 Task: Look for space in Katoomba, Australia from 9th July, 2023 to 16th July, 2023 for 2 adults, 1 child in price range Rs.8000 to Rs.16000. Place can be entire place with 2 bedrooms having 2 beds and 1 bathroom. Property type can be house, flat, guest house. Amenities needed are: washing machine, kitchen. Booking option can be shelf check-in. Required host language is English.
Action: Mouse moved to (299, 164)
Screenshot: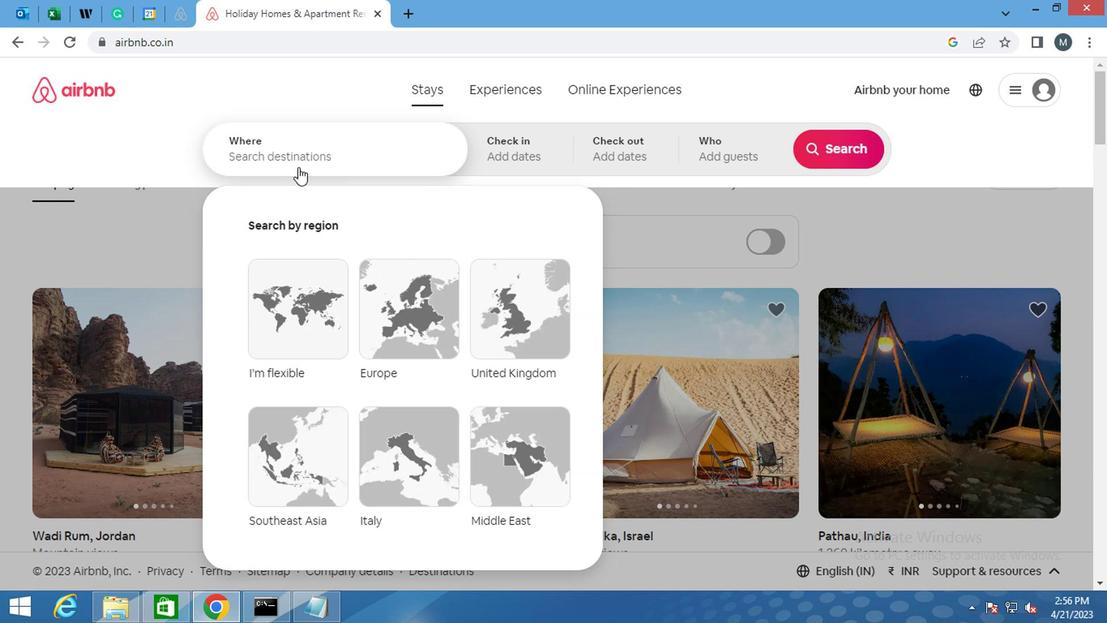 
Action: Mouse pressed left at (299, 164)
Screenshot: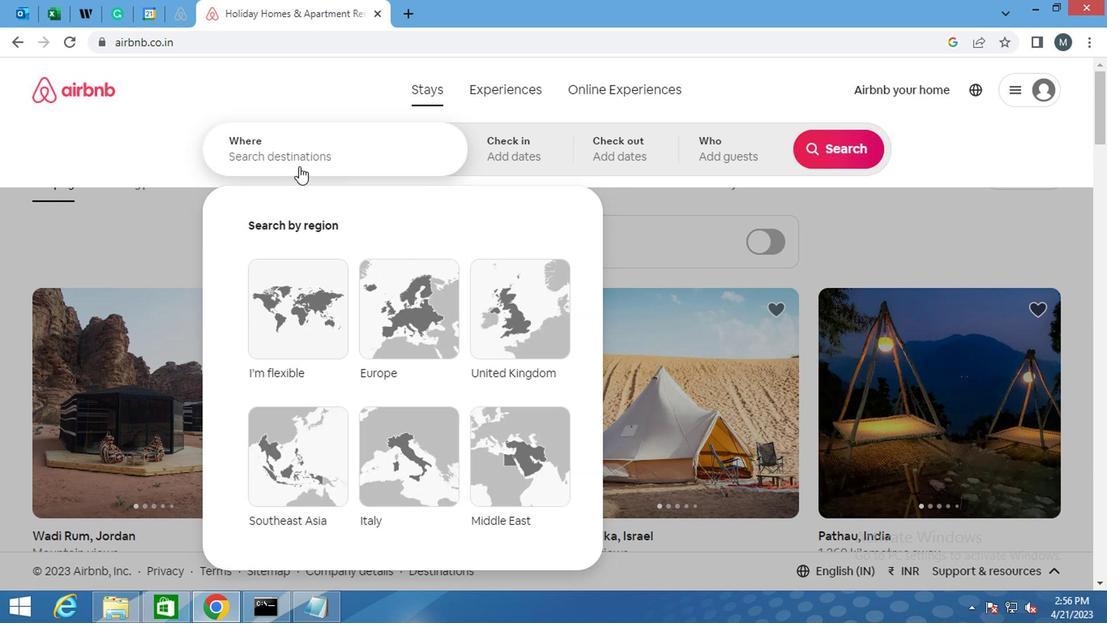 
Action: Mouse moved to (302, 159)
Screenshot: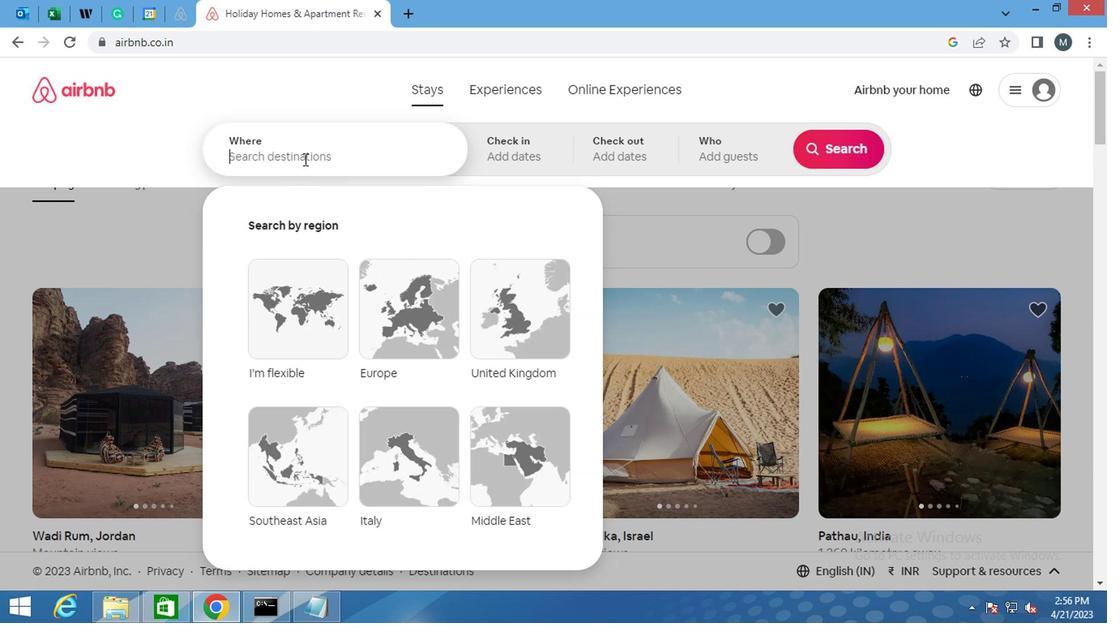
Action: Key pressed <Key.shift>KATOOMBA,<Key.shift>AUSTRALIA<Key.enter>
Screenshot: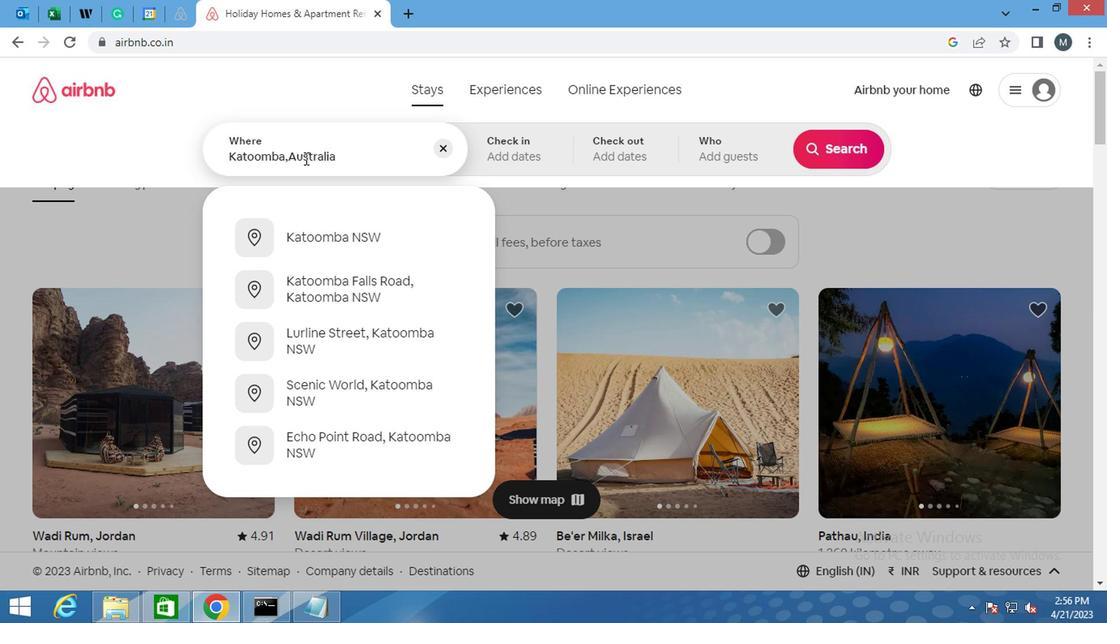 
Action: Mouse moved to (820, 280)
Screenshot: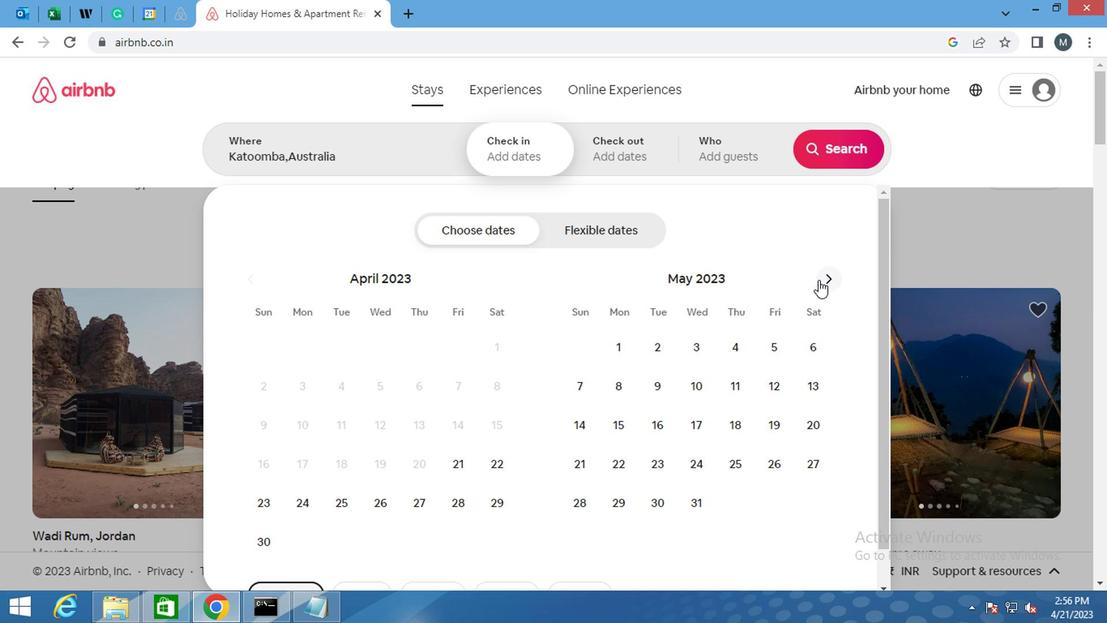 
Action: Mouse pressed left at (820, 280)
Screenshot: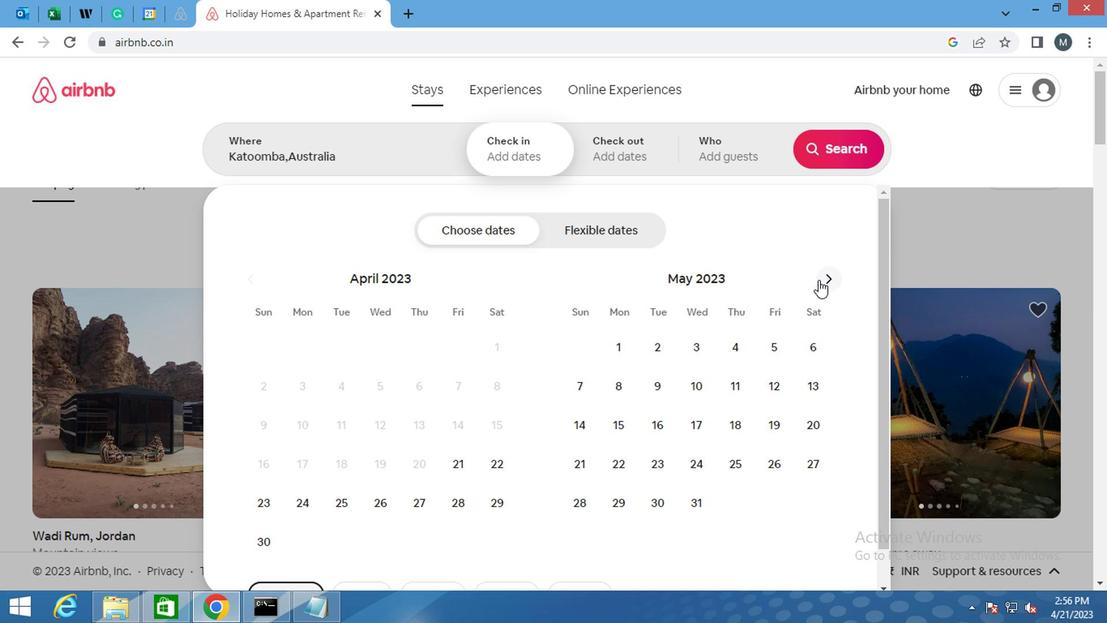 
Action: Mouse moved to (821, 280)
Screenshot: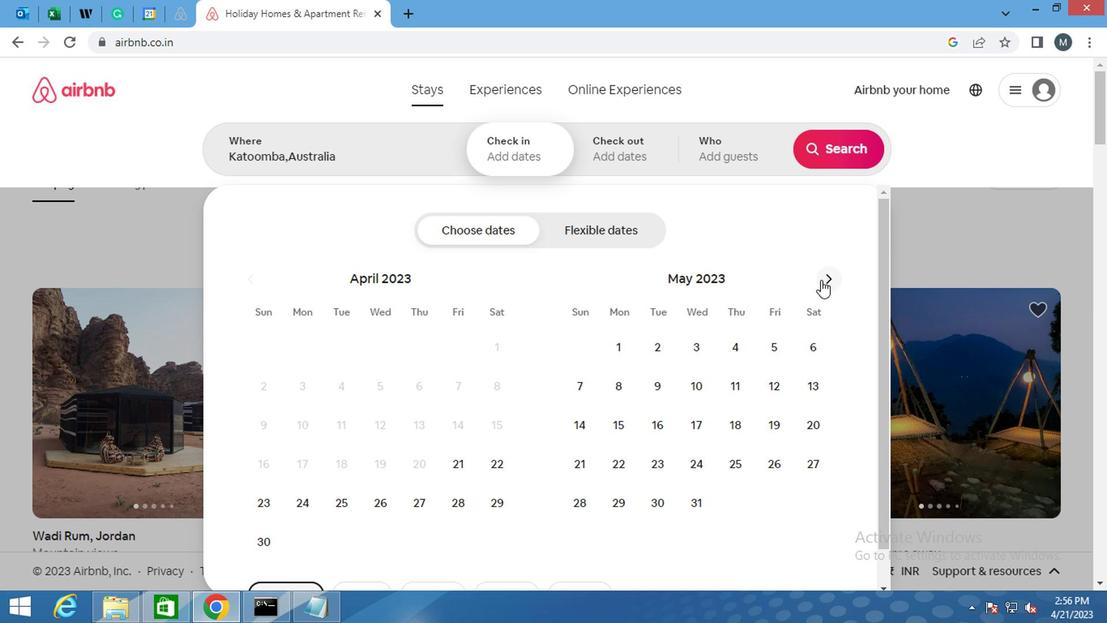 
Action: Mouse pressed left at (821, 280)
Screenshot: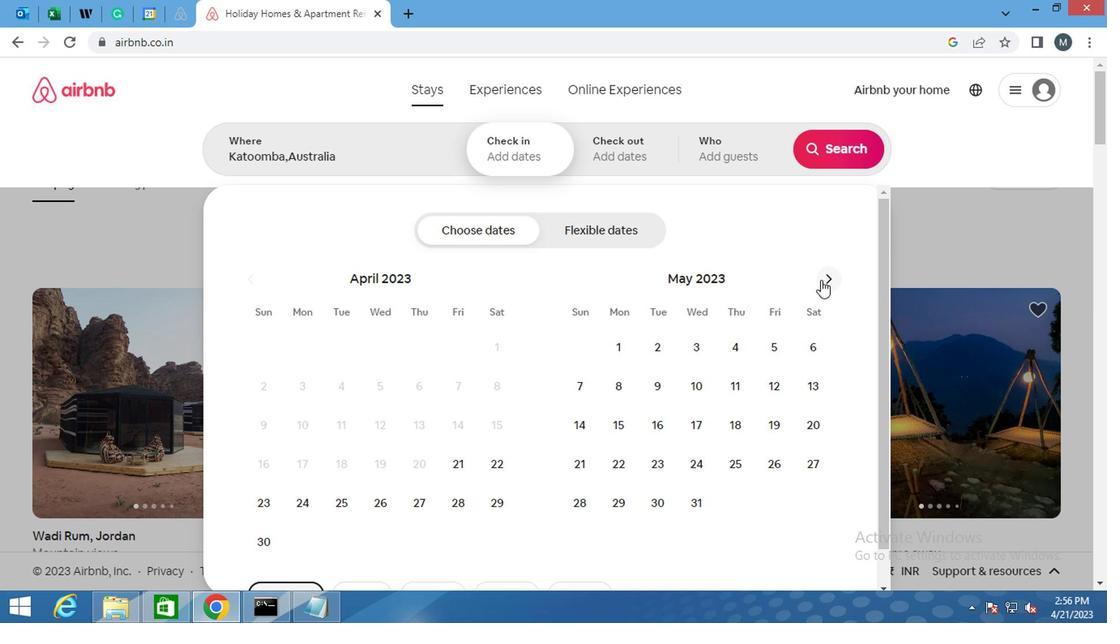 
Action: Mouse moved to (822, 280)
Screenshot: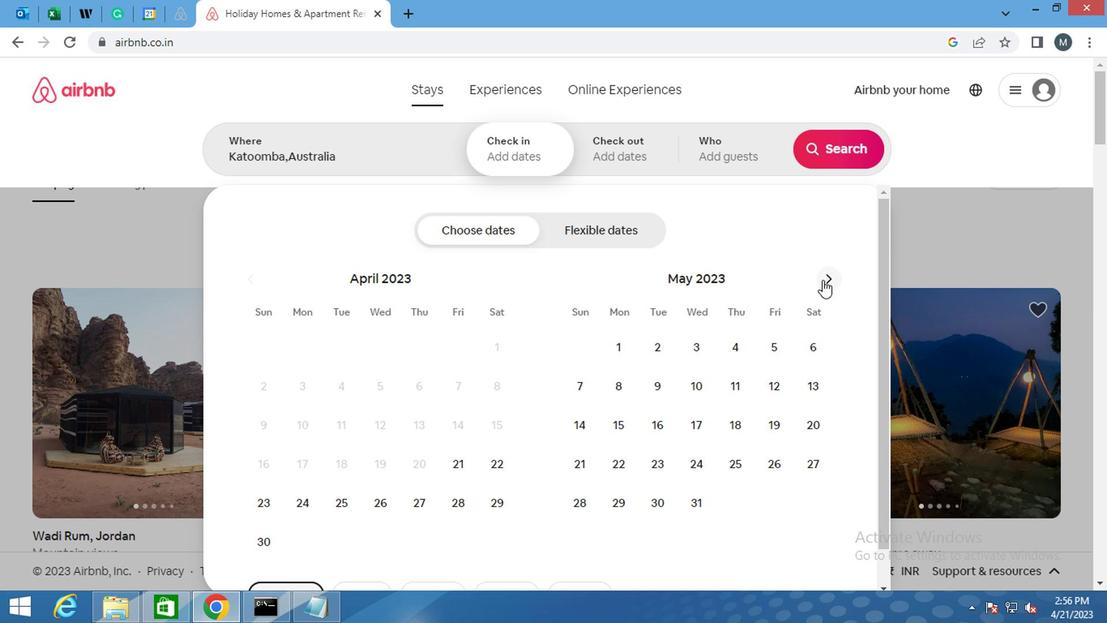
Action: Mouse pressed left at (822, 280)
Screenshot: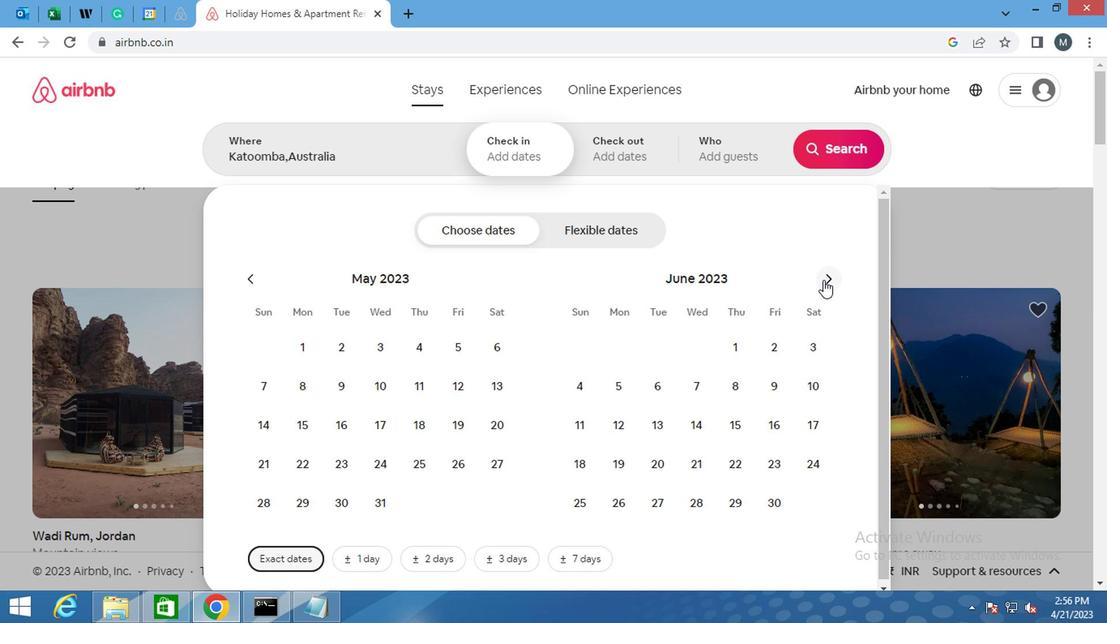 
Action: Mouse moved to (594, 421)
Screenshot: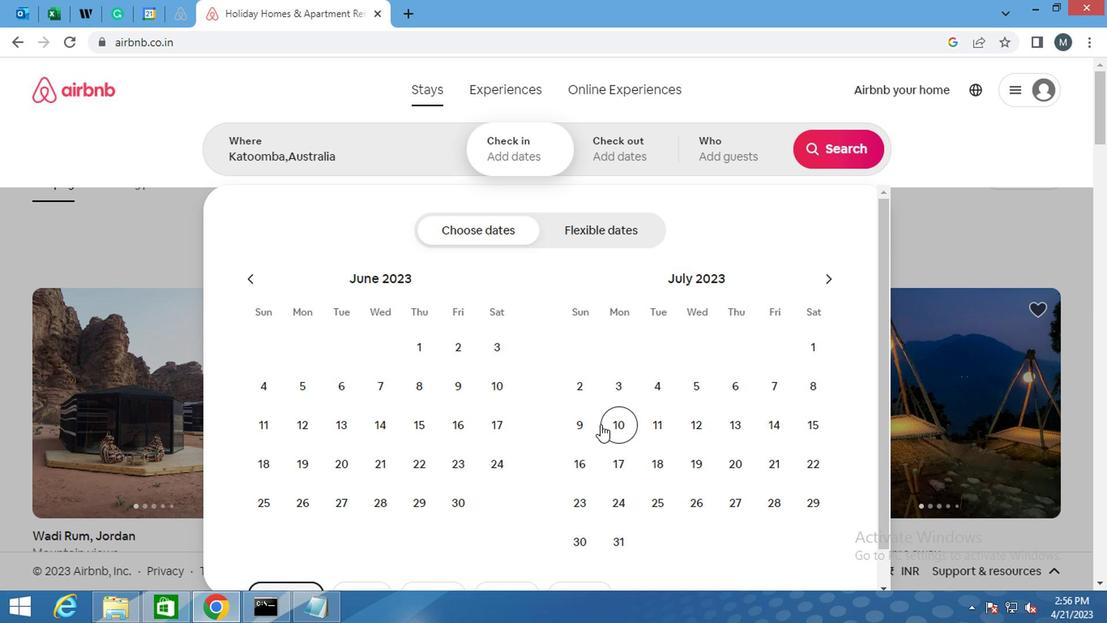
Action: Mouse pressed left at (594, 421)
Screenshot: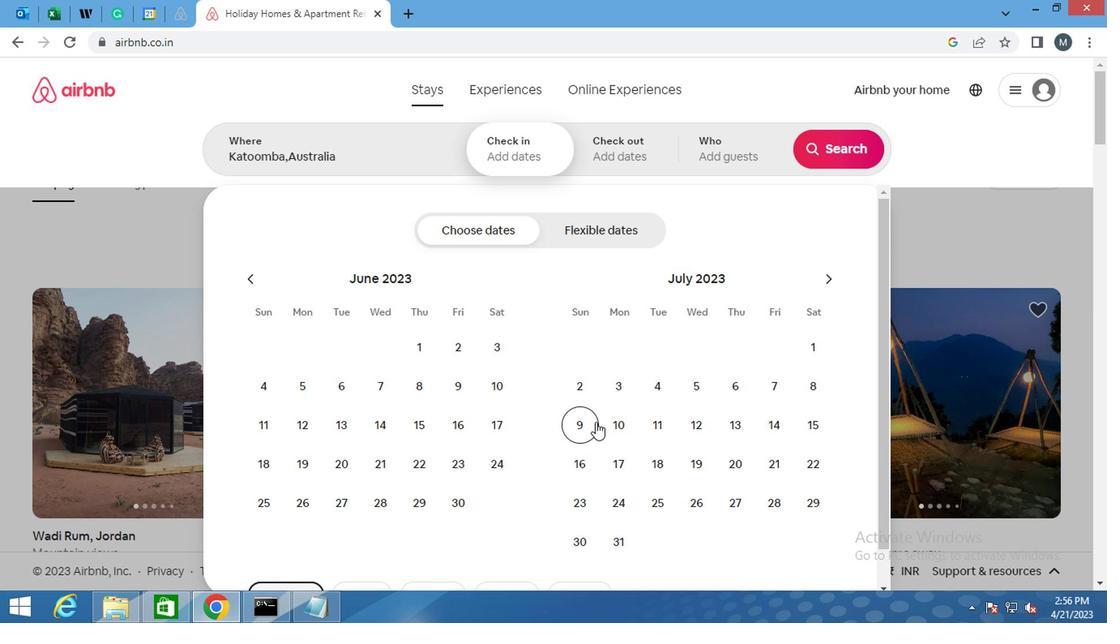 
Action: Mouse moved to (569, 465)
Screenshot: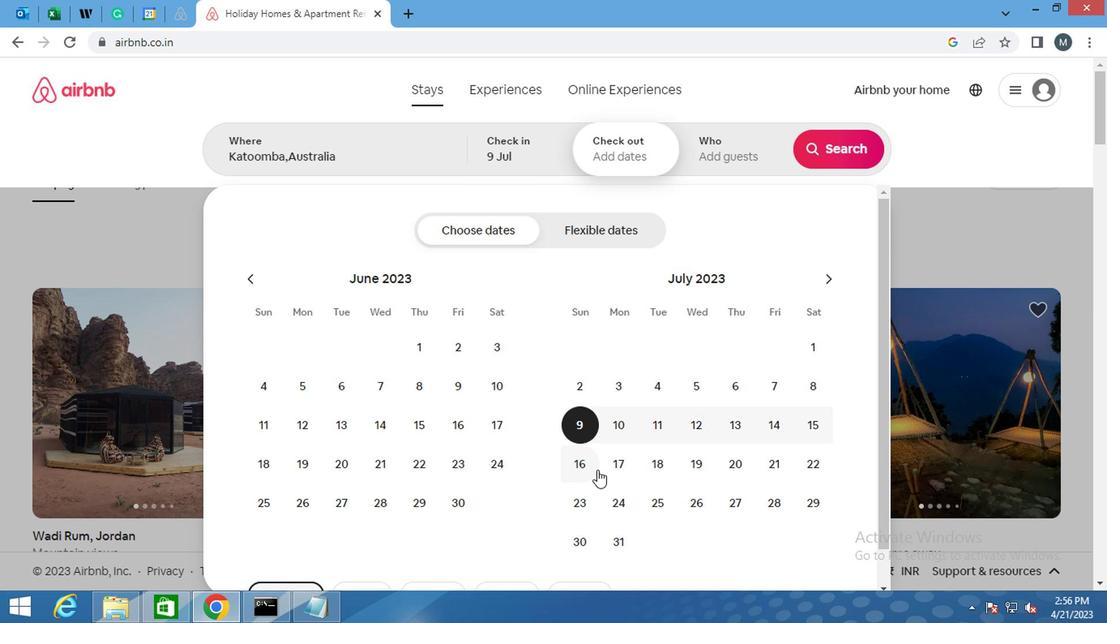 
Action: Mouse pressed left at (569, 465)
Screenshot: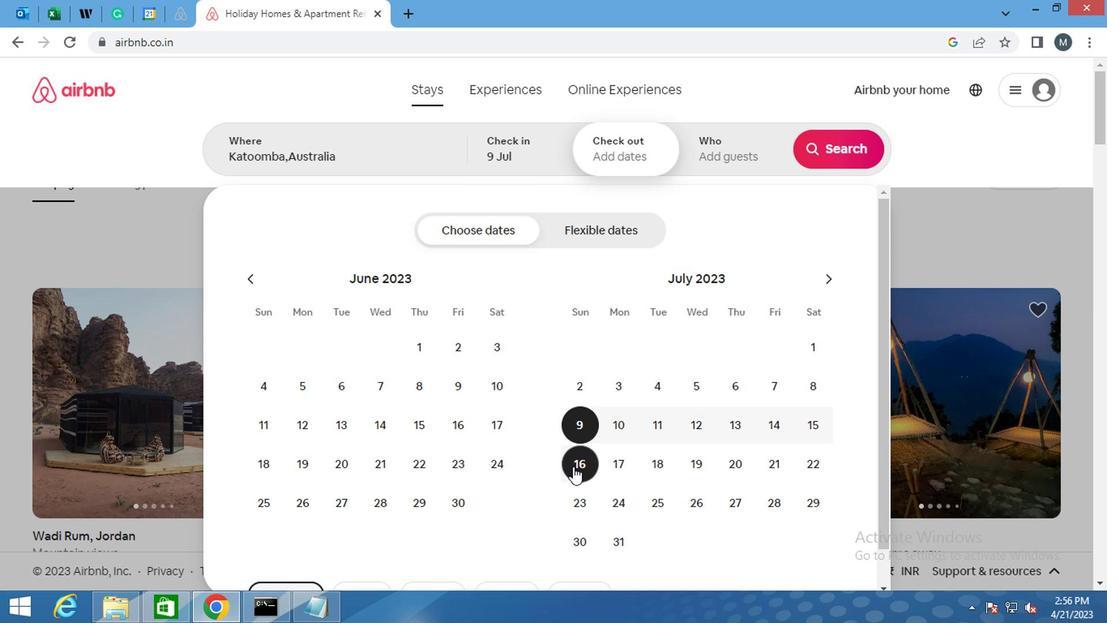 
Action: Mouse moved to (748, 145)
Screenshot: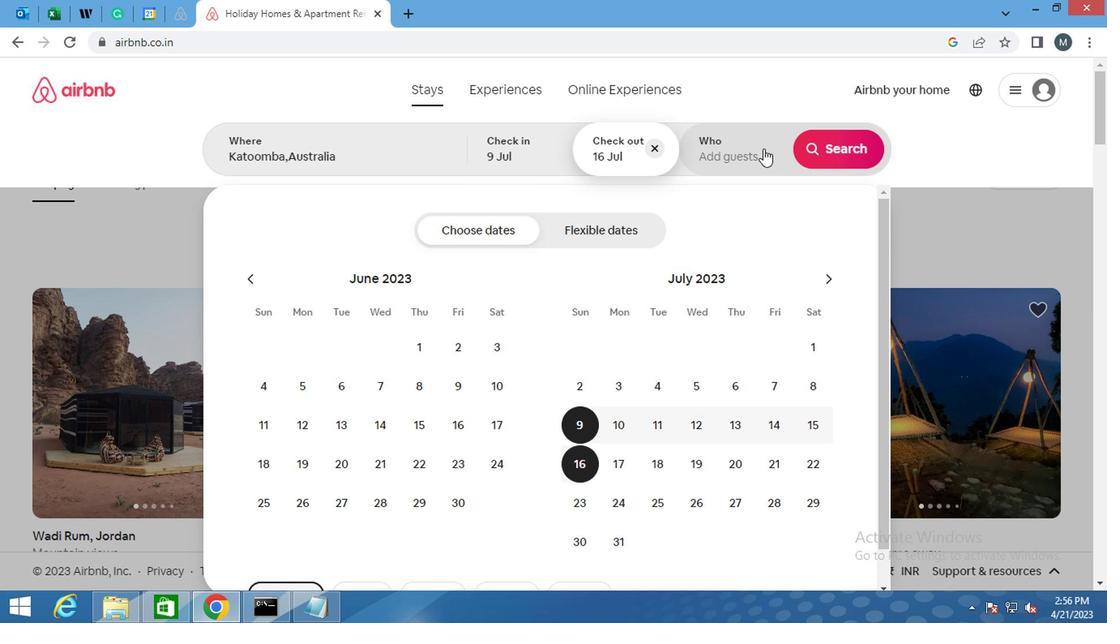
Action: Mouse pressed left at (748, 145)
Screenshot: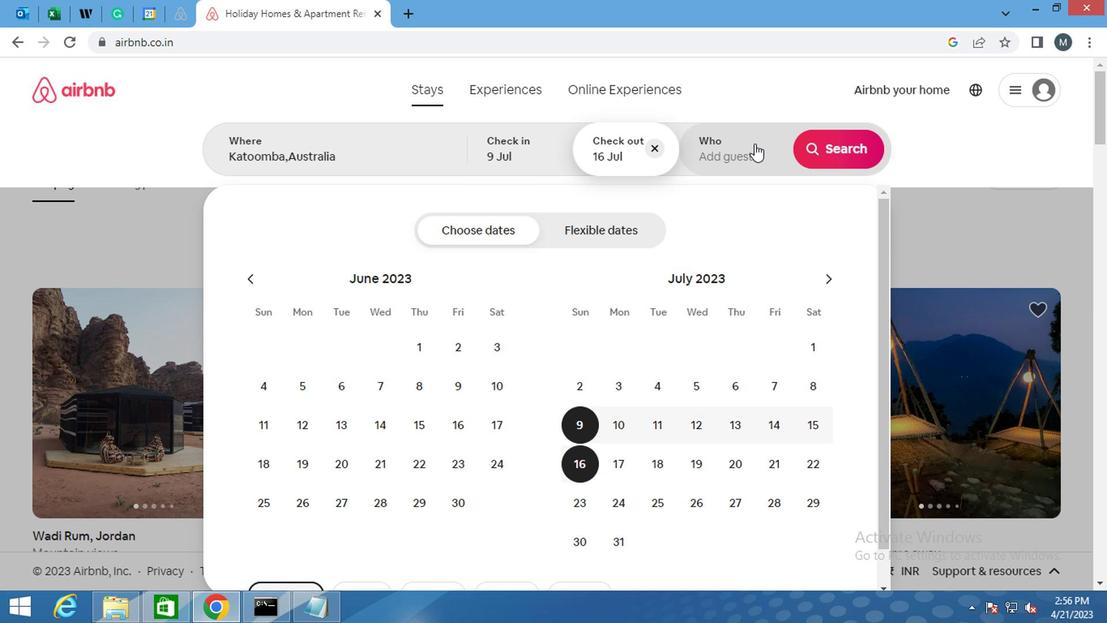 
Action: Mouse moved to (837, 237)
Screenshot: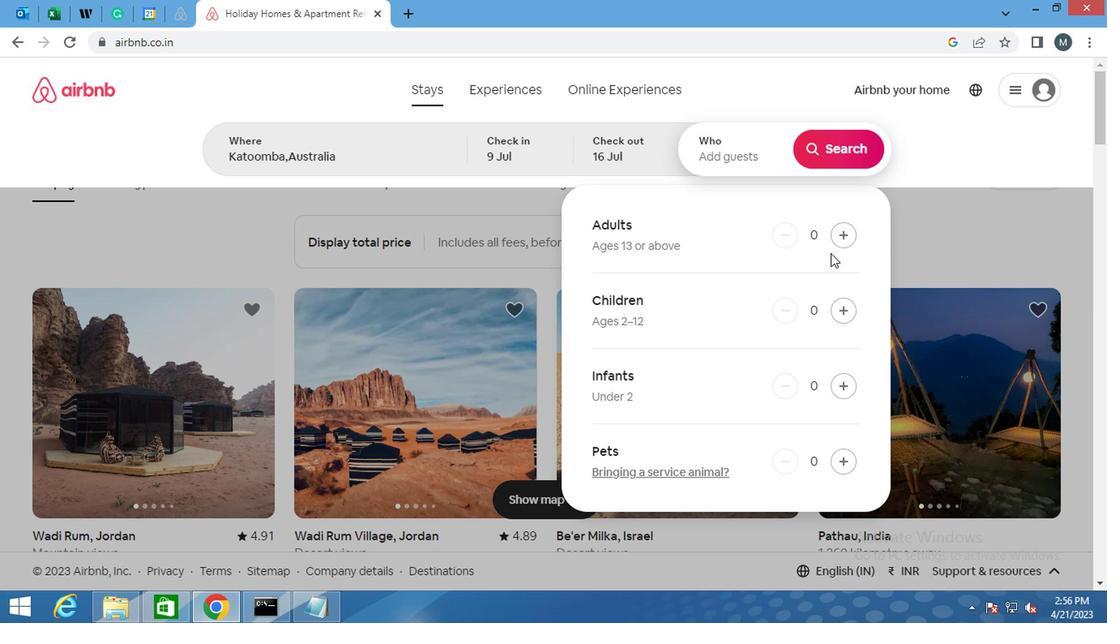 
Action: Mouse pressed left at (837, 237)
Screenshot: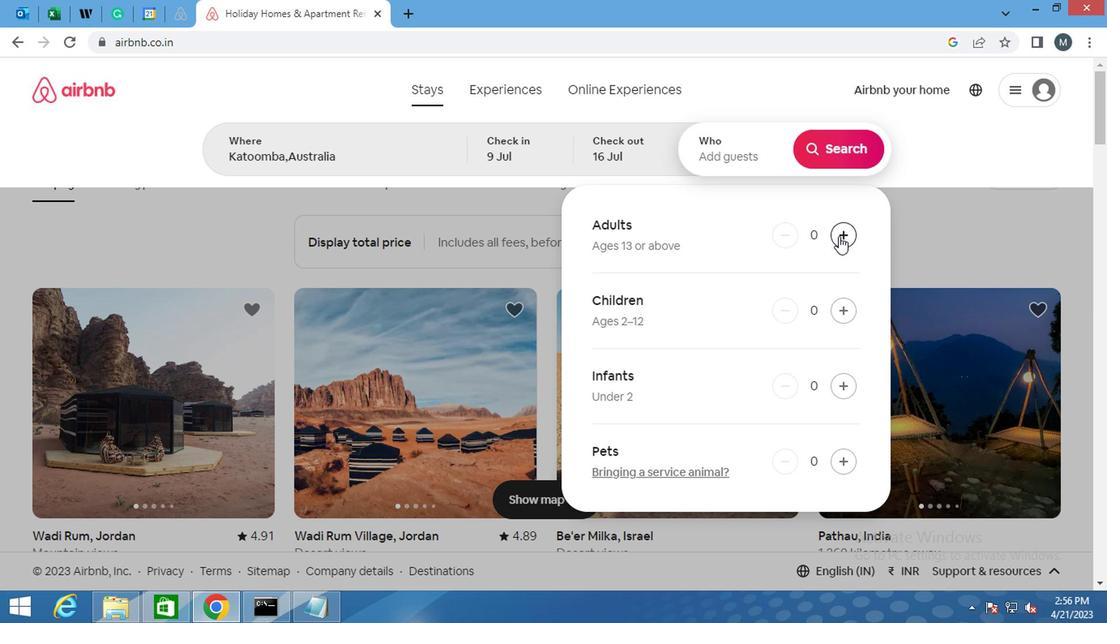 
Action: Mouse moved to (837, 235)
Screenshot: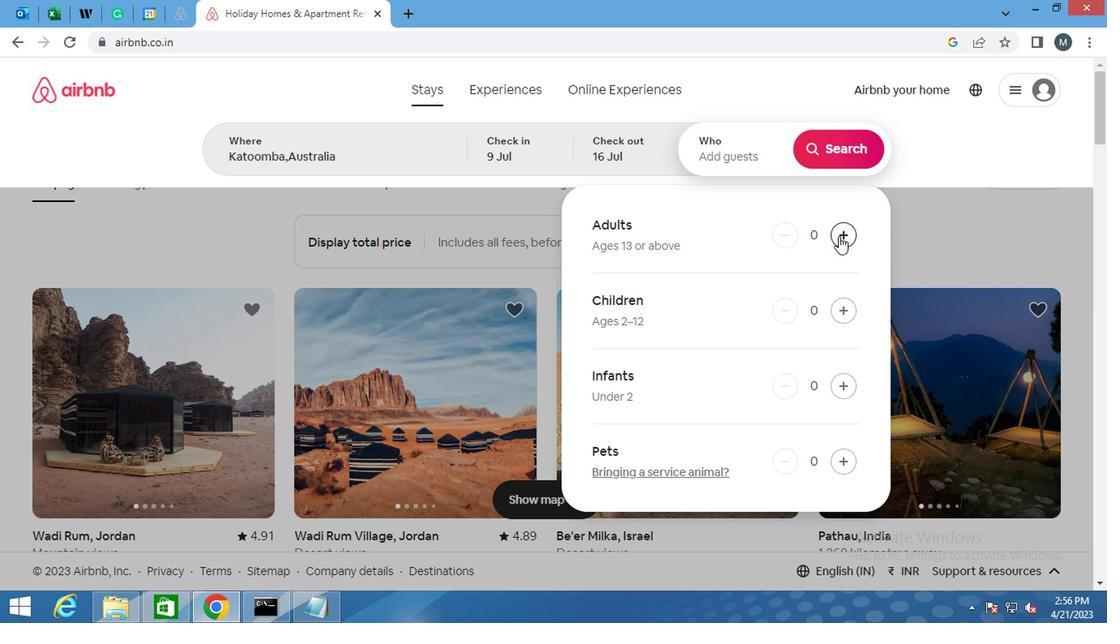 
Action: Mouse pressed left at (837, 235)
Screenshot: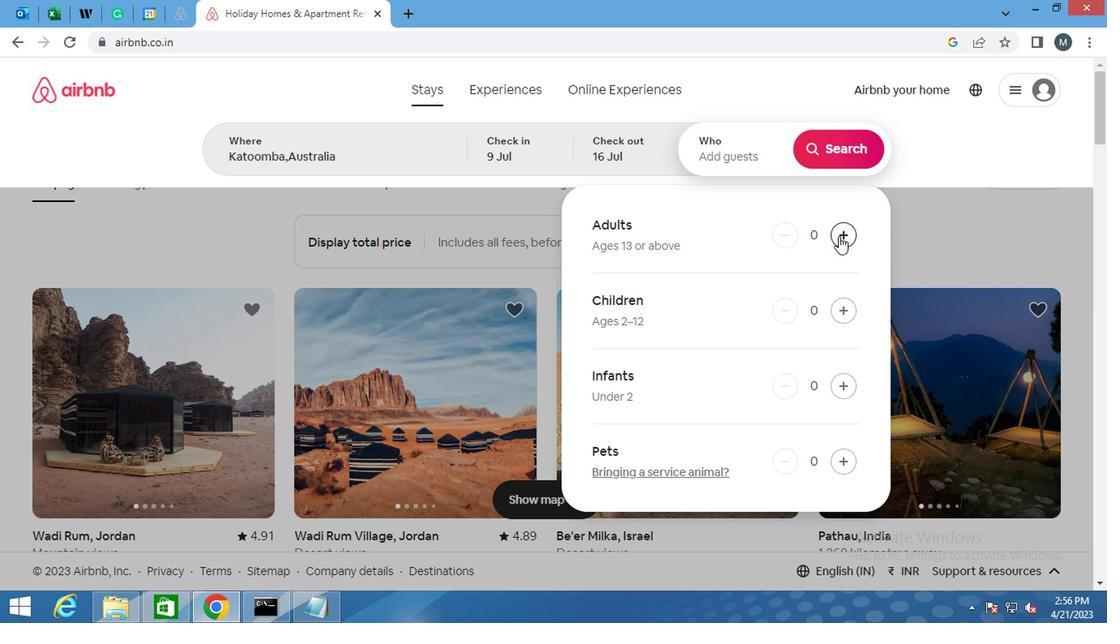
Action: Mouse moved to (837, 315)
Screenshot: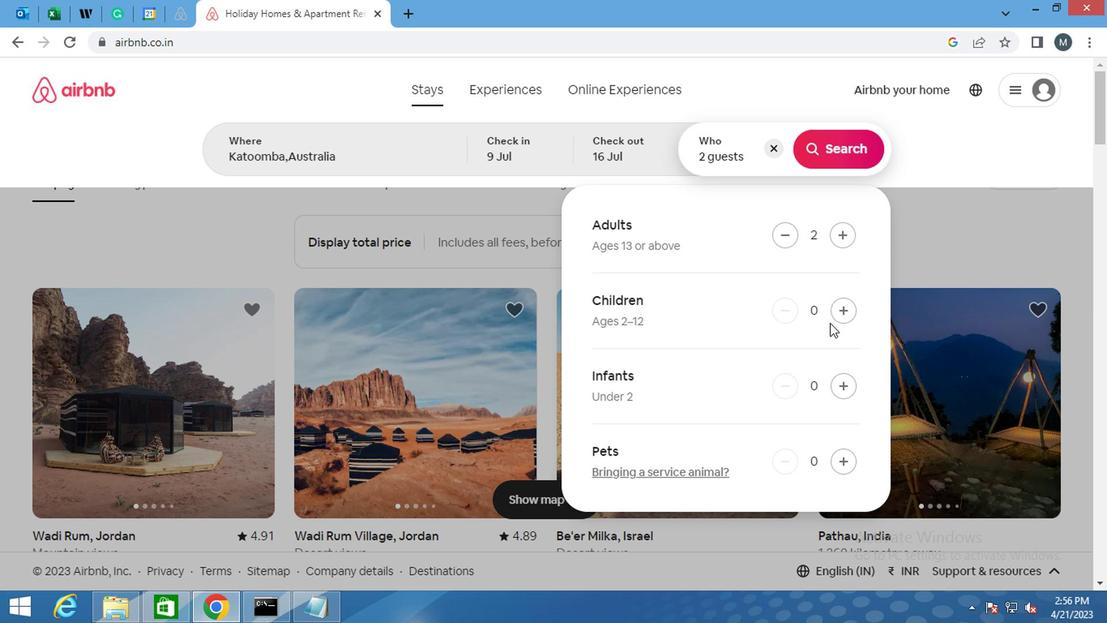 
Action: Mouse pressed left at (837, 315)
Screenshot: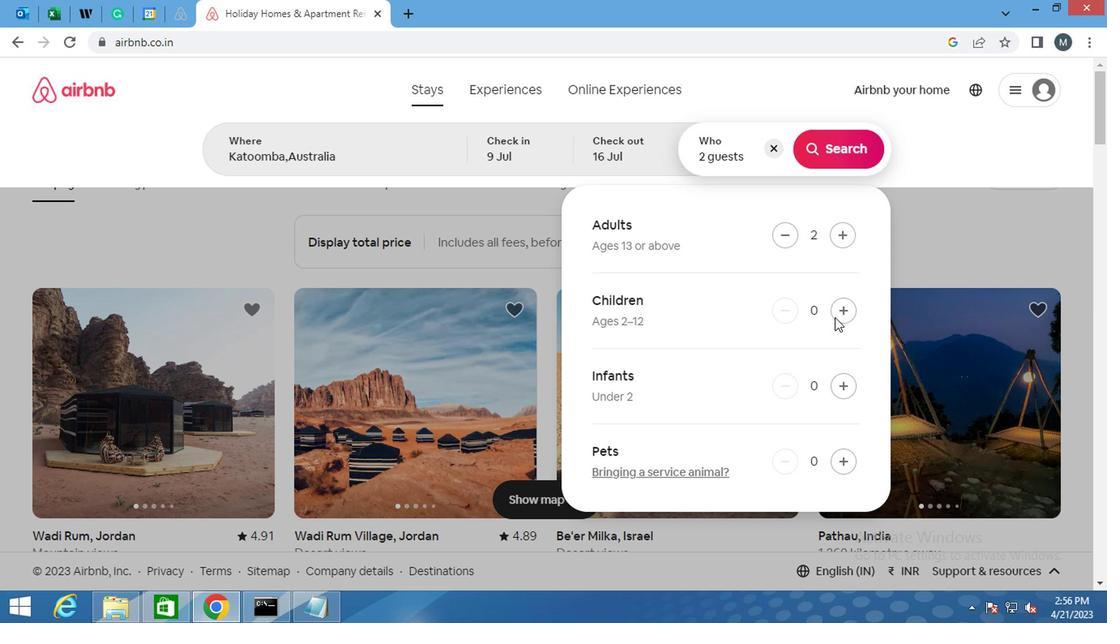 
Action: Mouse moved to (946, 141)
Screenshot: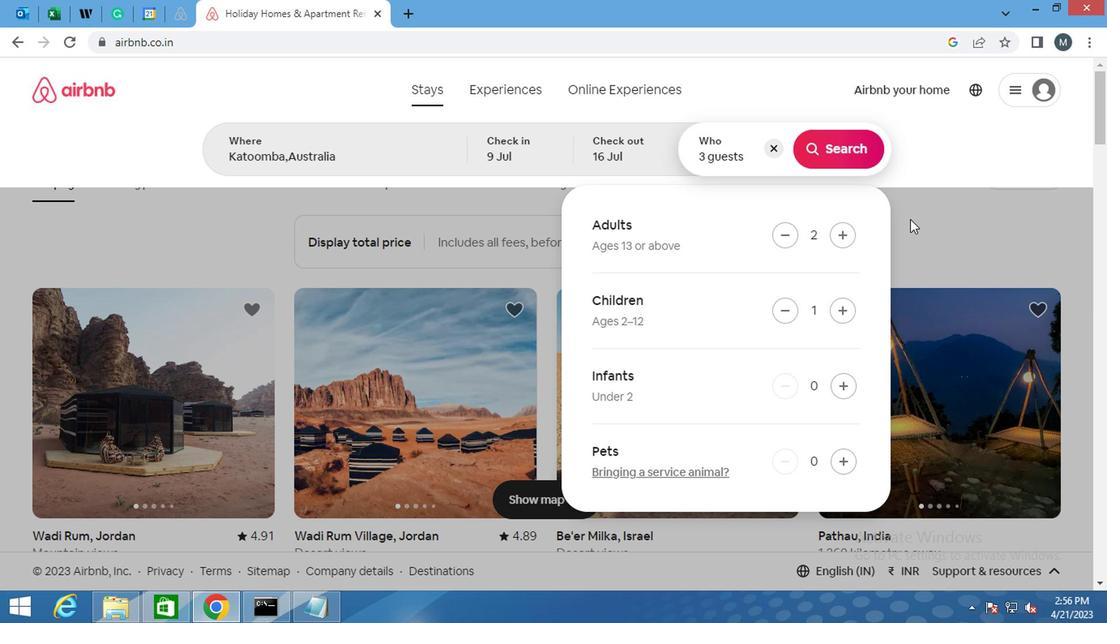 
Action: Mouse pressed left at (946, 141)
Screenshot: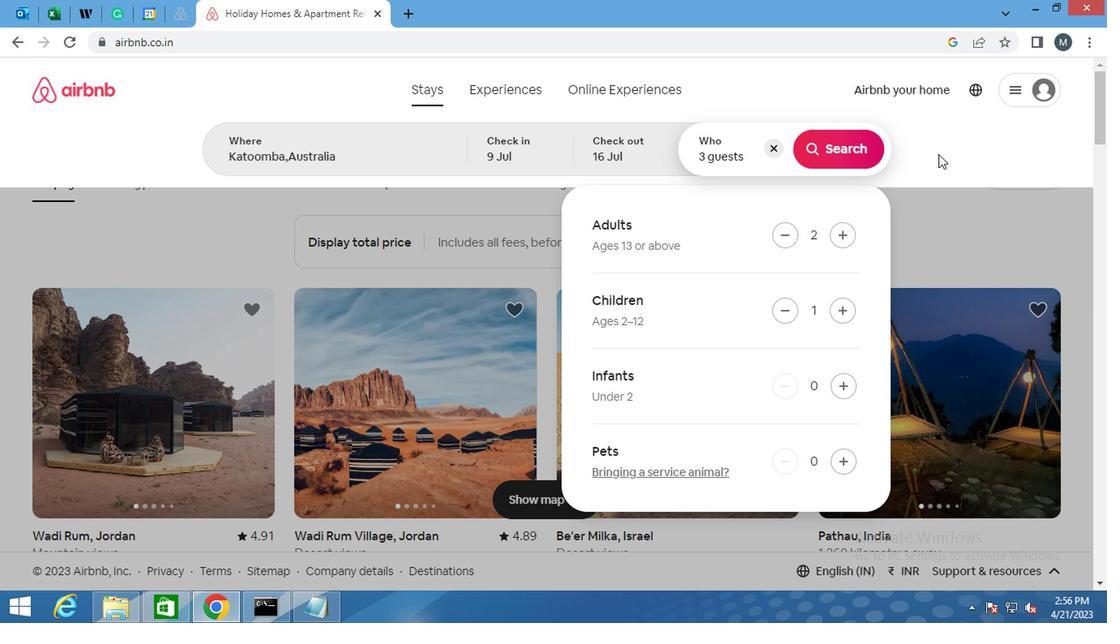 
Action: Mouse moved to (928, 209)
Screenshot: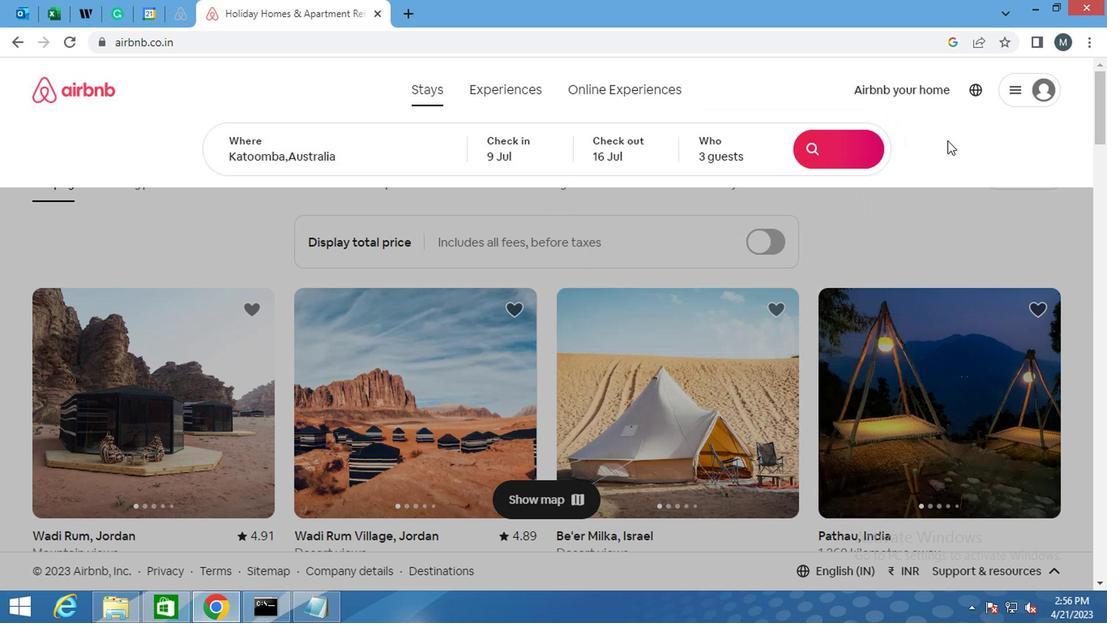 
Action: Mouse scrolled (928, 210) with delta (0, 1)
Screenshot: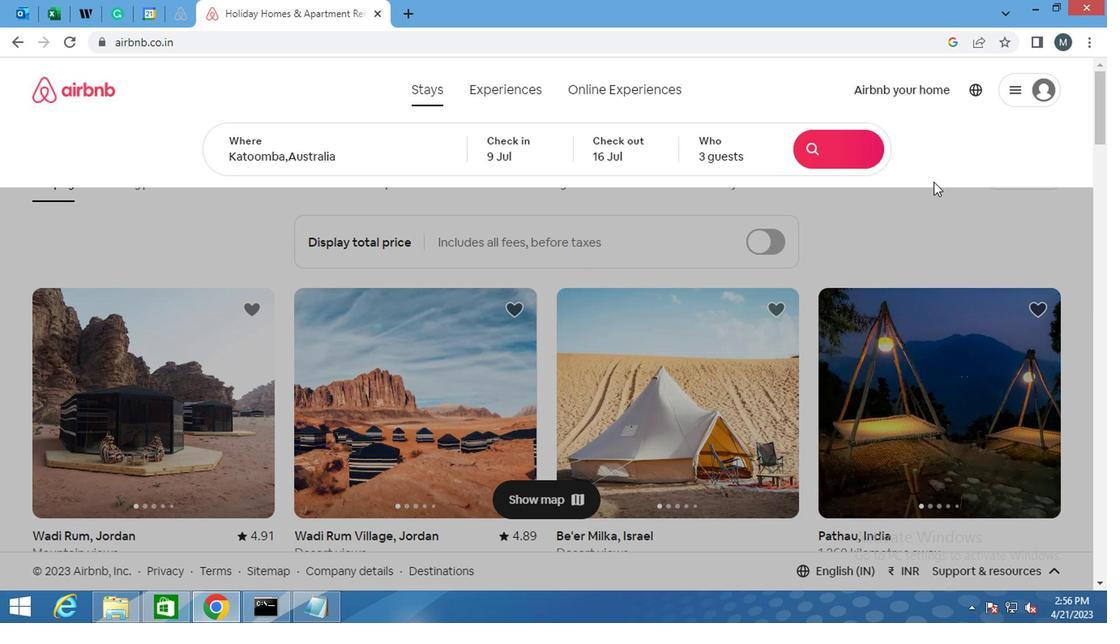 
Action: Mouse scrolled (928, 210) with delta (0, 1)
Screenshot: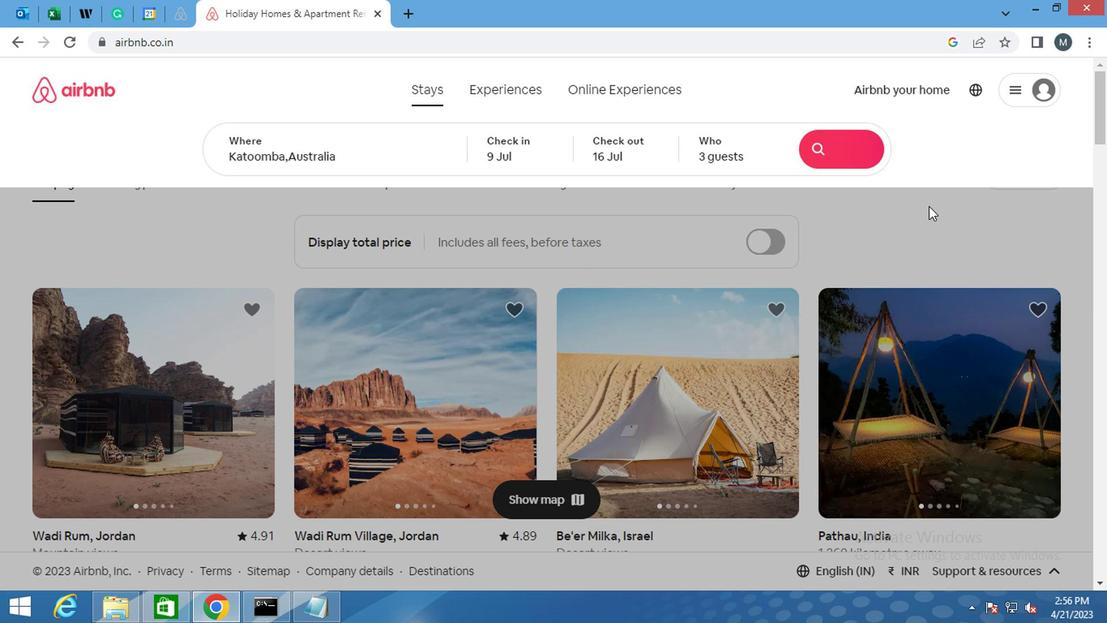 
Action: Mouse scrolled (928, 210) with delta (0, 1)
Screenshot: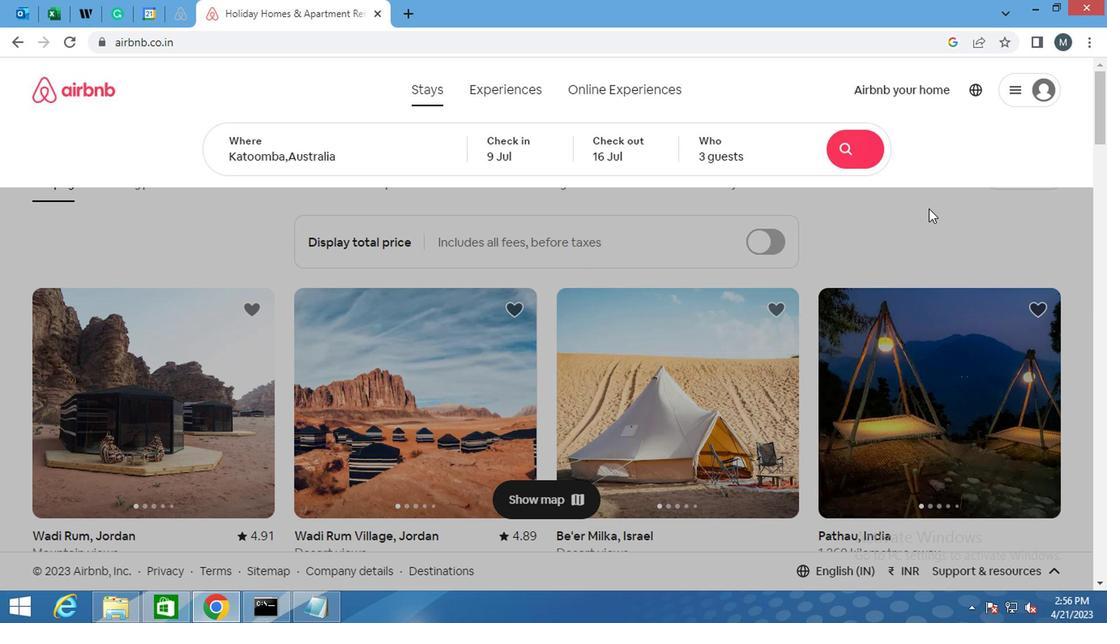 
Action: Mouse moved to (972, 226)
Screenshot: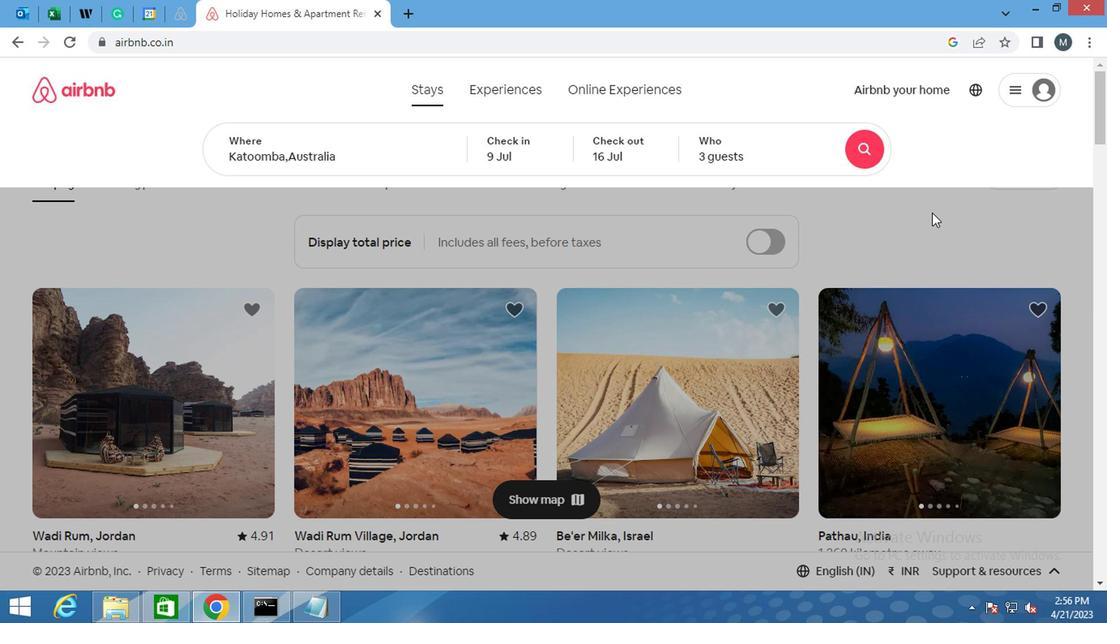 
Action: Mouse scrolled (972, 225) with delta (0, -1)
Screenshot: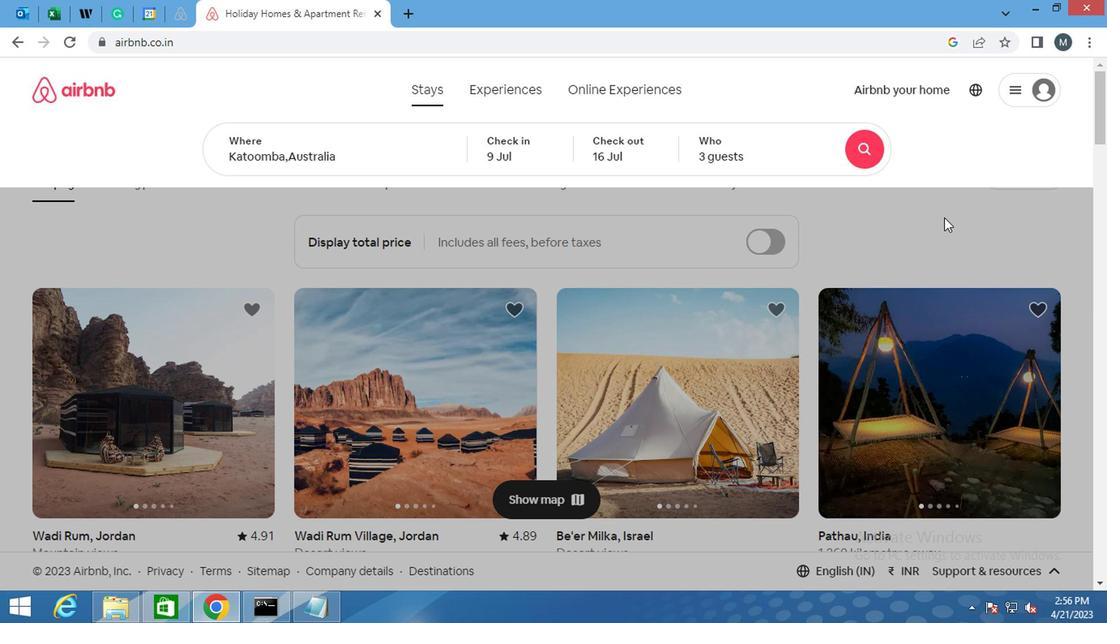 
Action: Mouse moved to (972, 227)
Screenshot: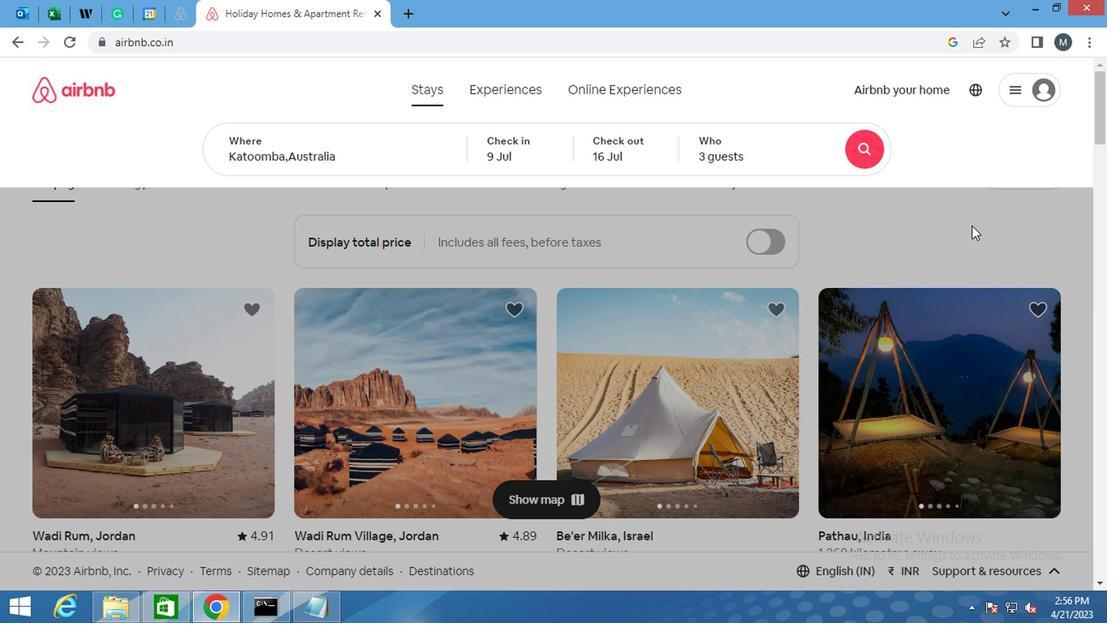 
Action: Mouse scrolled (972, 226) with delta (0, 0)
Screenshot: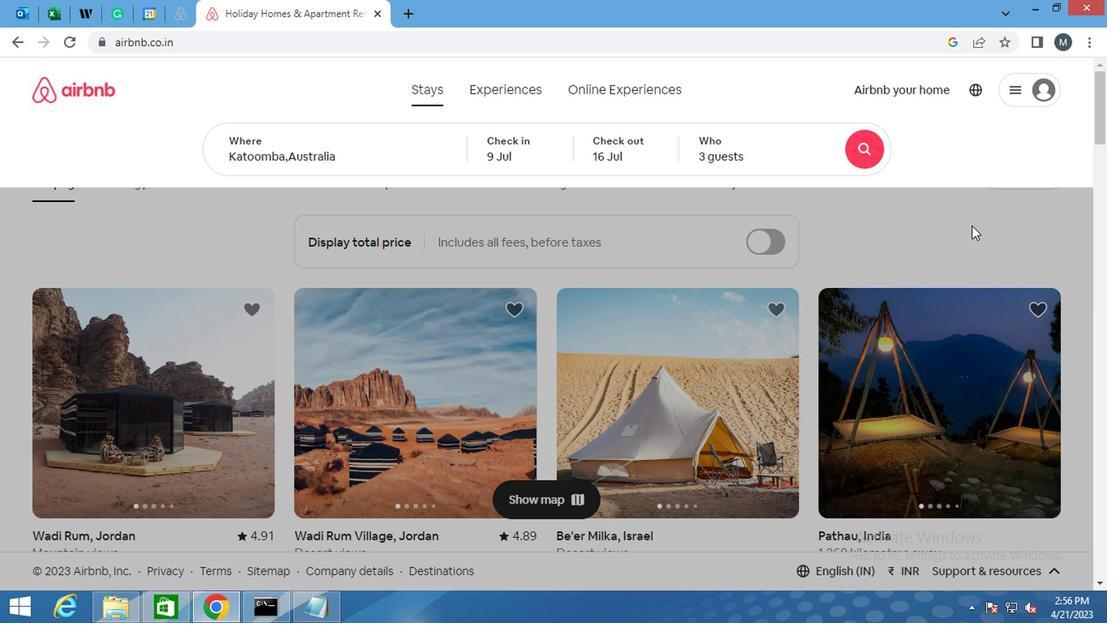 
Action: Mouse moved to (962, 224)
Screenshot: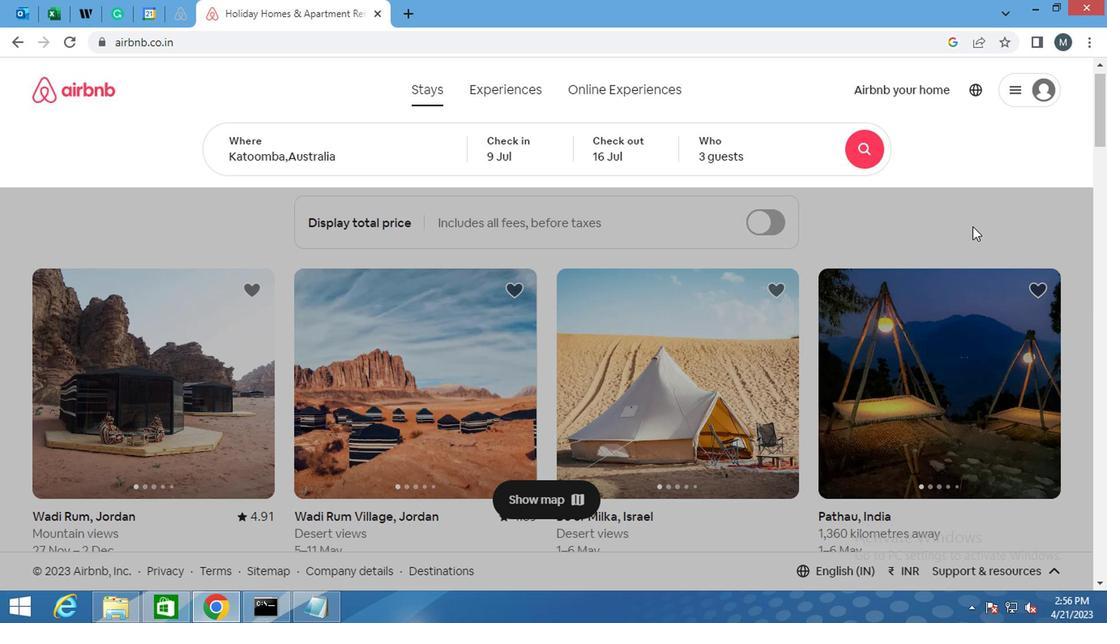 
Action: Mouse scrolled (962, 225) with delta (0, 0)
Screenshot: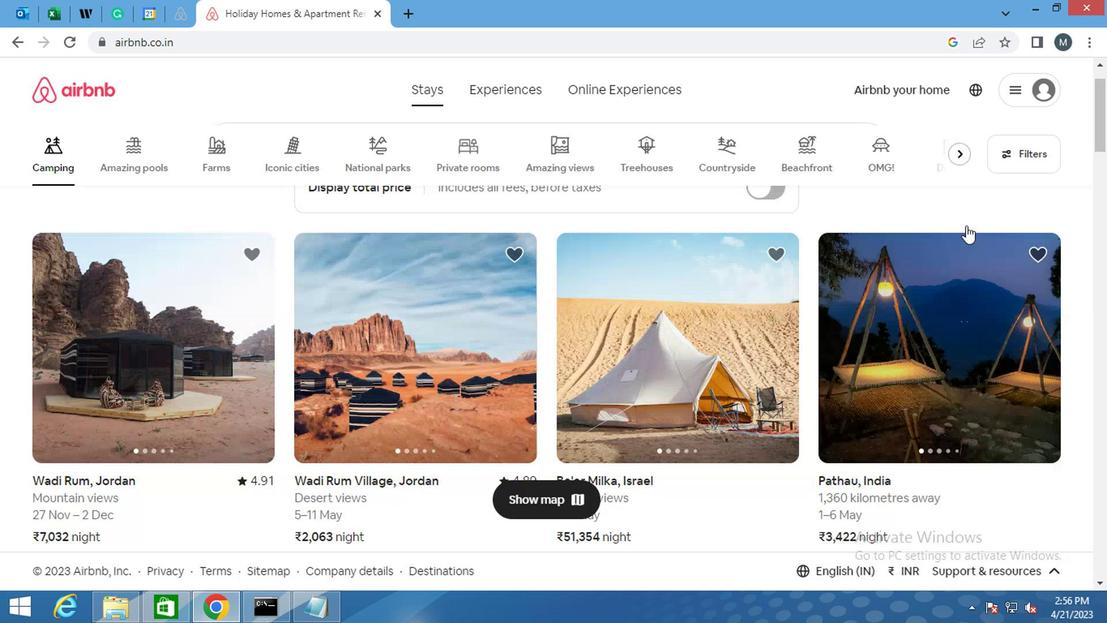 
Action: Mouse moved to (895, 239)
Screenshot: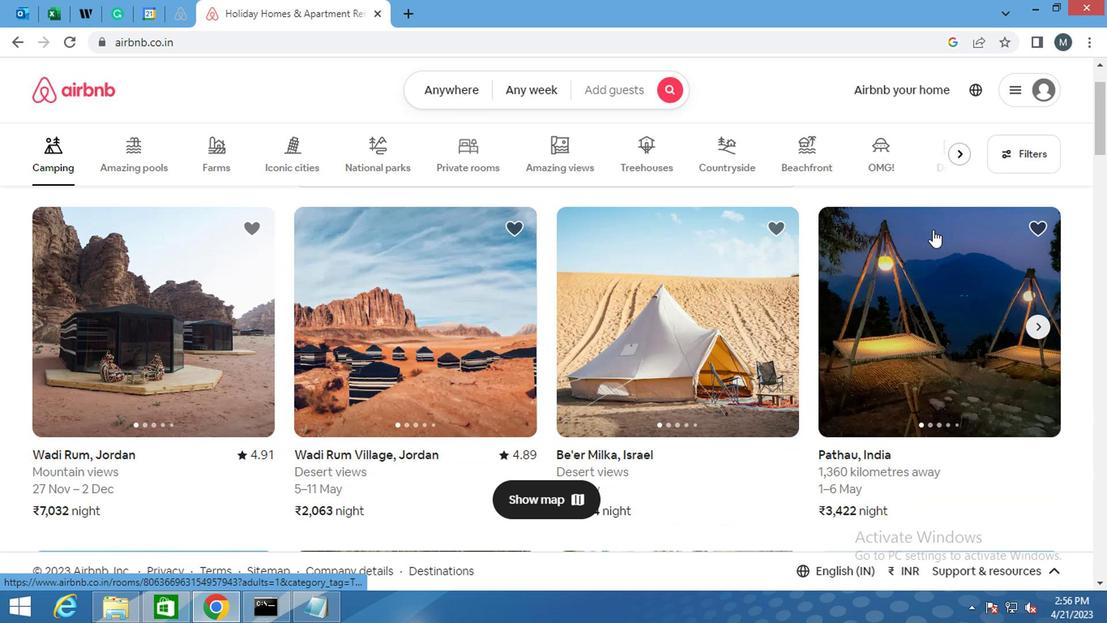 
Action: Mouse scrolled (895, 240) with delta (0, 0)
Screenshot: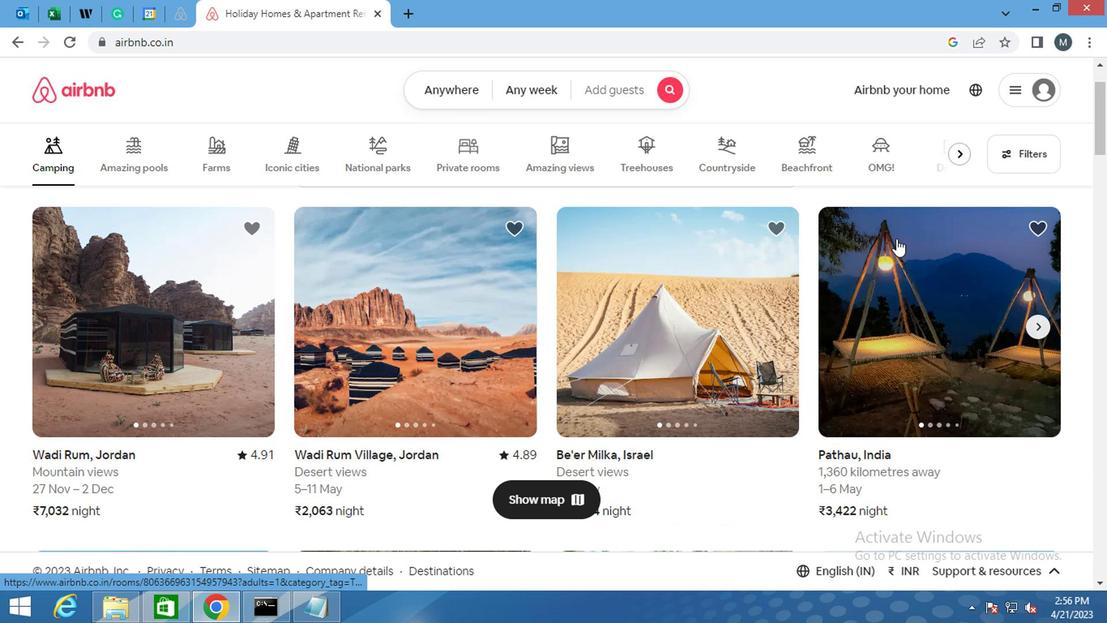 
Action: Mouse scrolled (895, 240) with delta (0, 0)
Screenshot: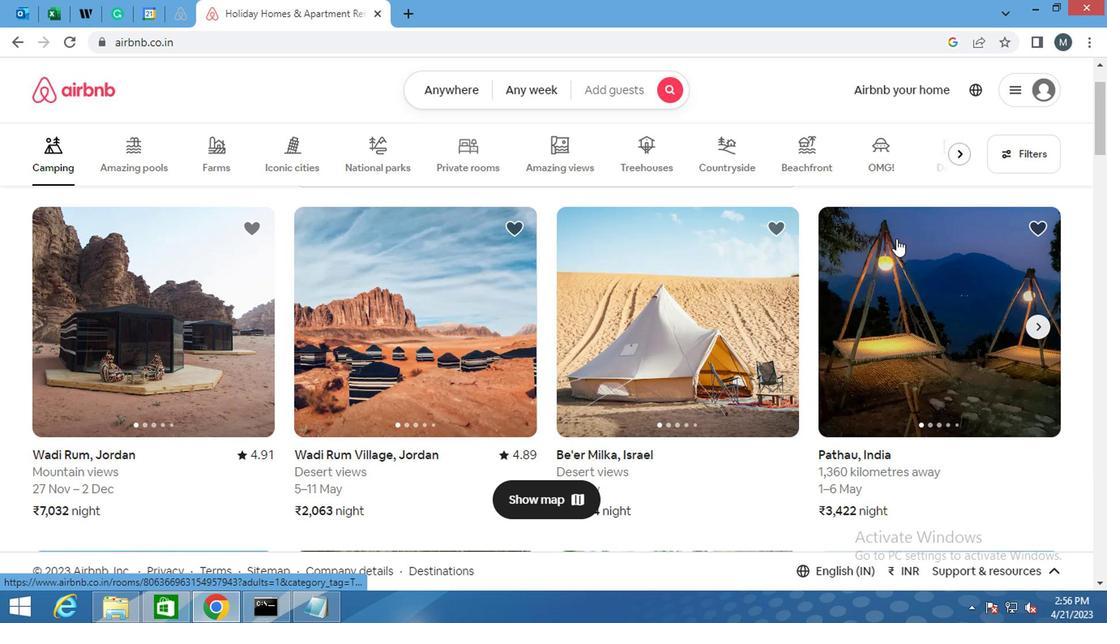 
Action: Mouse moved to (1017, 173)
Screenshot: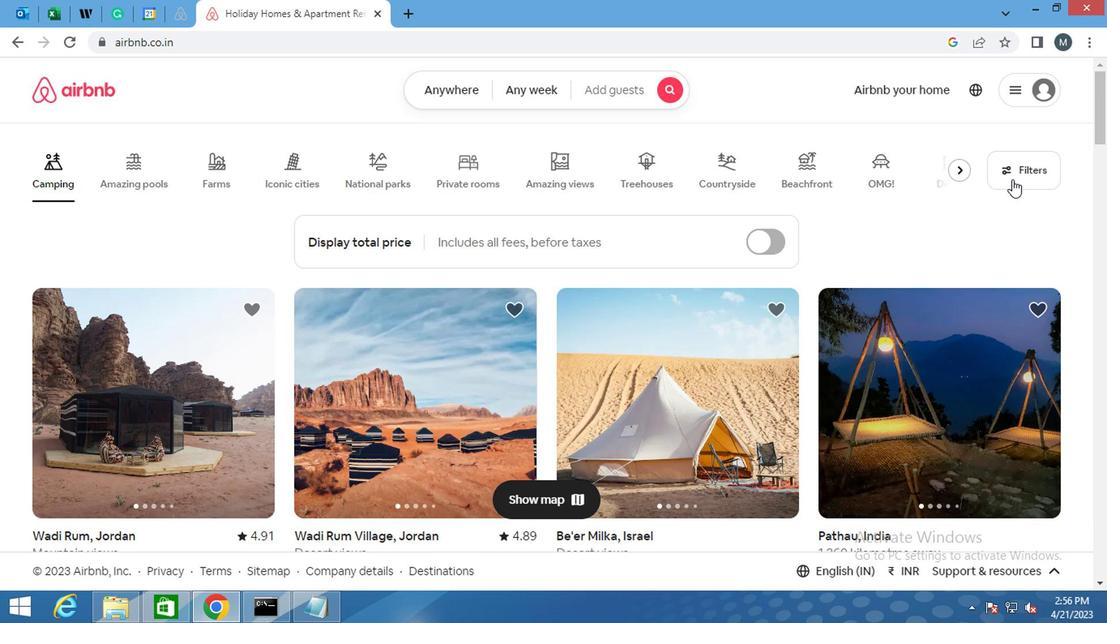 
Action: Mouse pressed left at (1017, 173)
Screenshot: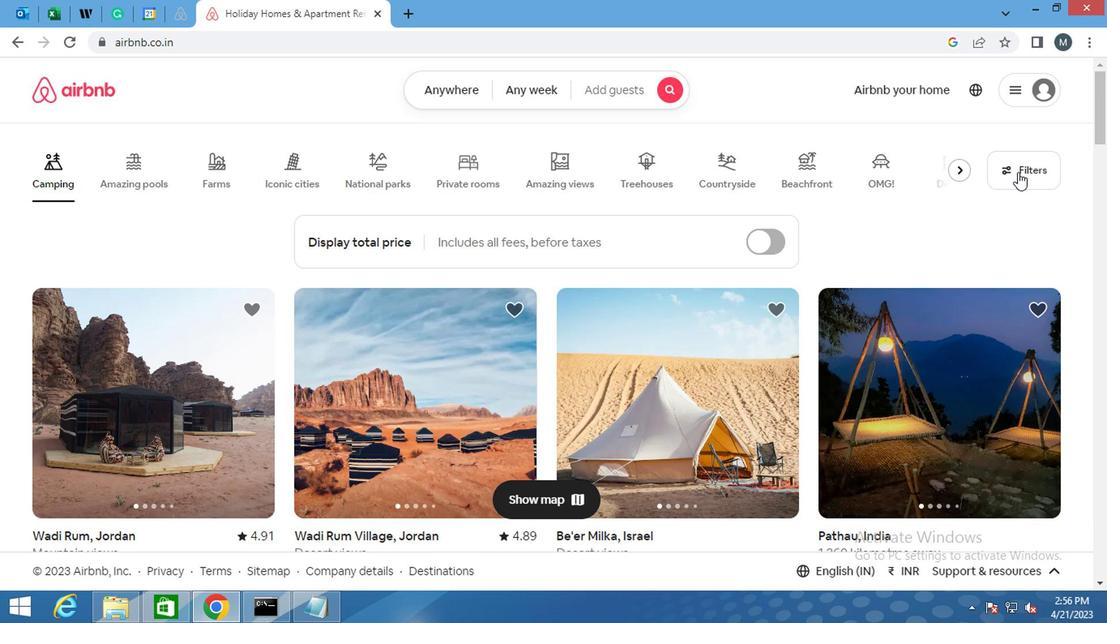 
Action: Mouse moved to (510, 306)
Screenshot: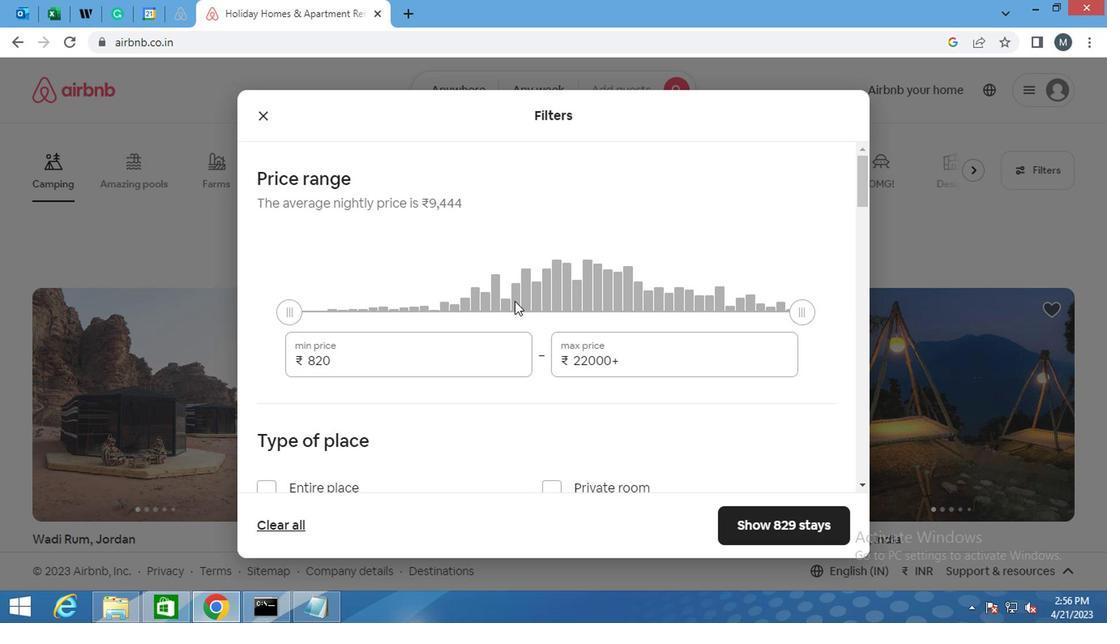 
Action: Mouse scrolled (510, 306) with delta (0, 0)
Screenshot: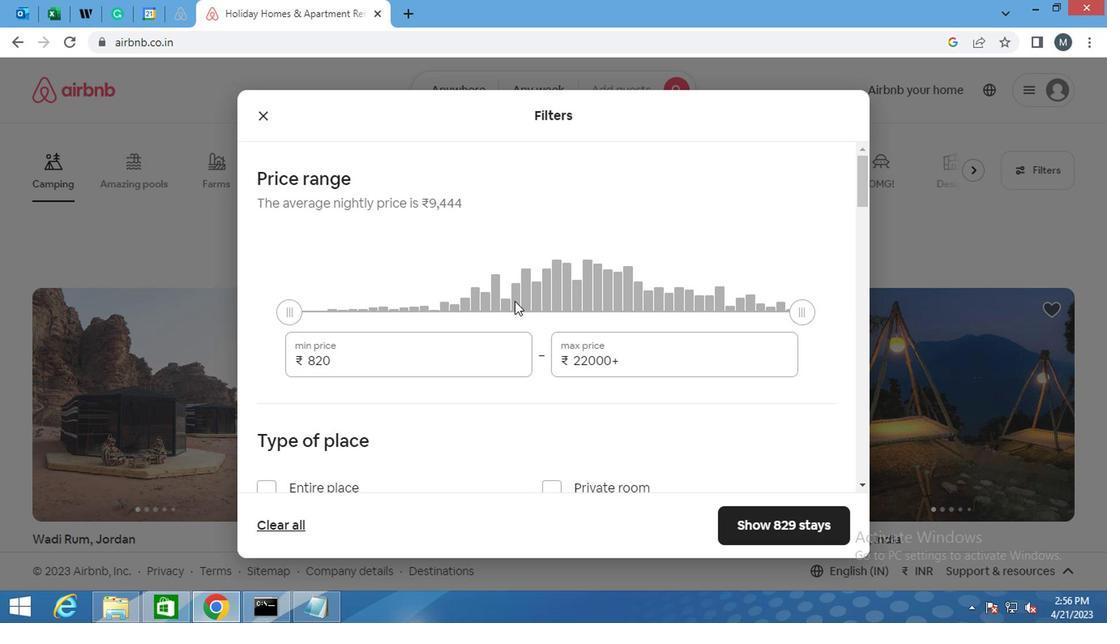 
Action: Mouse moved to (508, 312)
Screenshot: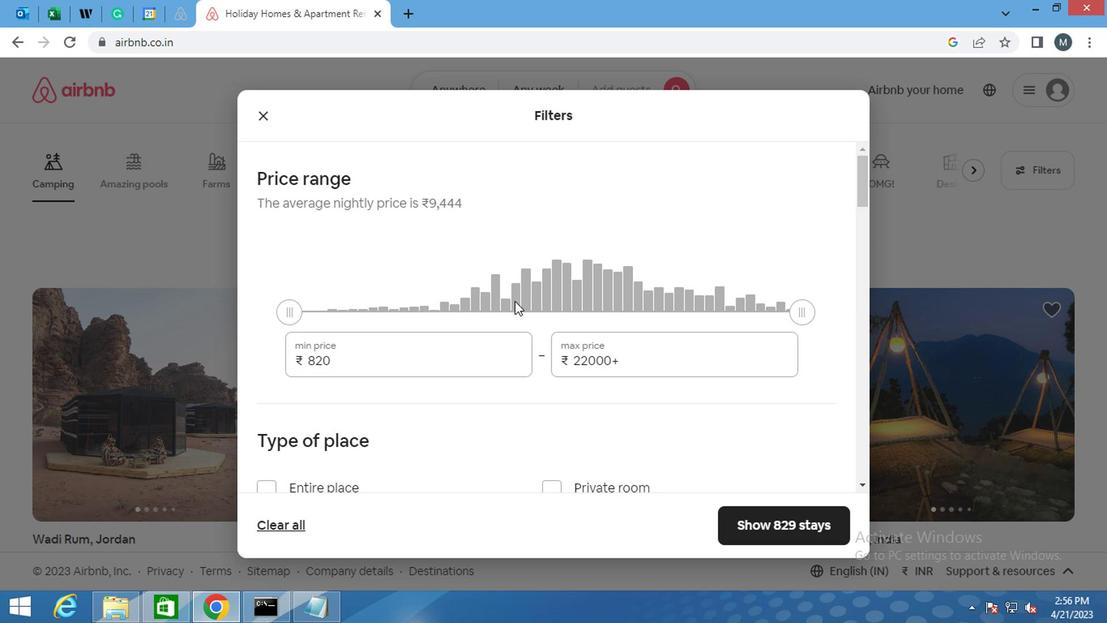 
Action: Mouse scrolled (508, 311) with delta (0, -1)
Screenshot: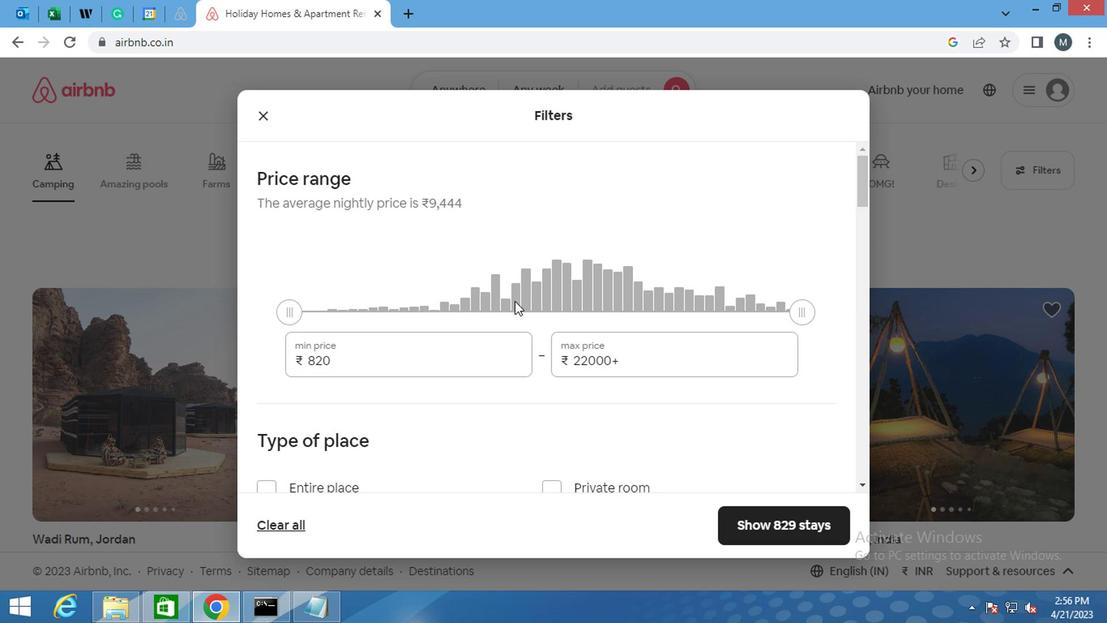 
Action: Mouse moved to (507, 316)
Screenshot: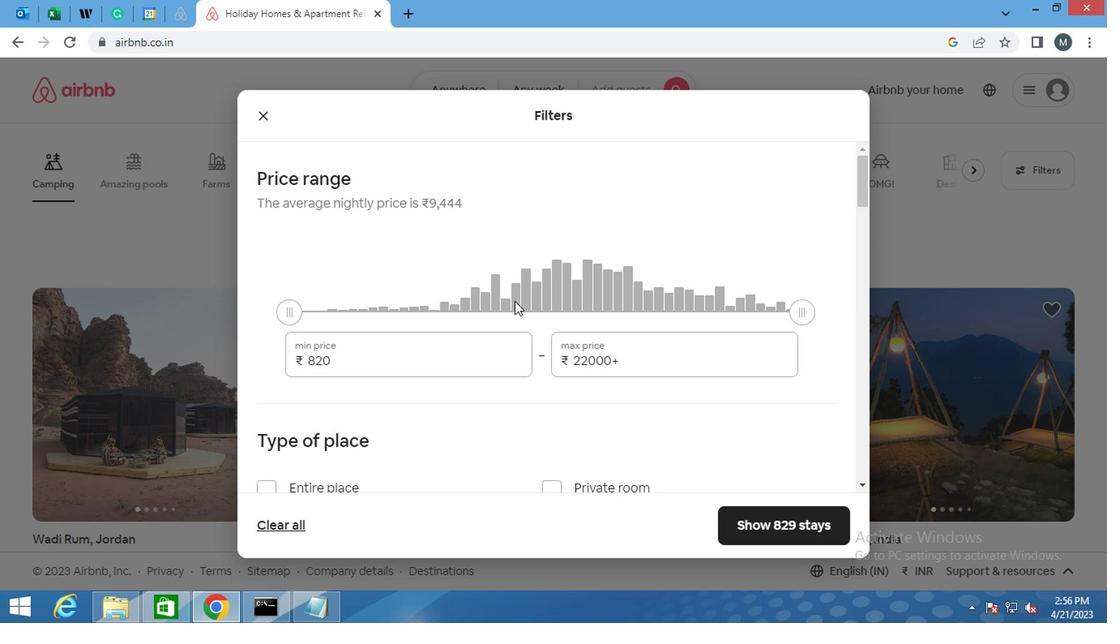 
Action: Mouse scrolled (507, 315) with delta (0, -1)
Screenshot: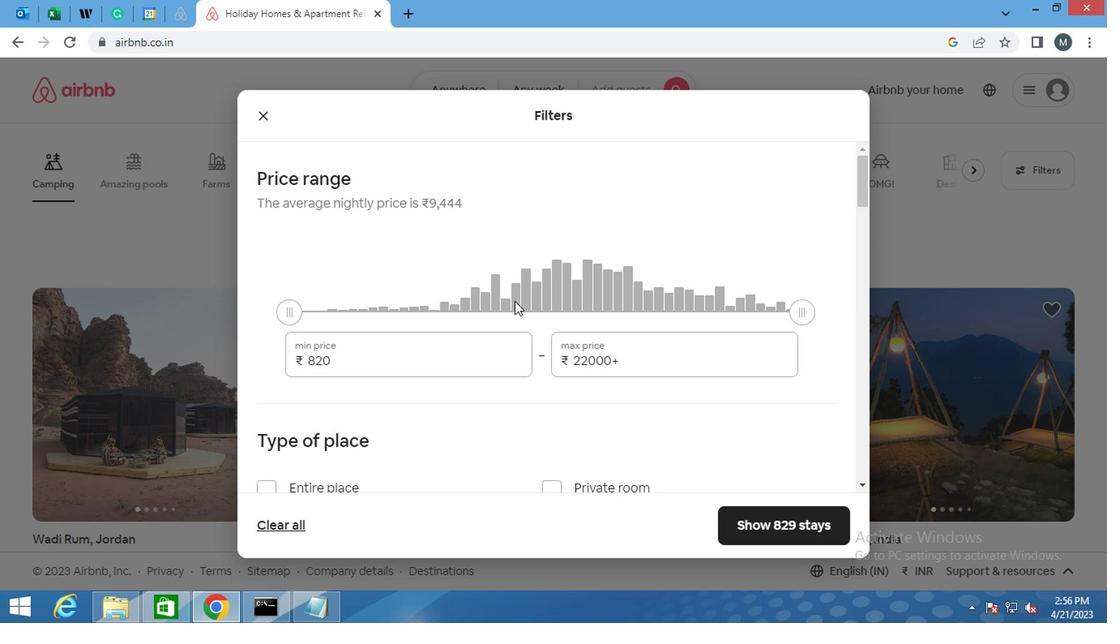 
Action: Mouse moved to (436, 343)
Screenshot: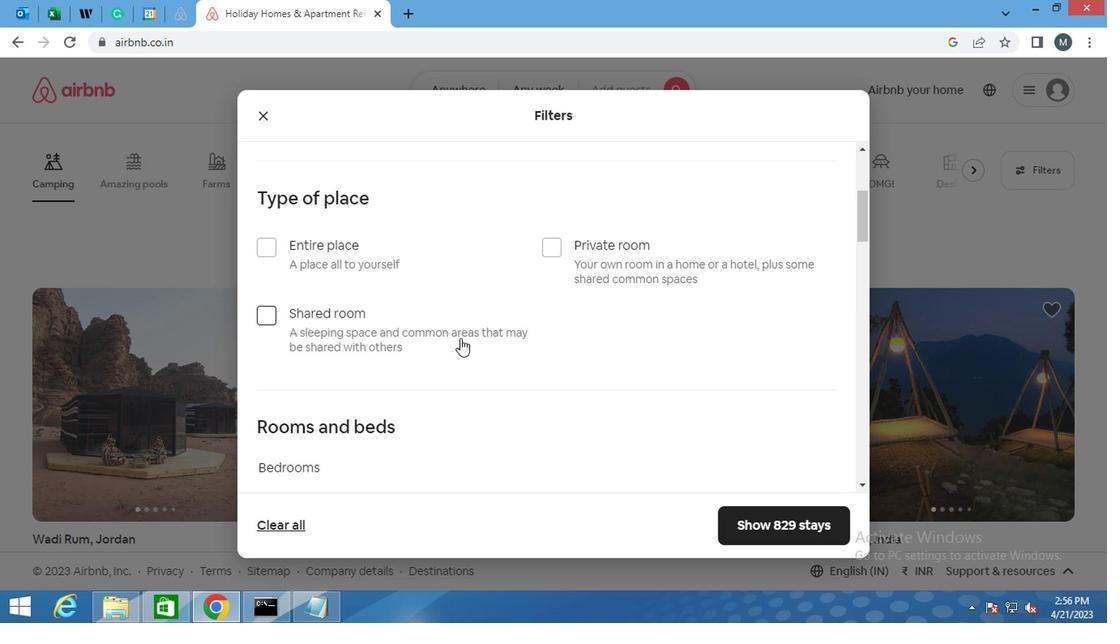 
Action: Mouse scrolled (436, 343) with delta (0, 0)
Screenshot: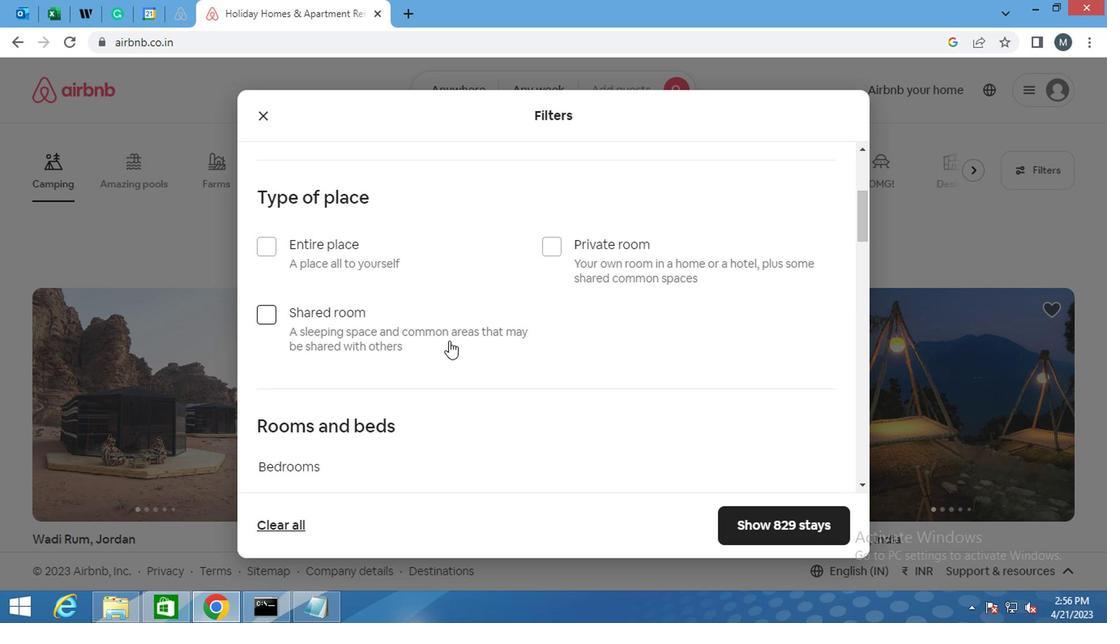 
Action: Mouse scrolled (436, 343) with delta (0, 0)
Screenshot: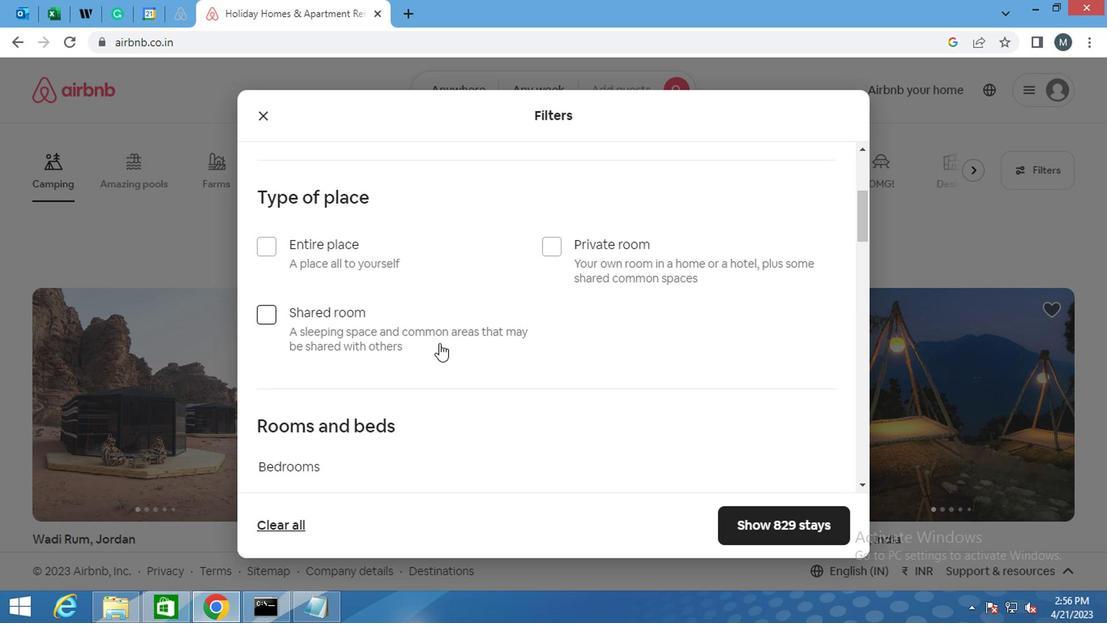 
Action: Mouse moved to (454, 265)
Screenshot: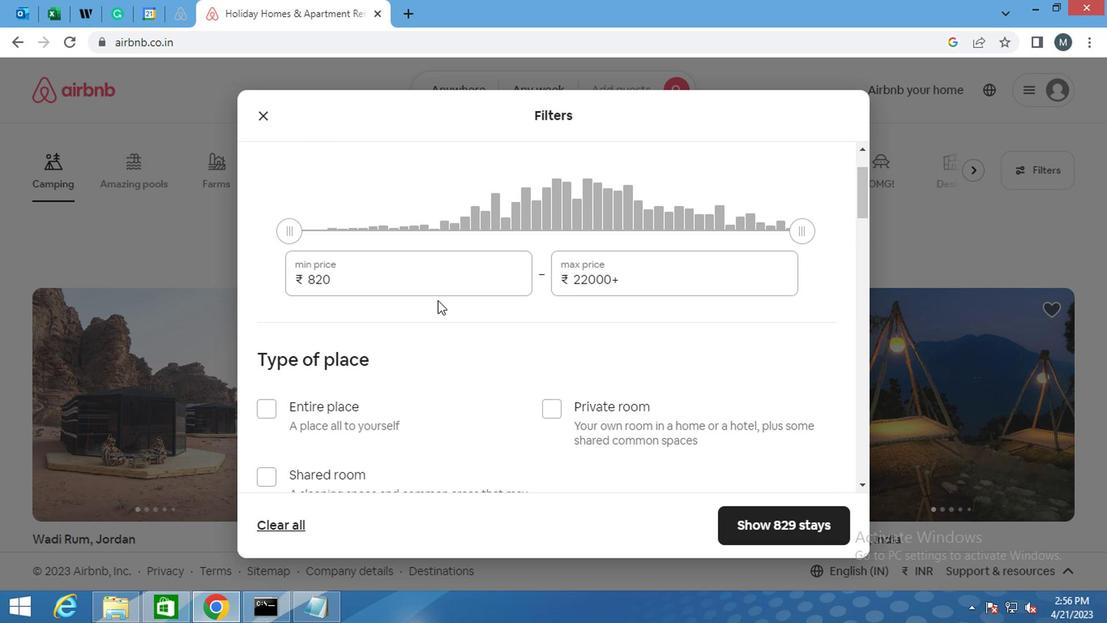 
Action: Mouse pressed left at (454, 265)
Screenshot: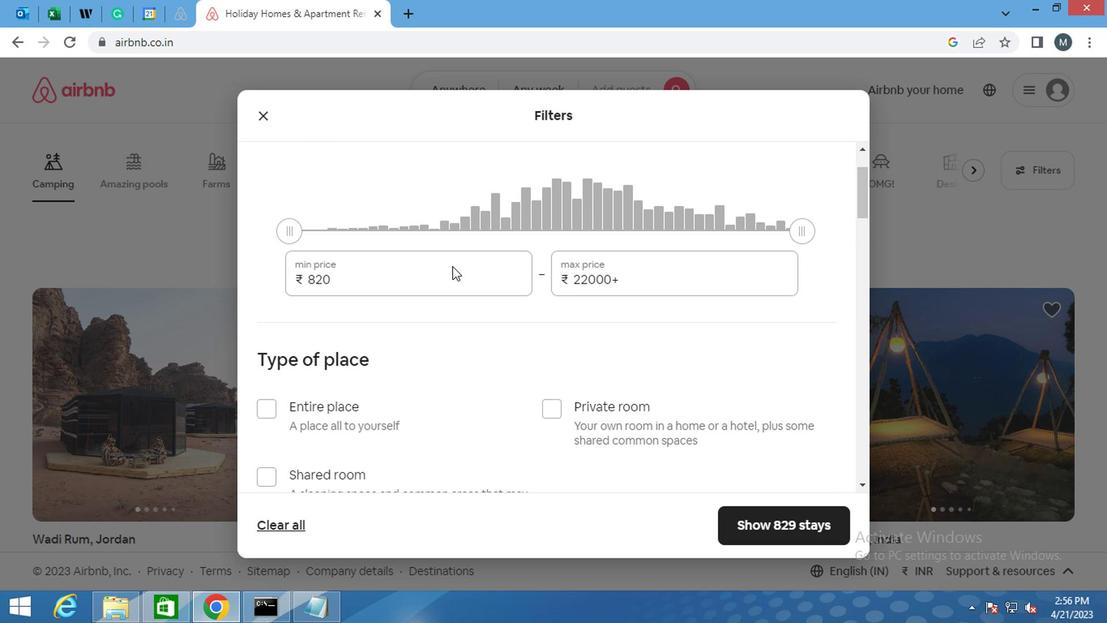 
Action: Mouse moved to (448, 271)
Screenshot: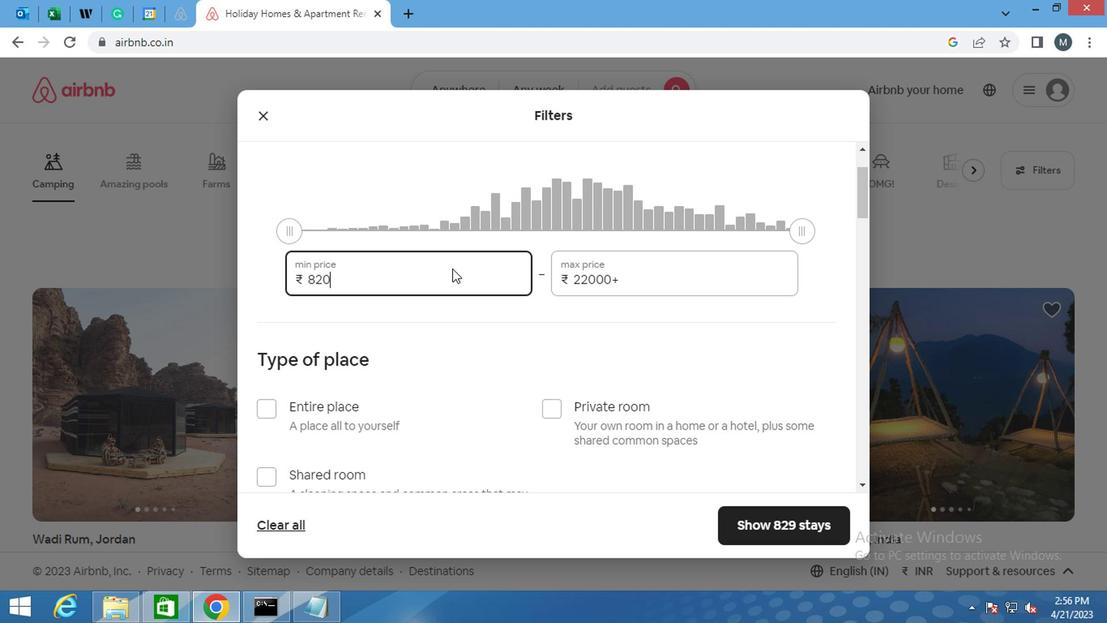 
Action: Key pressed <Key.backspace><Key.backspace>000
Screenshot: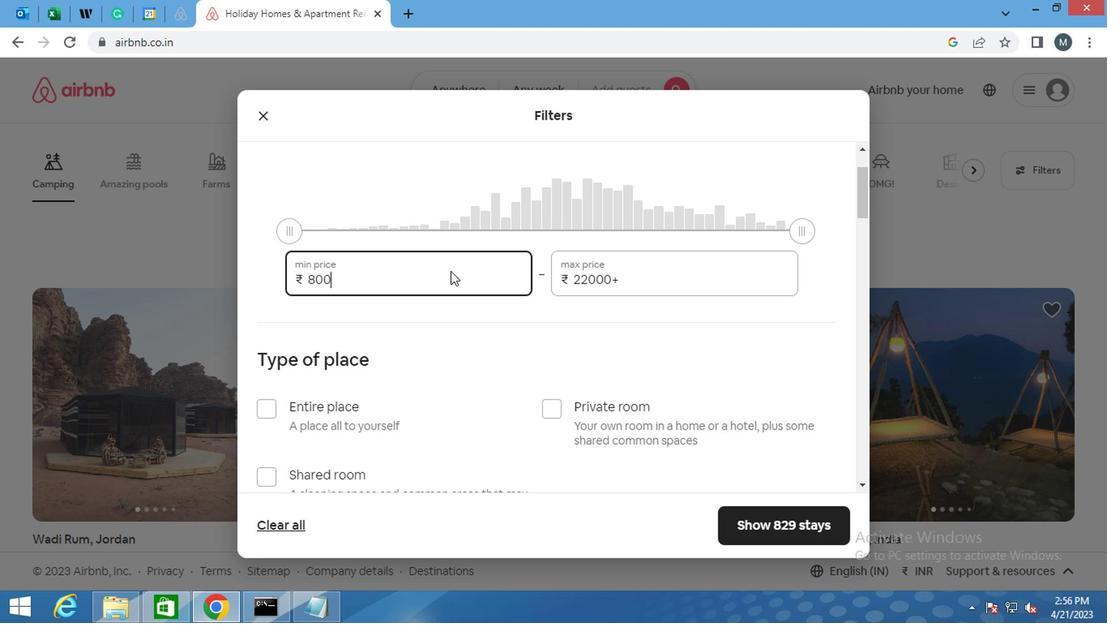 
Action: Mouse moved to (689, 282)
Screenshot: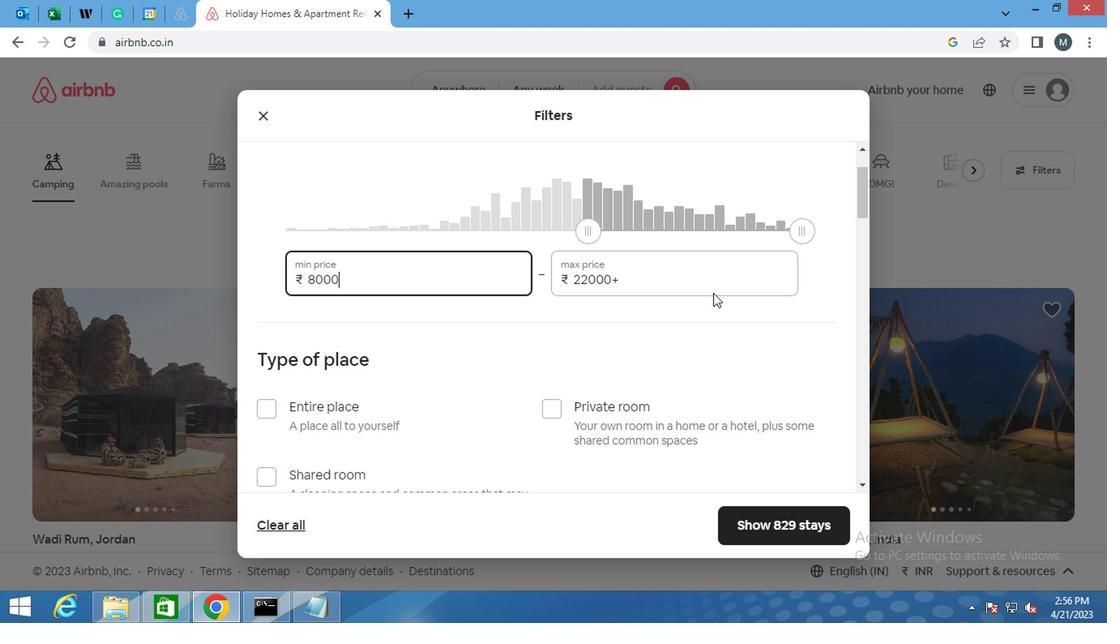 
Action: Mouse pressed left at (689, 282)
Screenshot: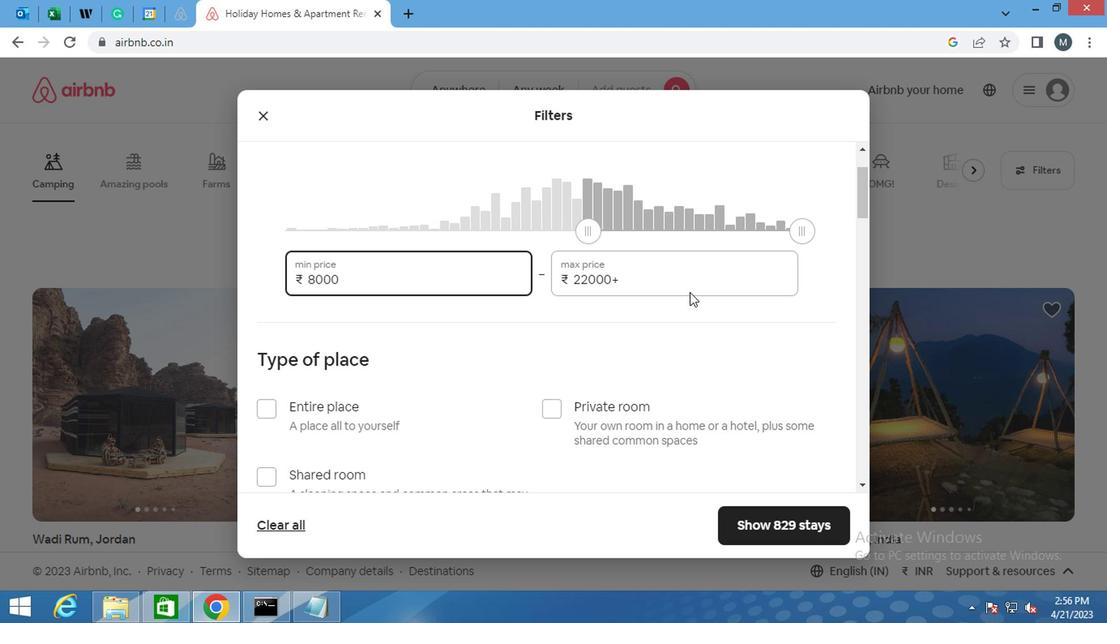 
Action: Mouse moved to (654, 279)
Screenshot: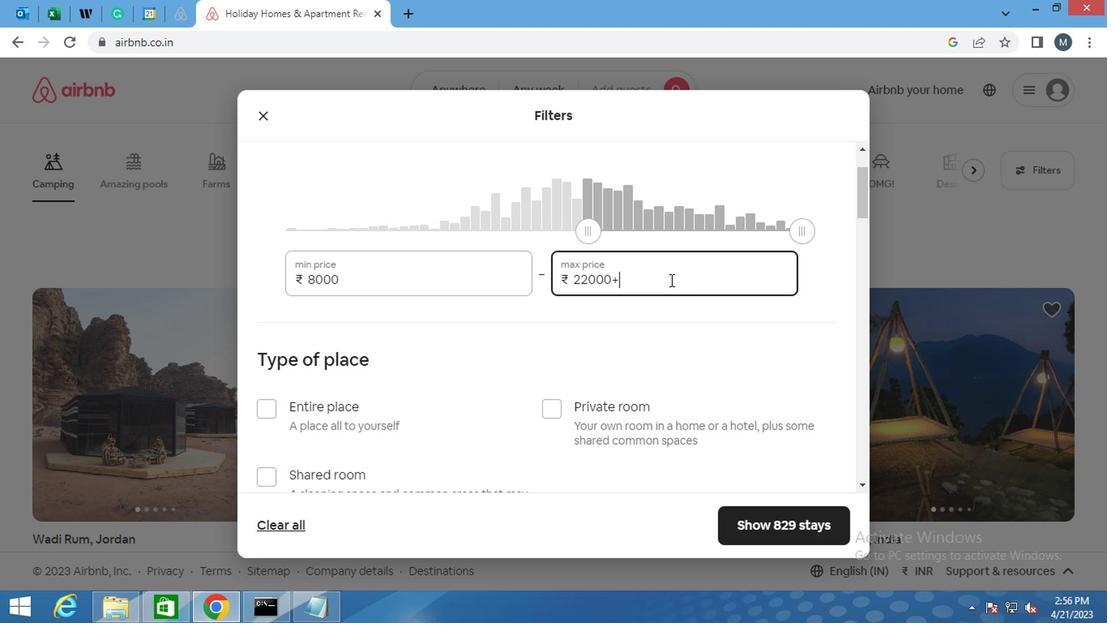 
Action: Key pressed <Key.backspace><Key.backspace><Key.backspace><Key.backspace><Key.backspace><Key.backspace>16000
Screenshot: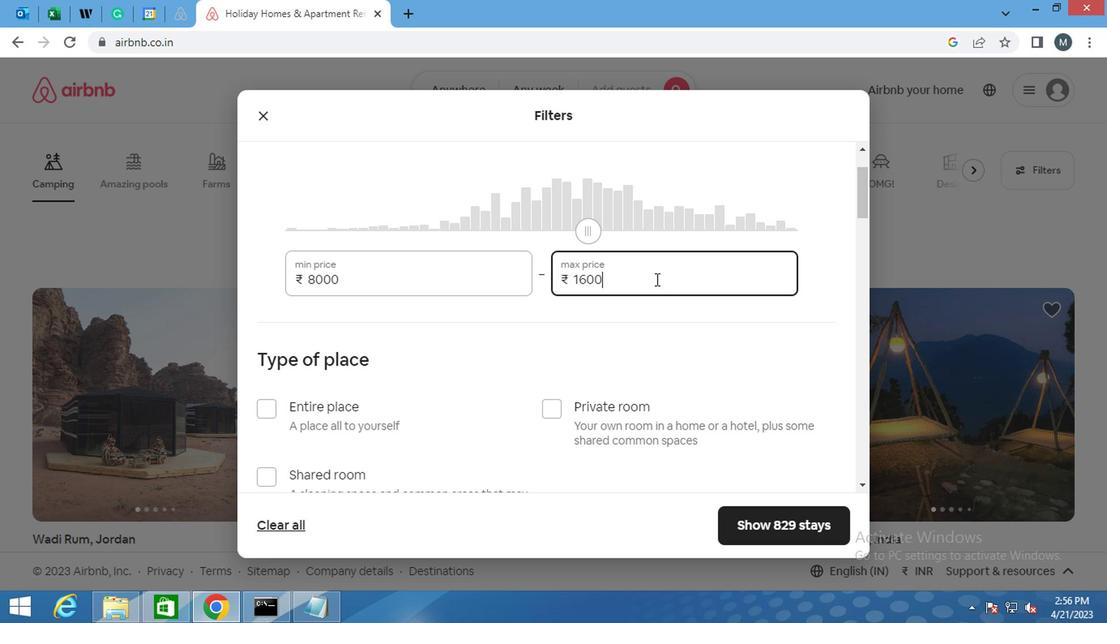 
Action: Mouse moved to (432, 372)
Screenshot: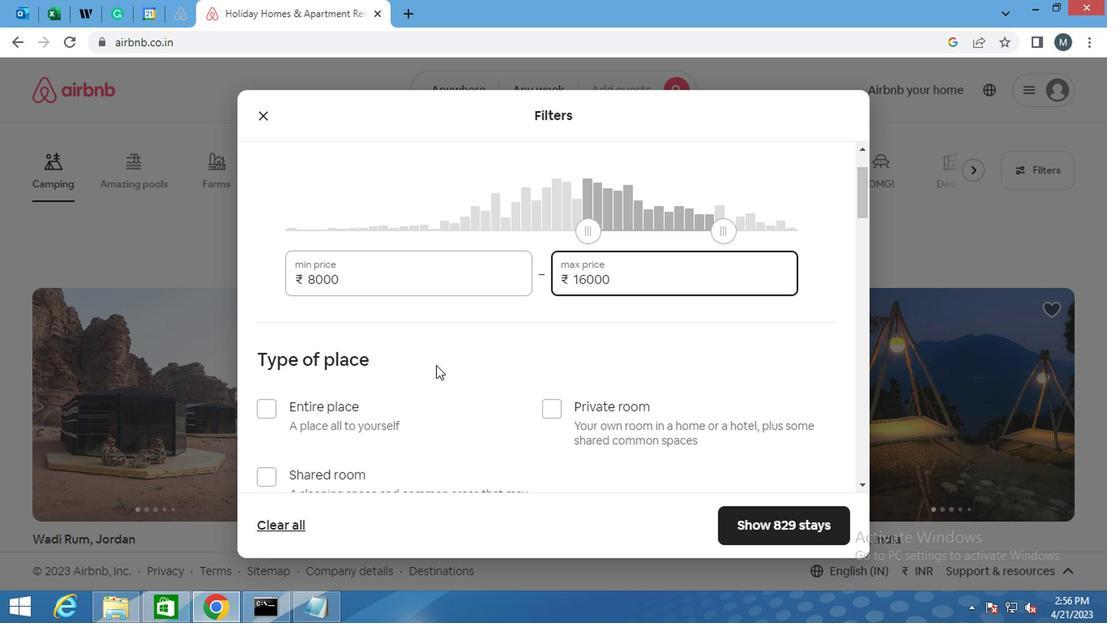 
Action: Mouse scrolled (432, 372) with delta (0, 0)
Screenshot: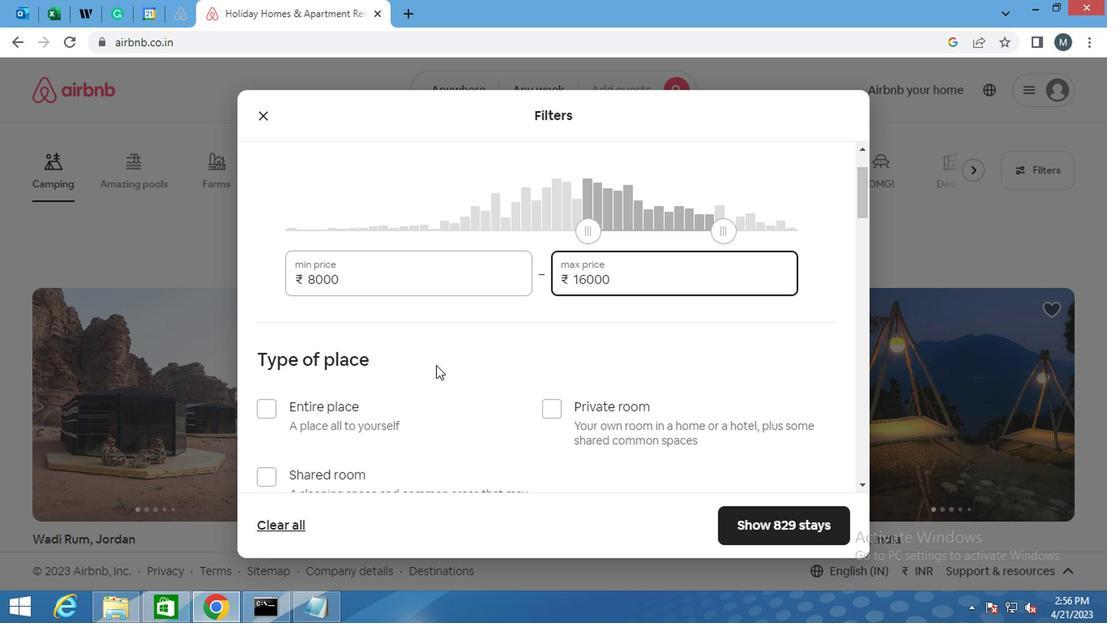 
Action: Mouse moved to (260, 327)
Screenshot: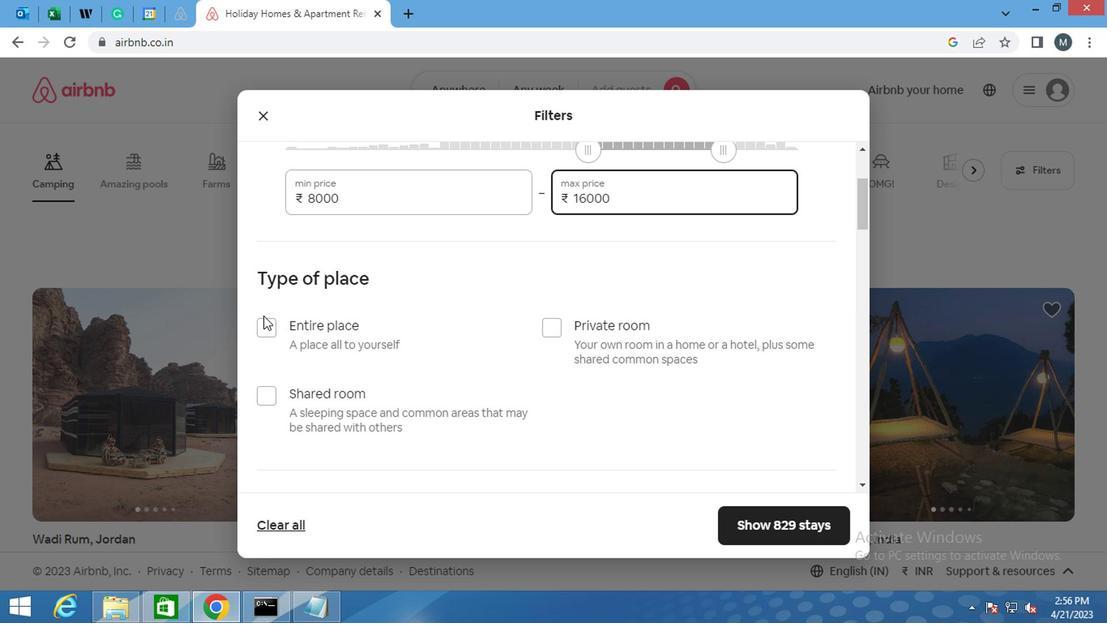 
Action: Mouse pressed left at (260, 327)
Screenshot: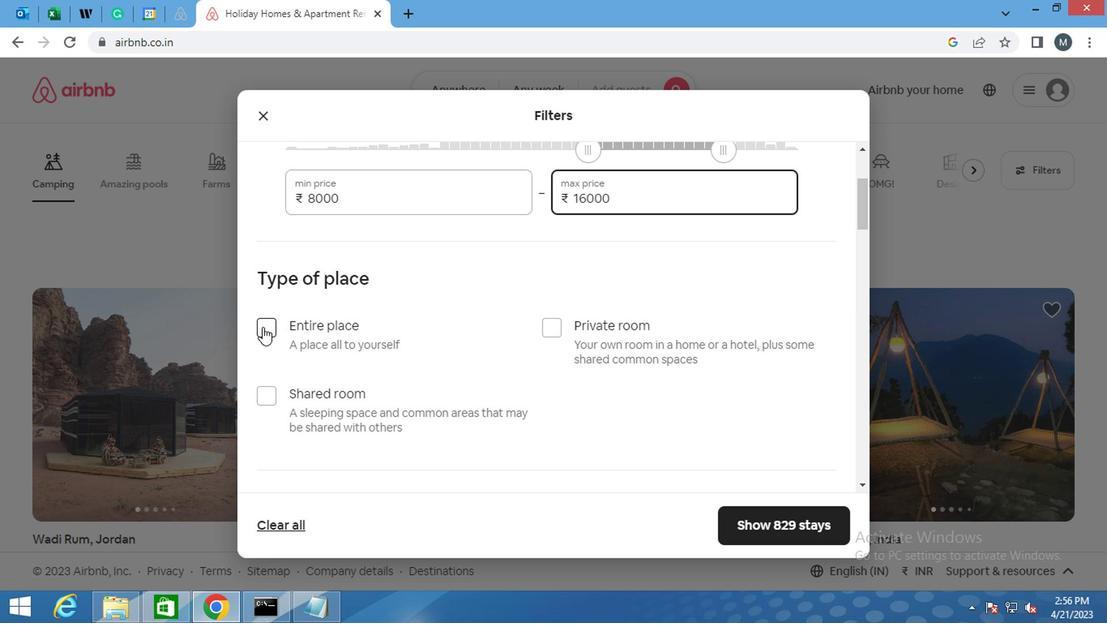 
Action: Mouse moved to (336, 321)
Screenshot: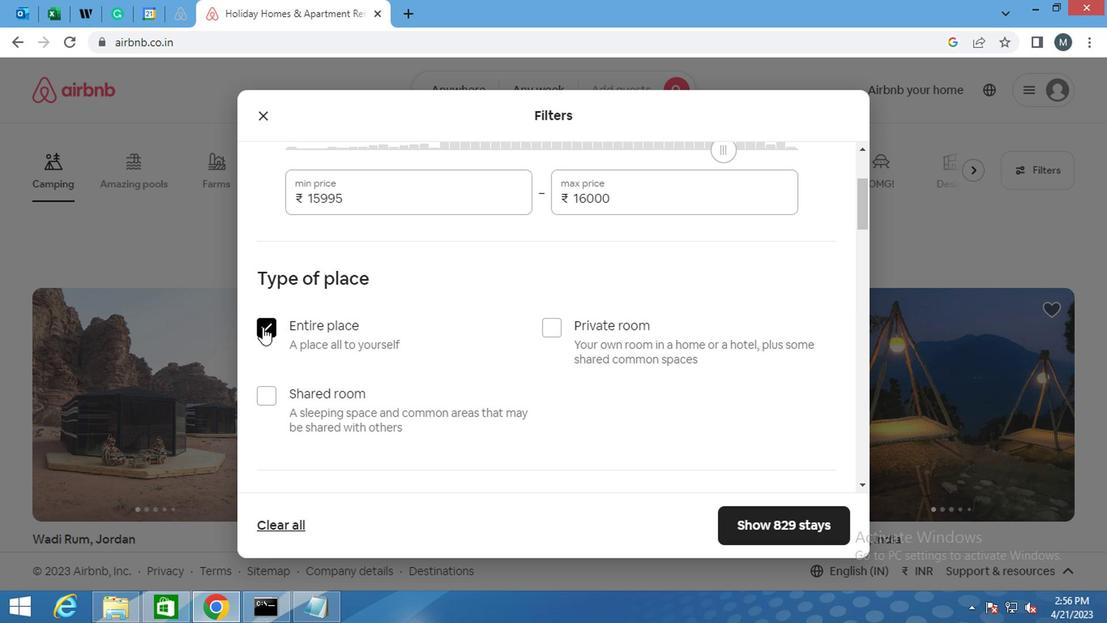 
Action: Mouse scrolled (336, 321) with delta (0, 0)
Screenshot: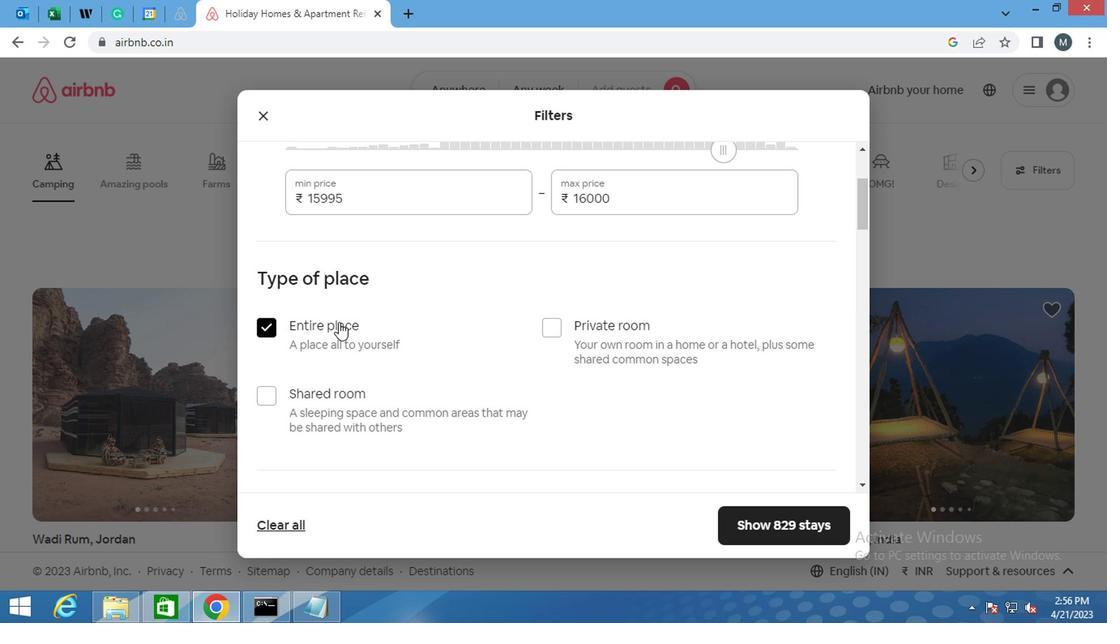 
Action: Mouse moved to (338, 327)
Screenshot: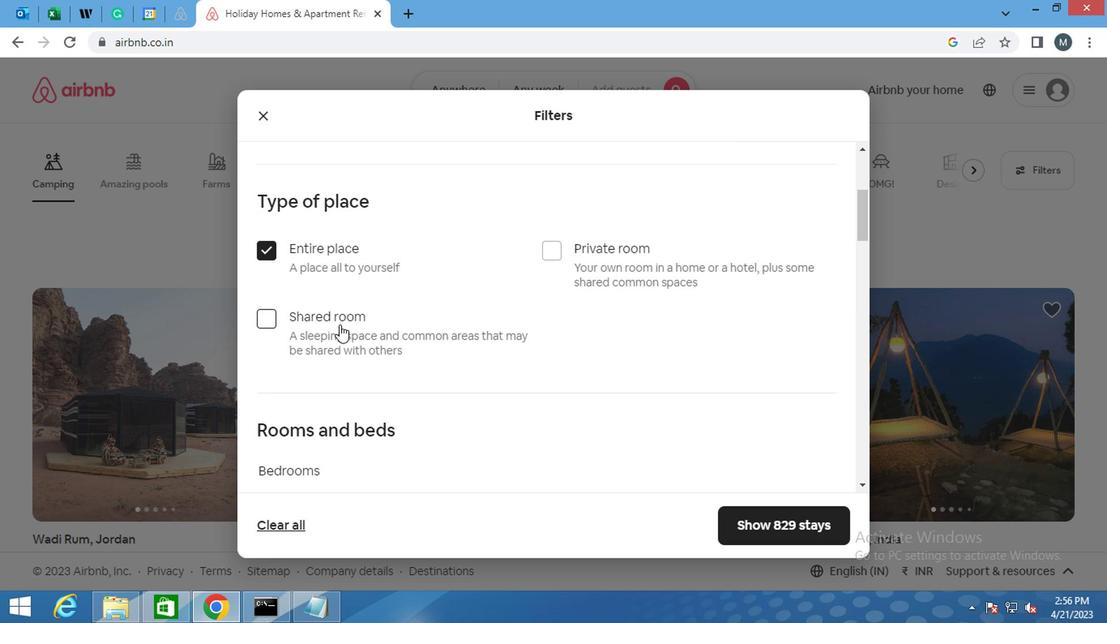 
Action: Mouse scrolled (338, 325) with delta (0, -1)
Screenshot: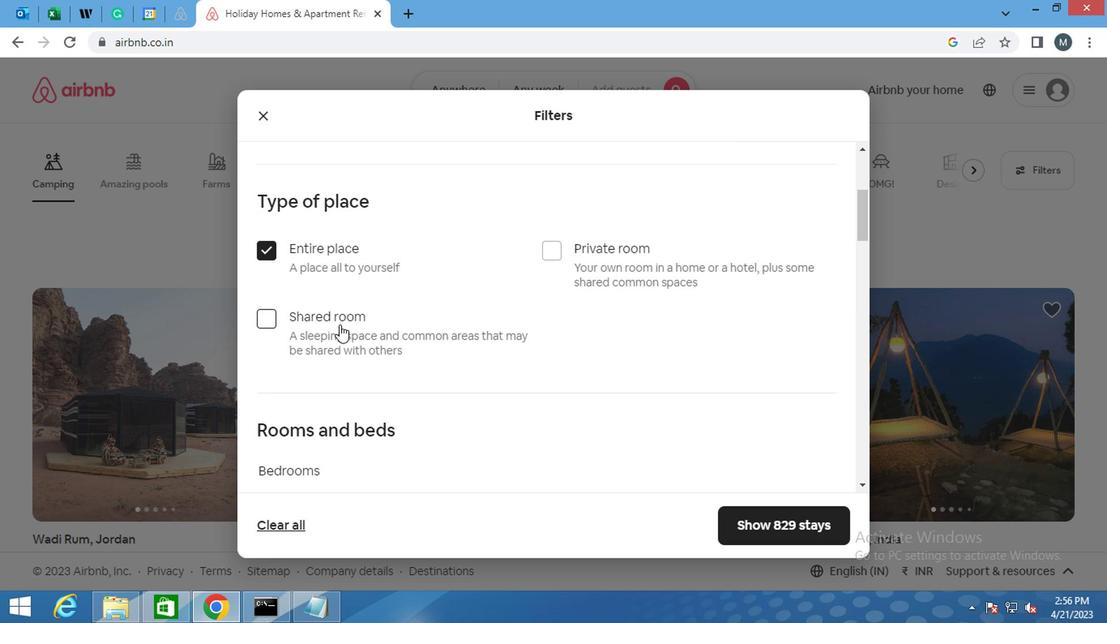 
Action: Mouse moved to (348, 338)
Screenshot: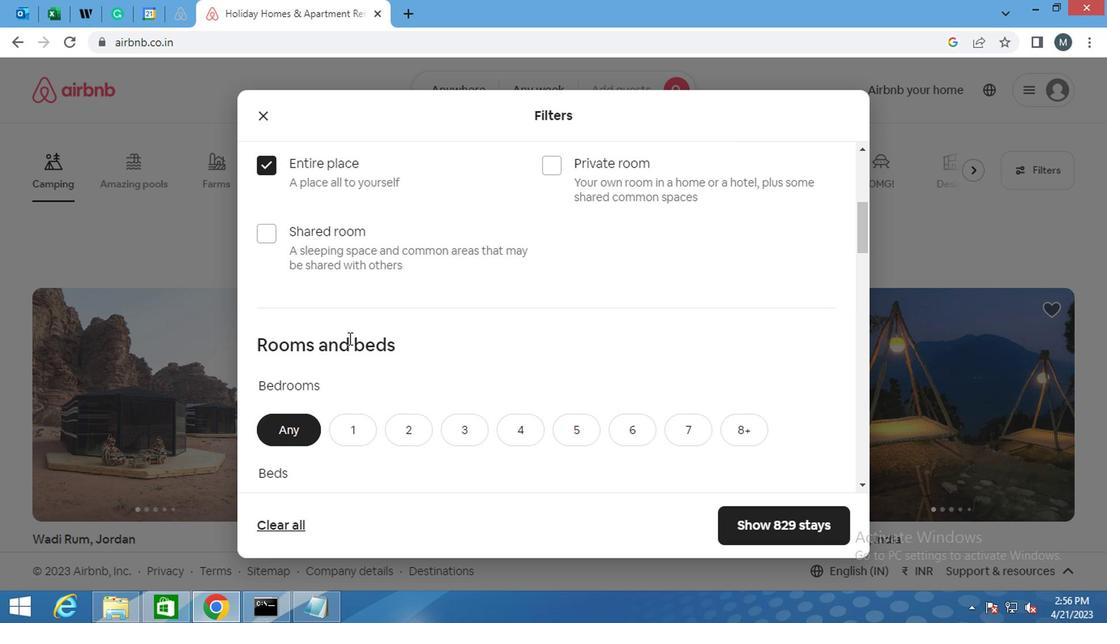 
Action: Mouse scrolled (348, 337) with delta (0, 0)
Screenshot: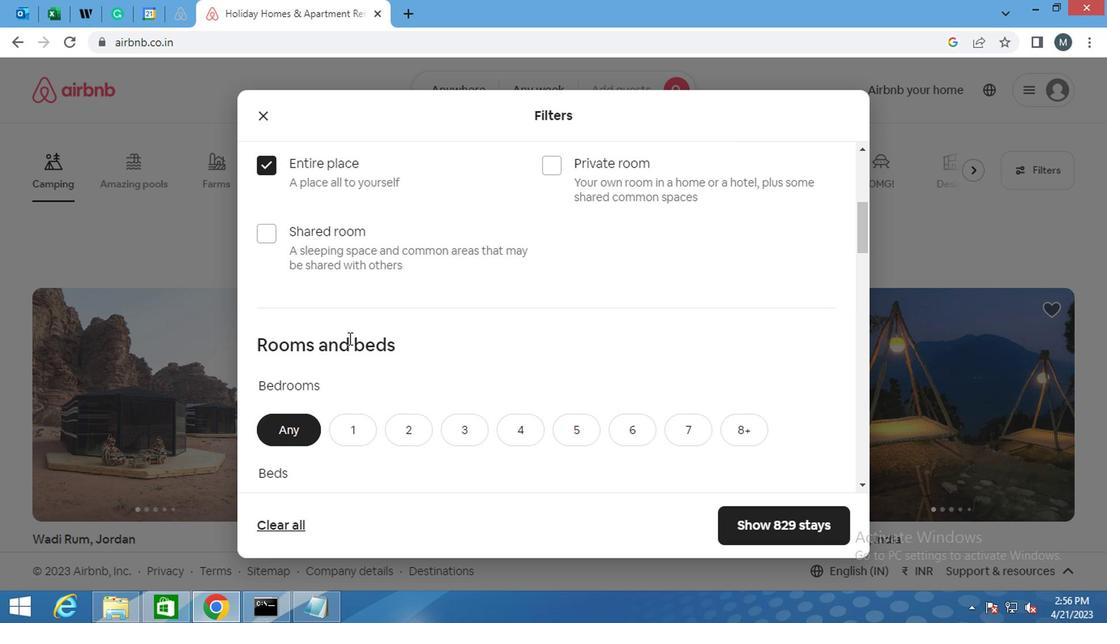 
Action: Mouse moved to (334, 350)
Screenshot: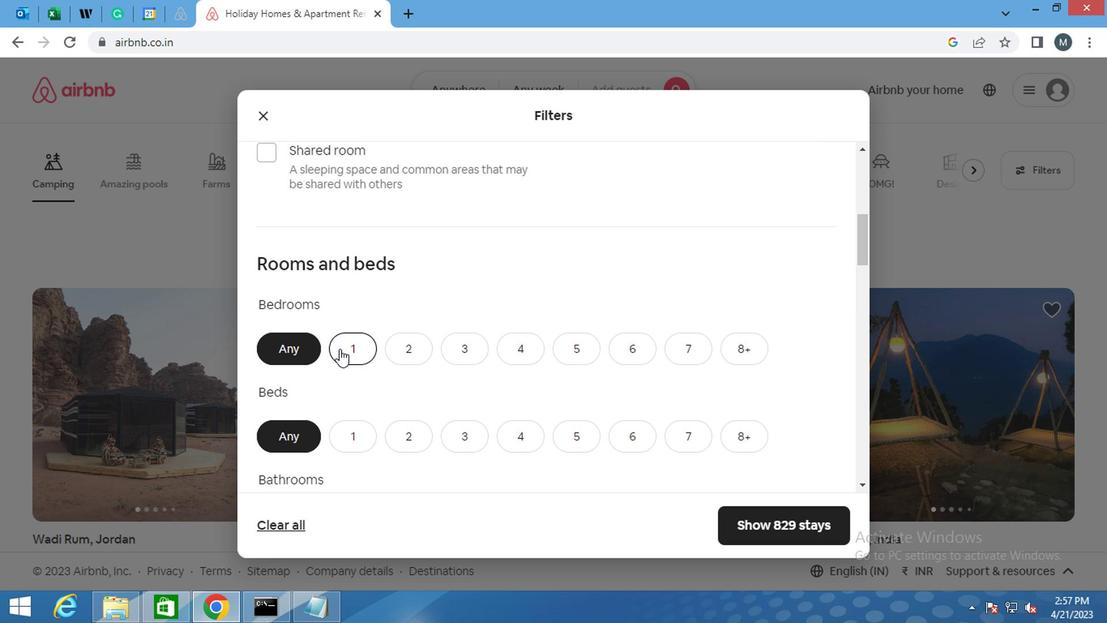 
Action: Mouse scrolled (334, 349) with delta (0, 0)
Screenshot: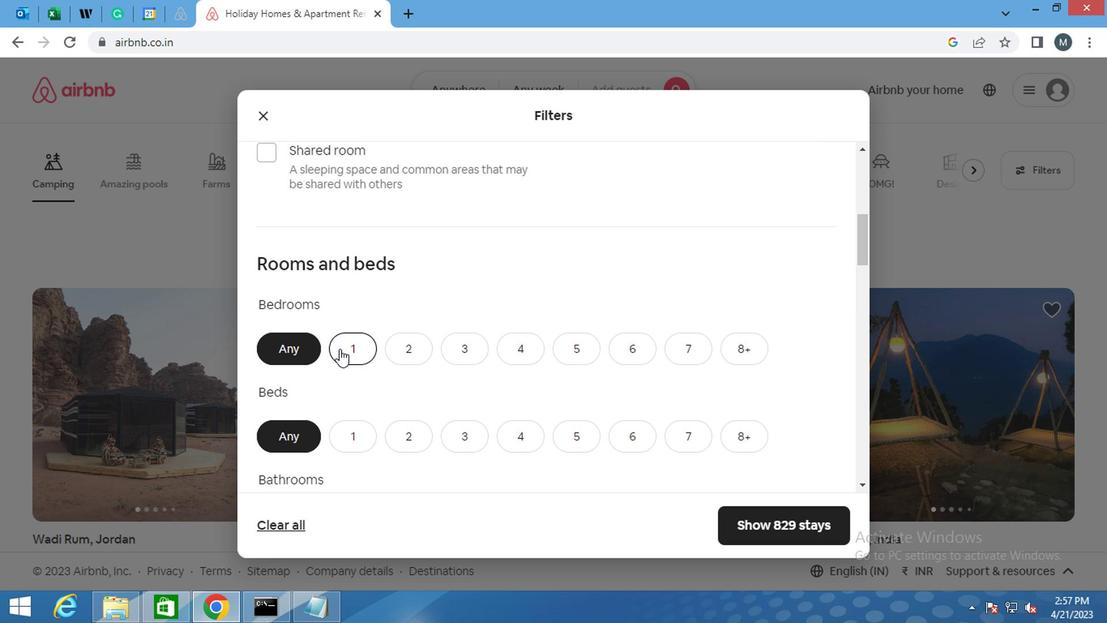 
Action: Mouse moved to (331, 357)
Screenshot: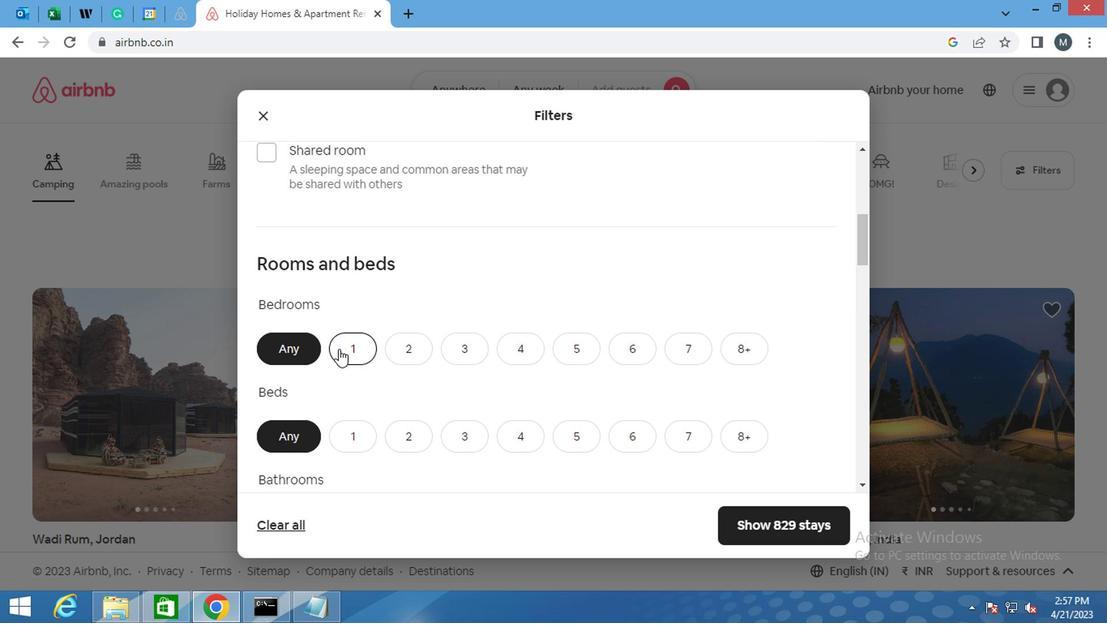 
Action: Mouse scrolled (331, 356) with delta (0, -1)
Screenshot: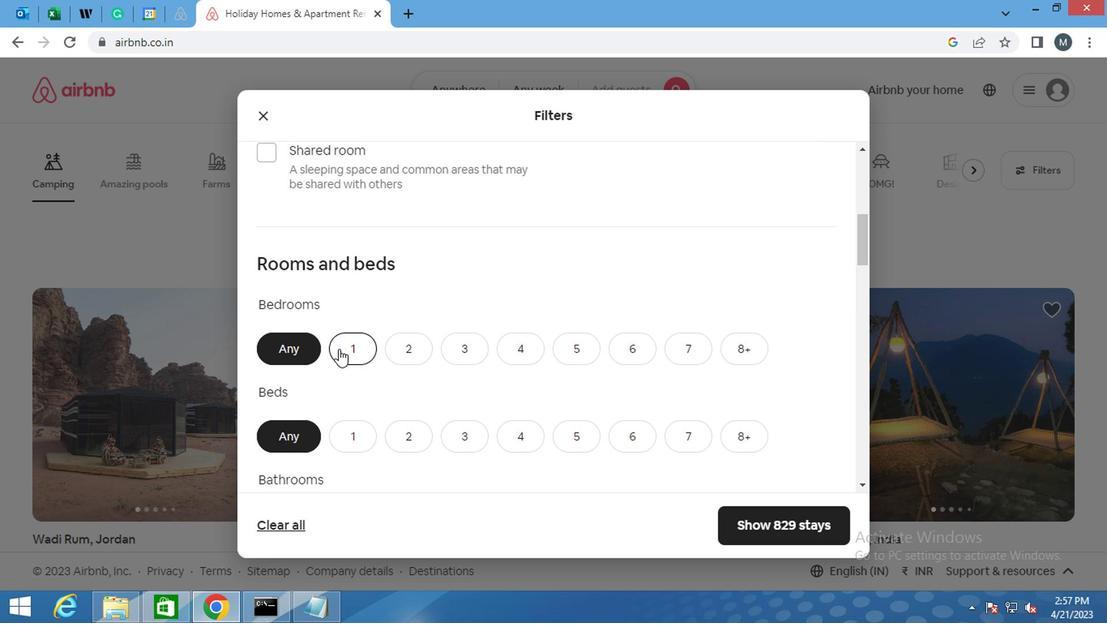
Action: Mouse moved to (392, 182)
Screenshot: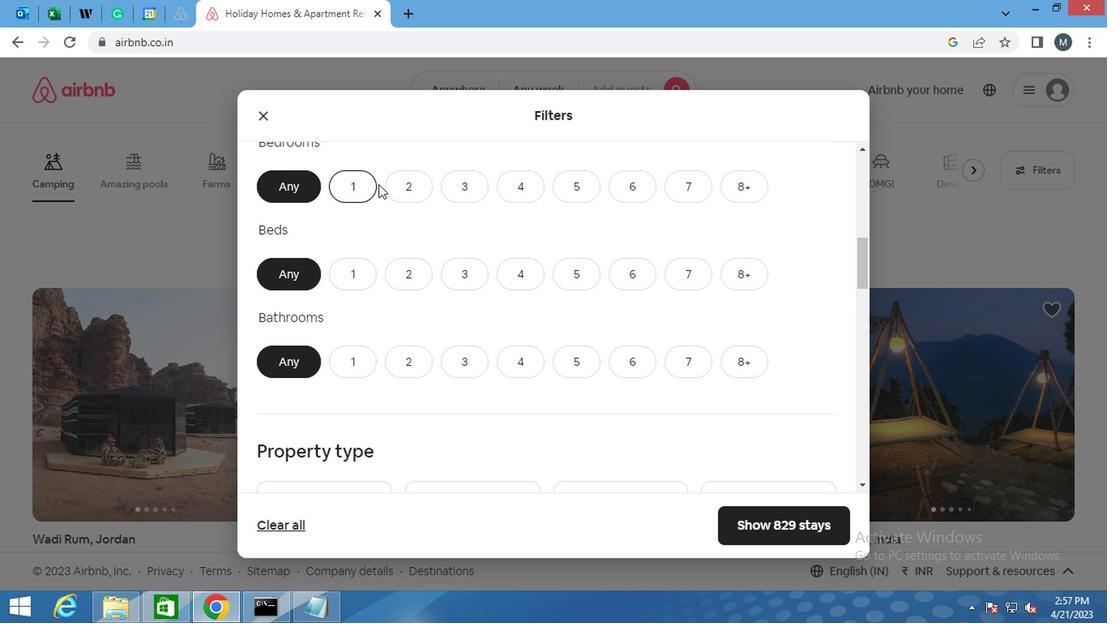 
Action: Mouse pressed left at (392, 182)
Screenshot: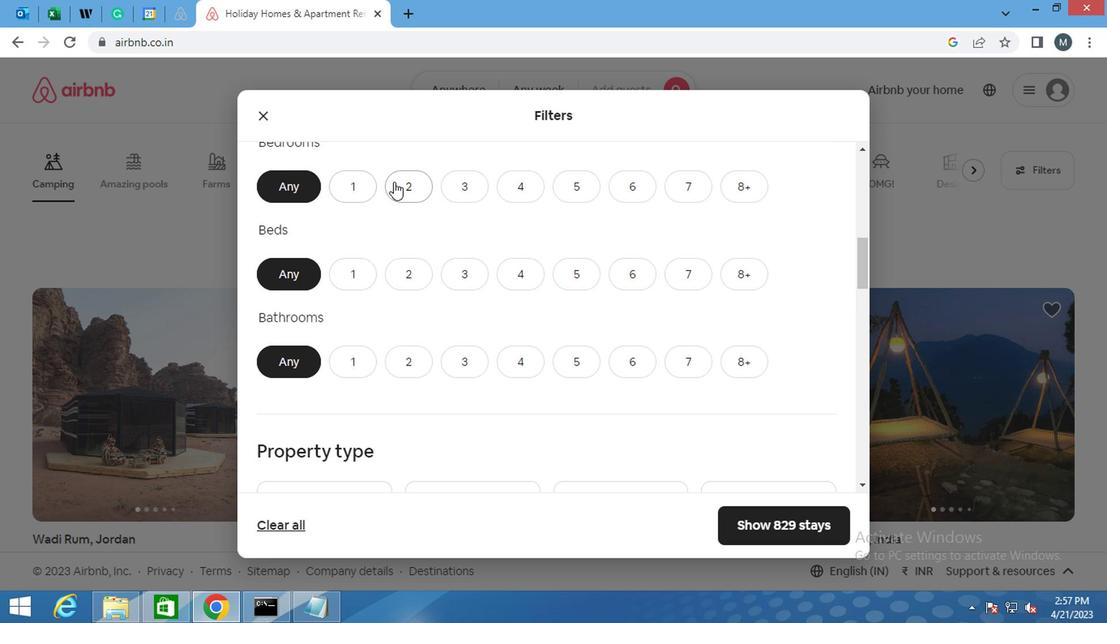 
Action: Mouse moved to (406, 256)
Screenshot: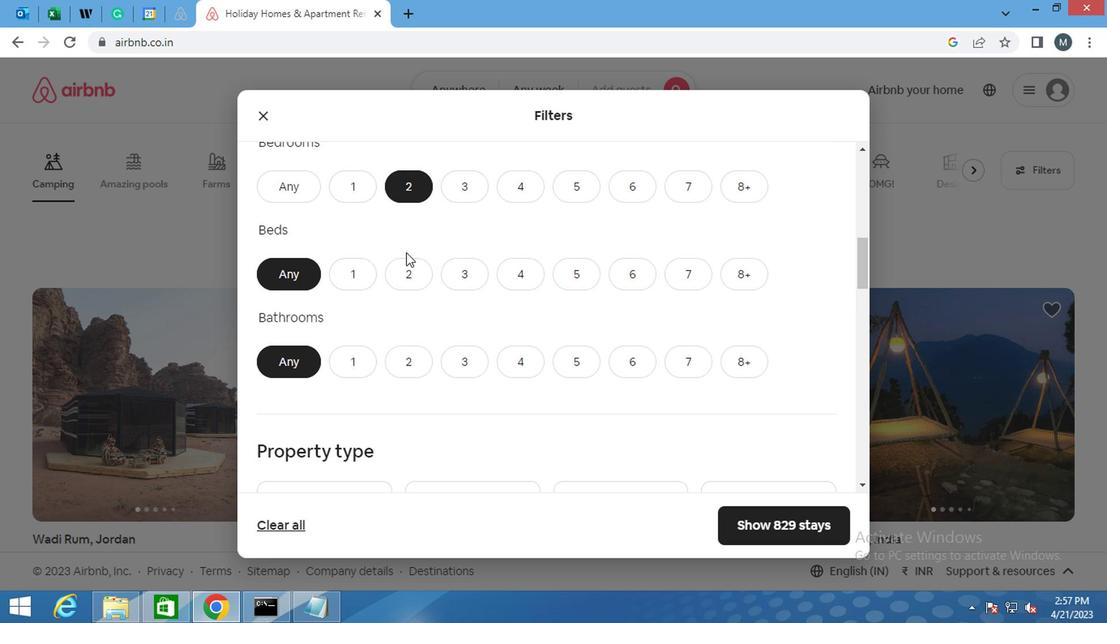 
Action: Mouse pressed left at (406, 256)
Screenshot: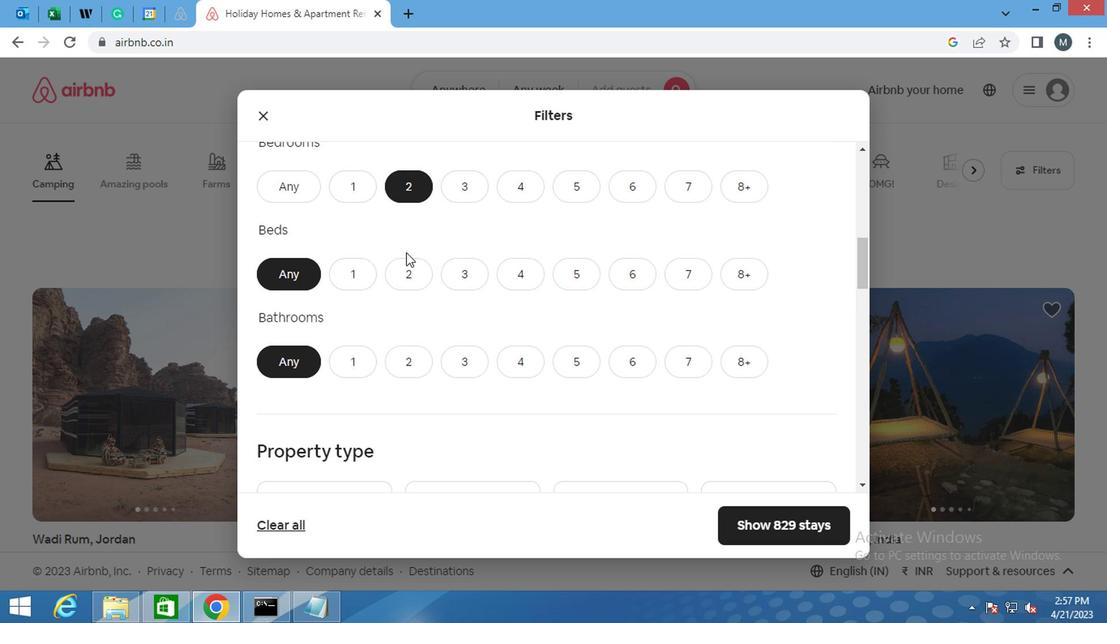
Action: Mouse moved to (408, 263)
Screenshot: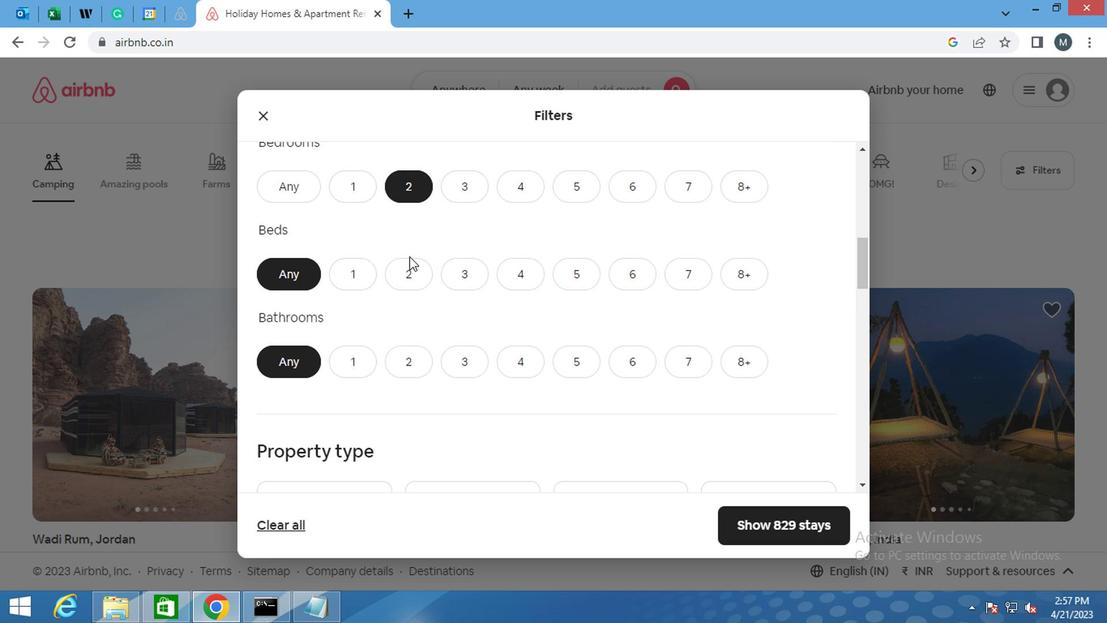 
Action: Mouse pressed left at (408, 263)
Screenshot: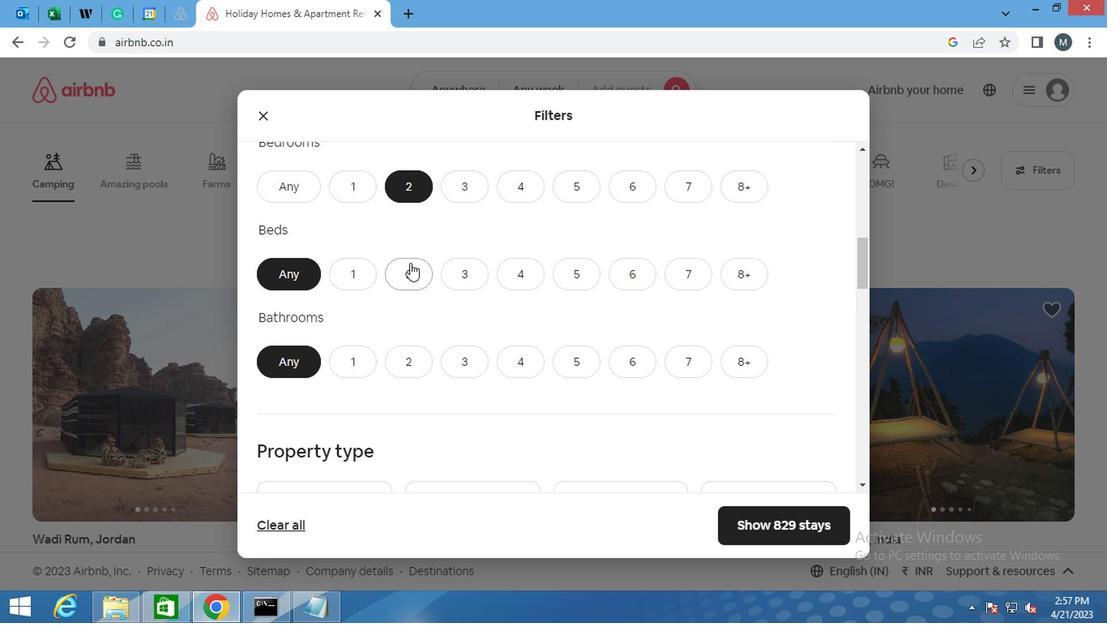
Action: Mouse moved to (345, 352)
Screenshot: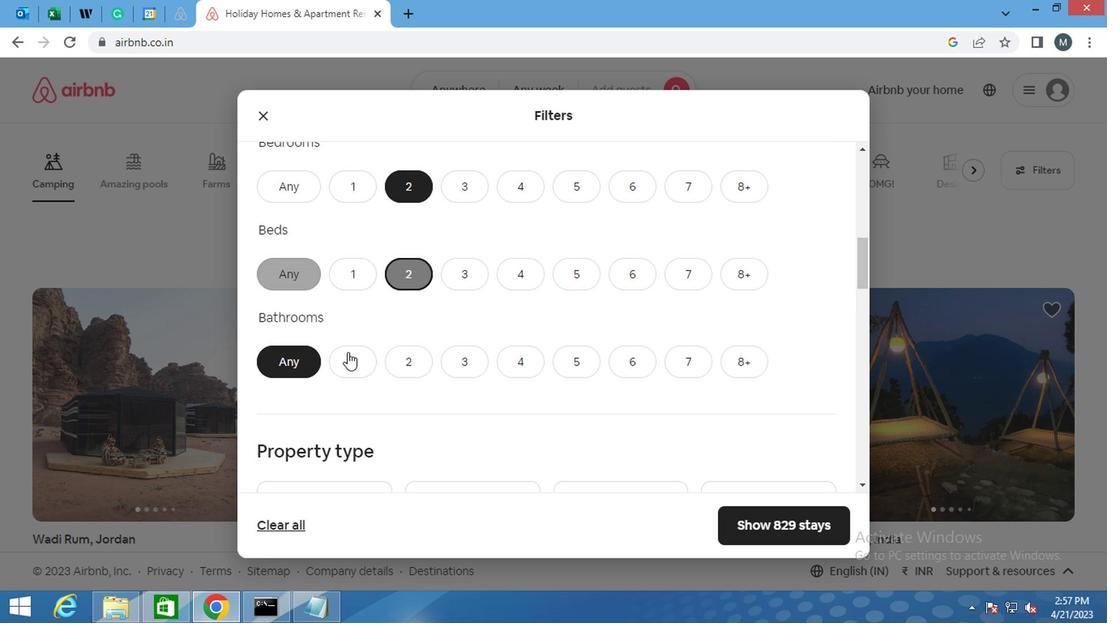 
Action: Mouse pressed left at (345, 352)
Screenshot: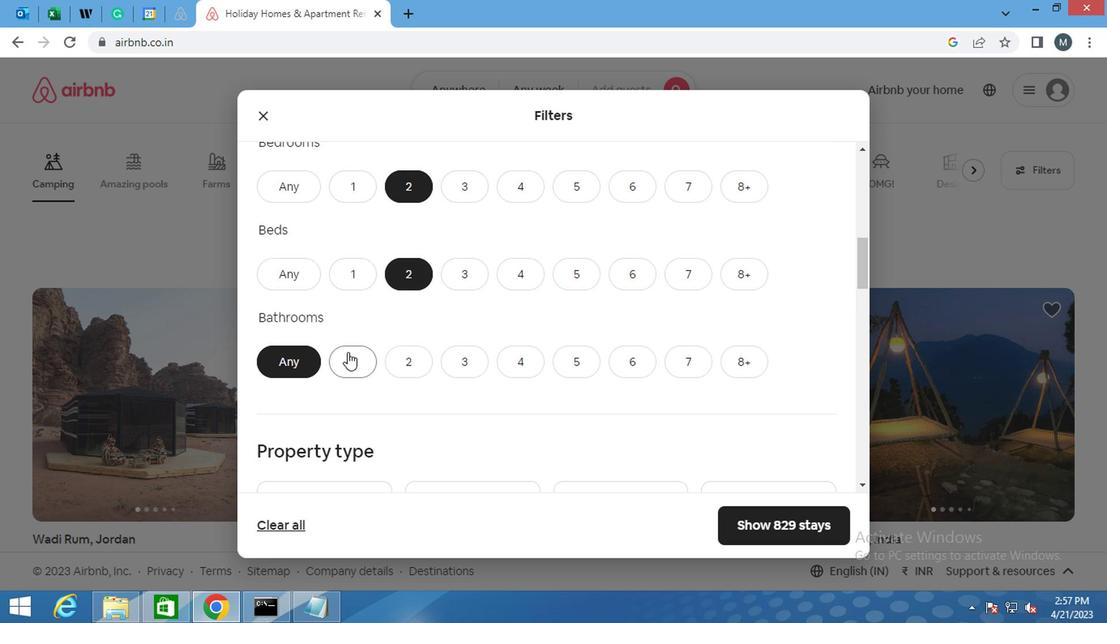 
Action: Mouse moved to (368, 329)
Screenshot: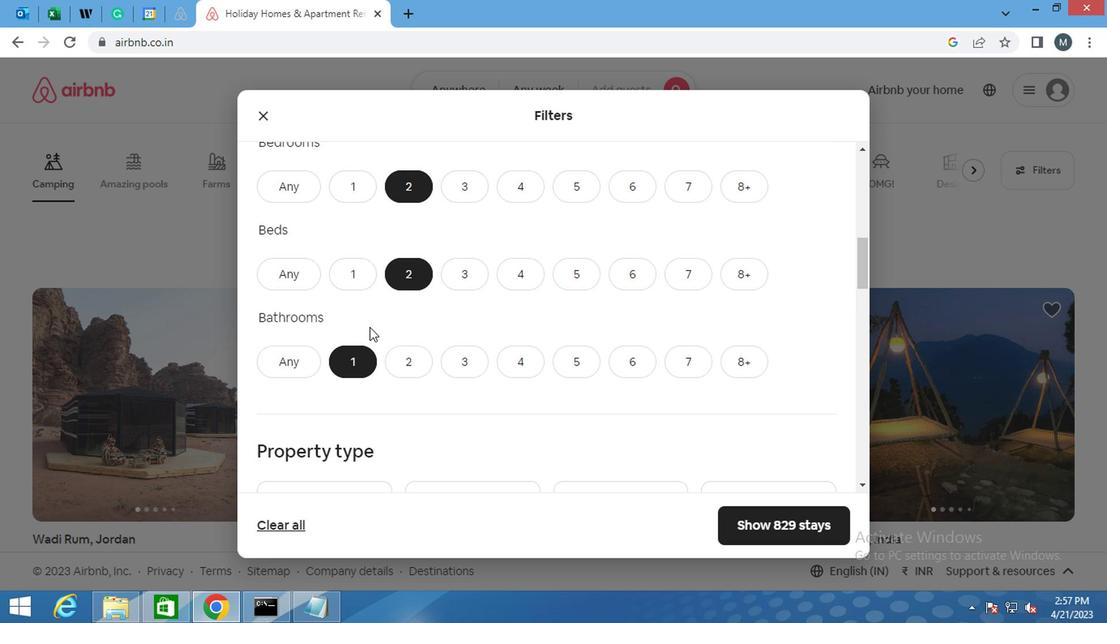 
Action: Mouse scrolled (368, 328) with delta (0, 0)
Screenshot: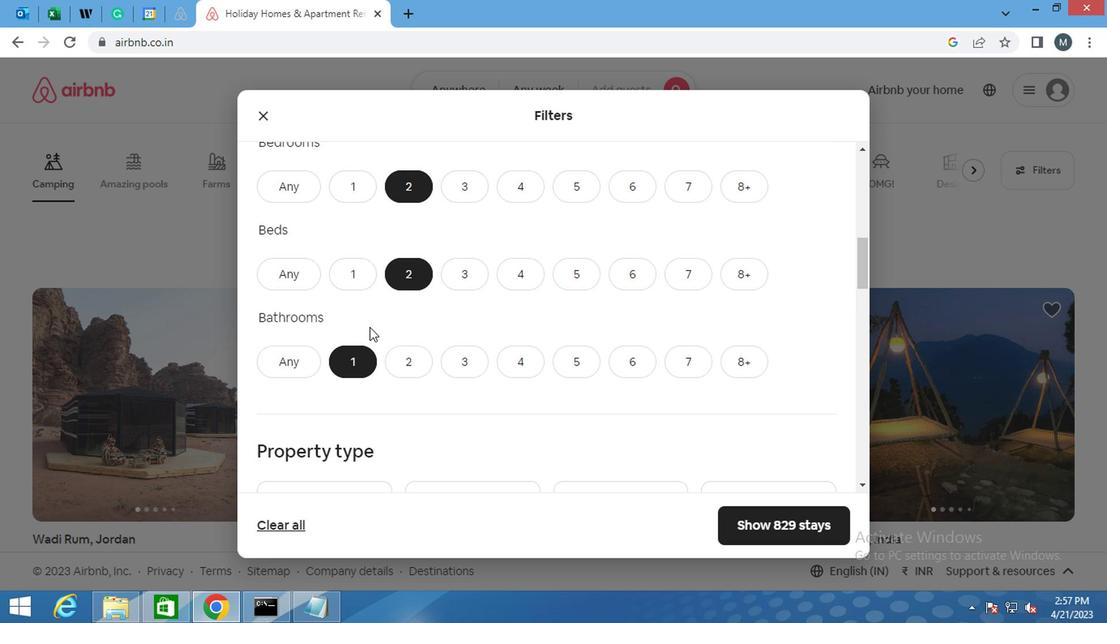 
Action: Mouse moved to (368, 334)
Screenshot: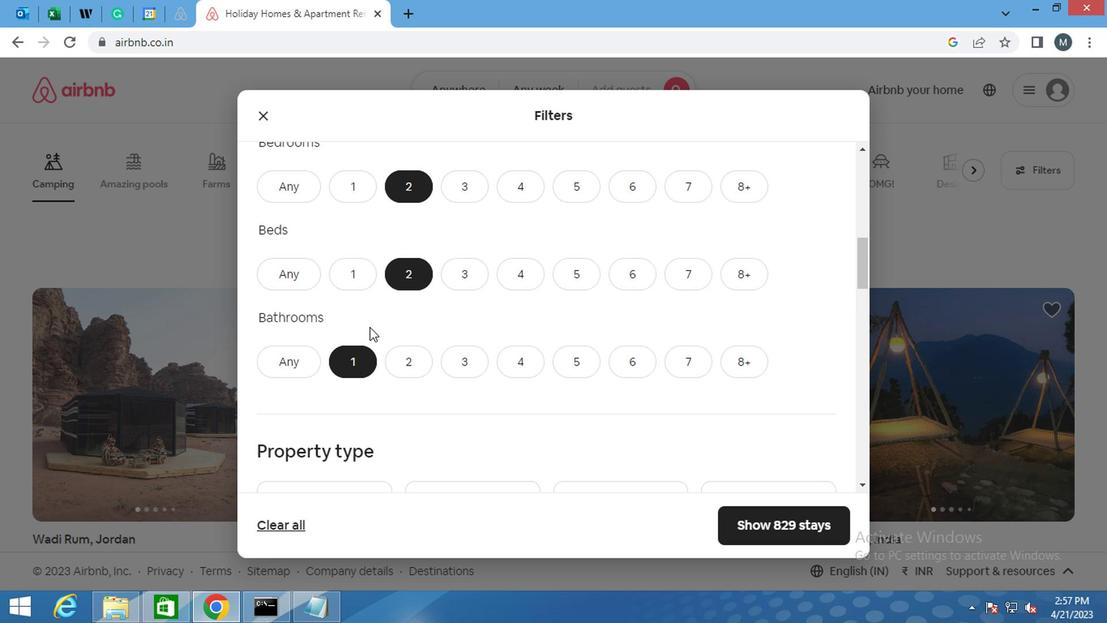 
Action: Mouse scrolled (368, 333) with delta (0, 0)
Screenshot: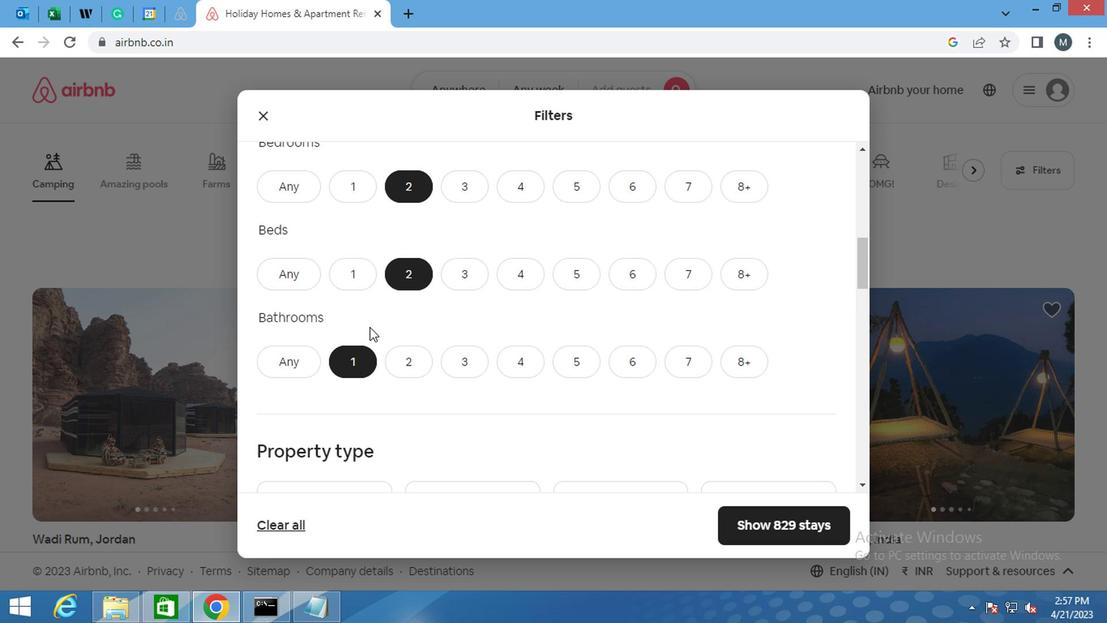 
Action: Mouse moved to (297, 366)
Screenshot: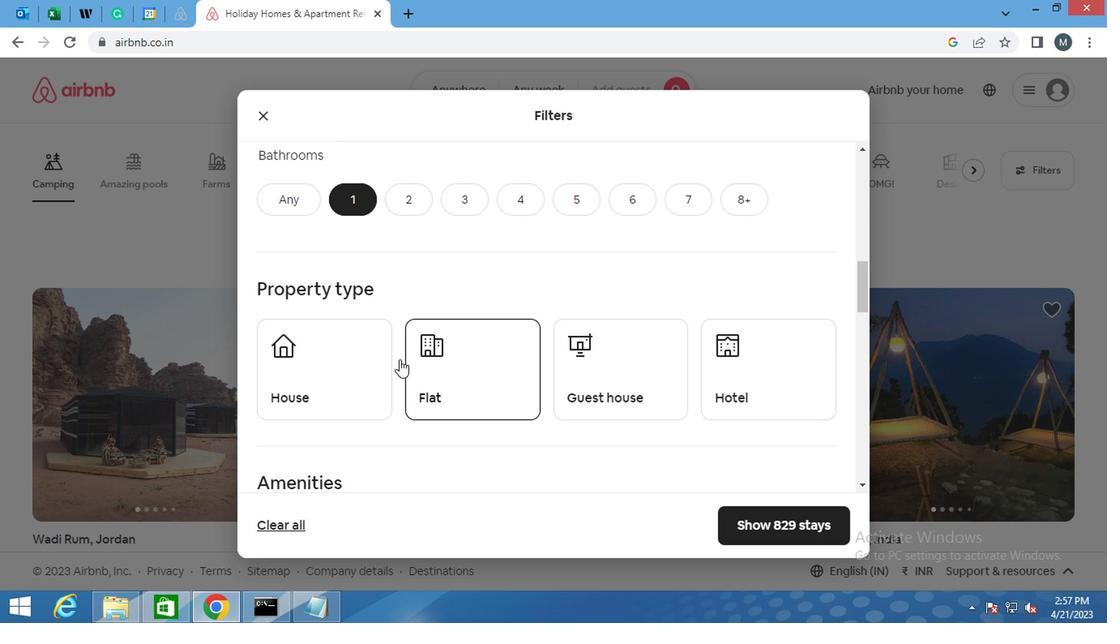 
Action: Mouse pressed left at (297, 366)
Screenshot: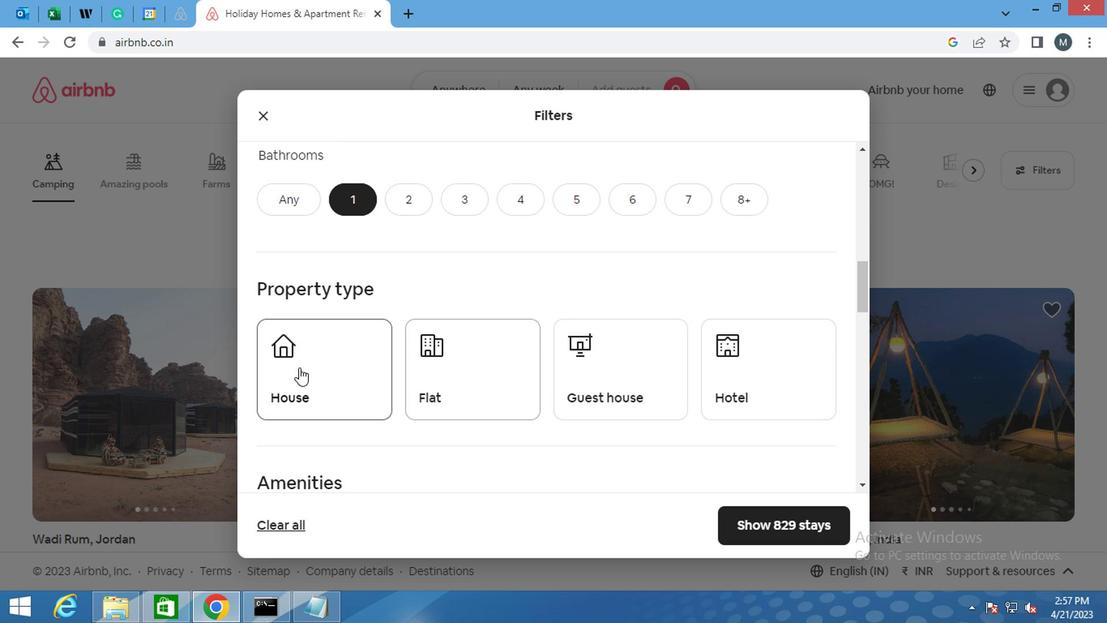 
Action: Mouse moved to (482, 376)
Screenshot: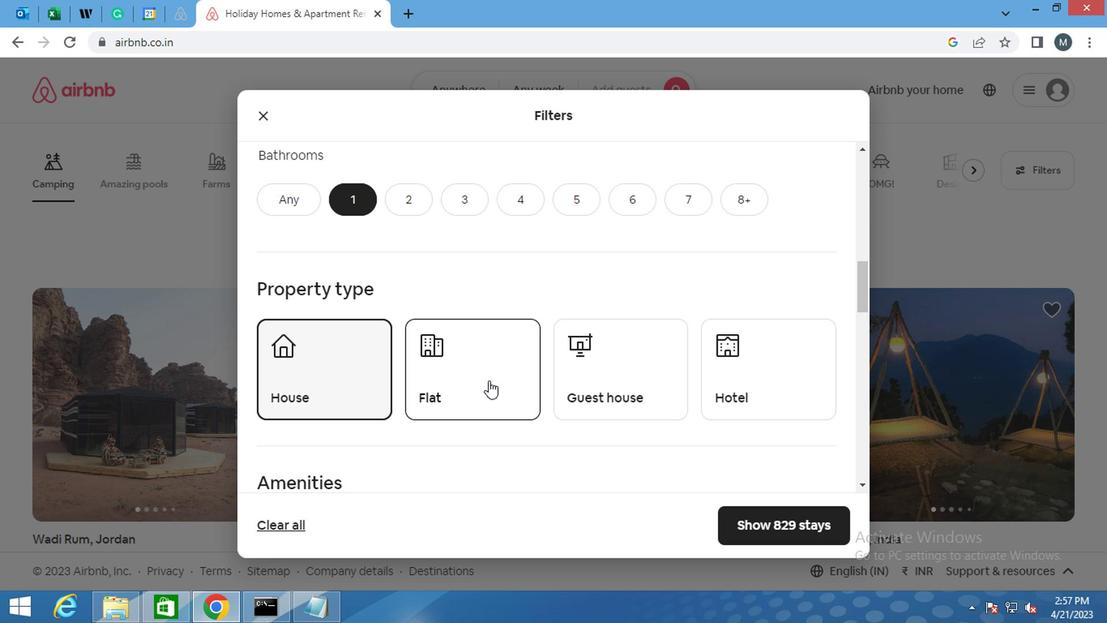 
Action: Mouse pressed left at (482, 376)
Screenshot: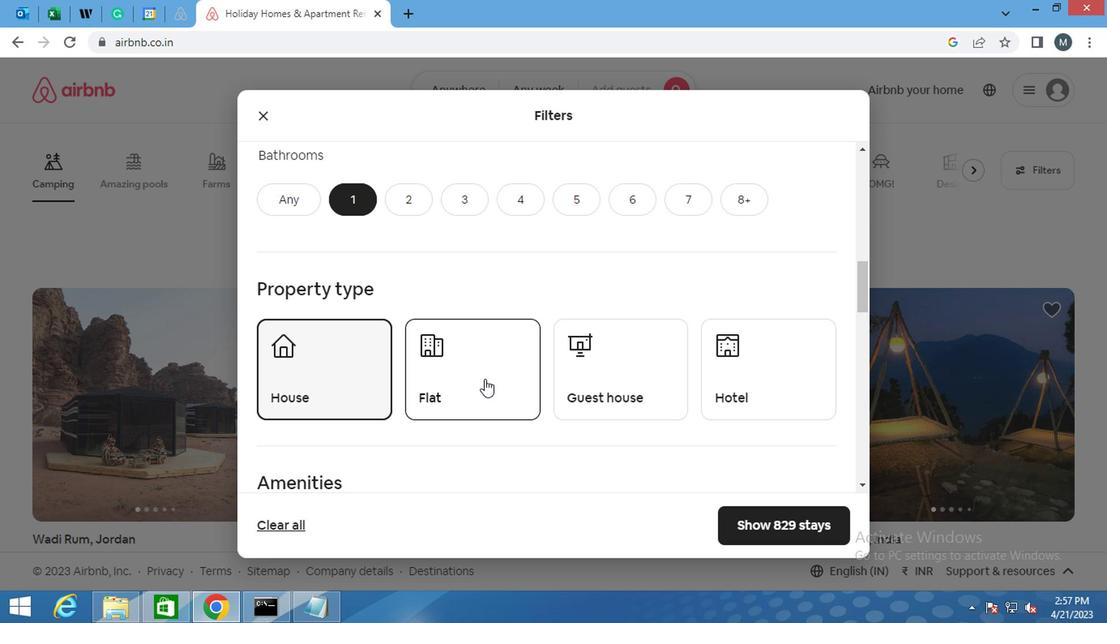 
Action: Mouse moved to (576, 357)
Screenshot: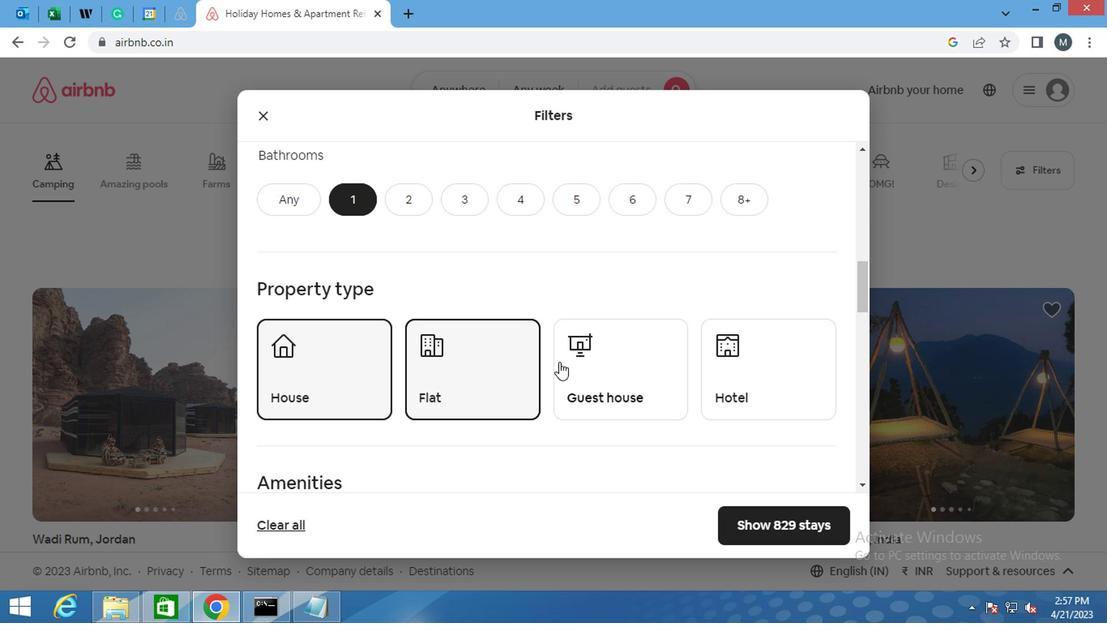 
Action: Mouse pressed left at (576, 357)
Screenshot: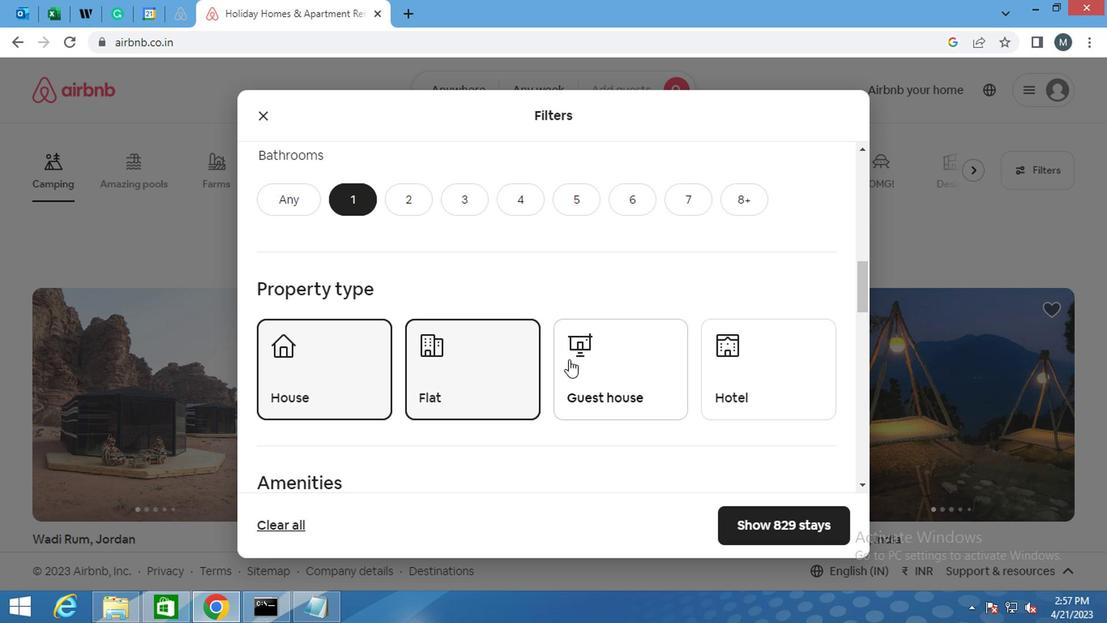 
Action: Mouse moved to (542, 372)
Screenshot: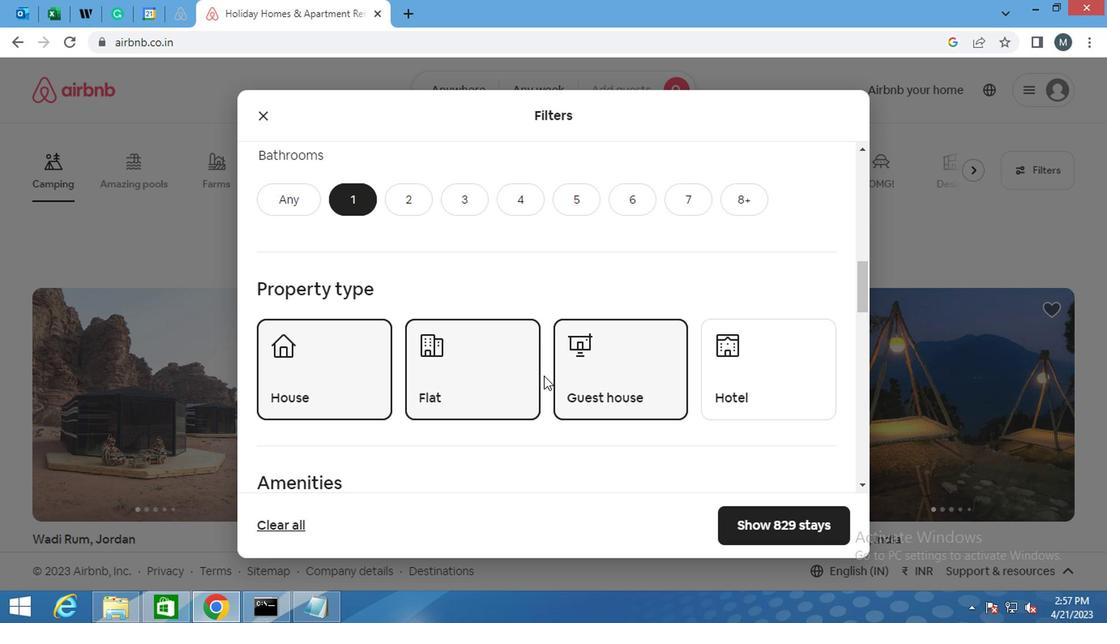 
Action: Mouse scrolled (542, 372) with delta (0, 0)
Screenshot: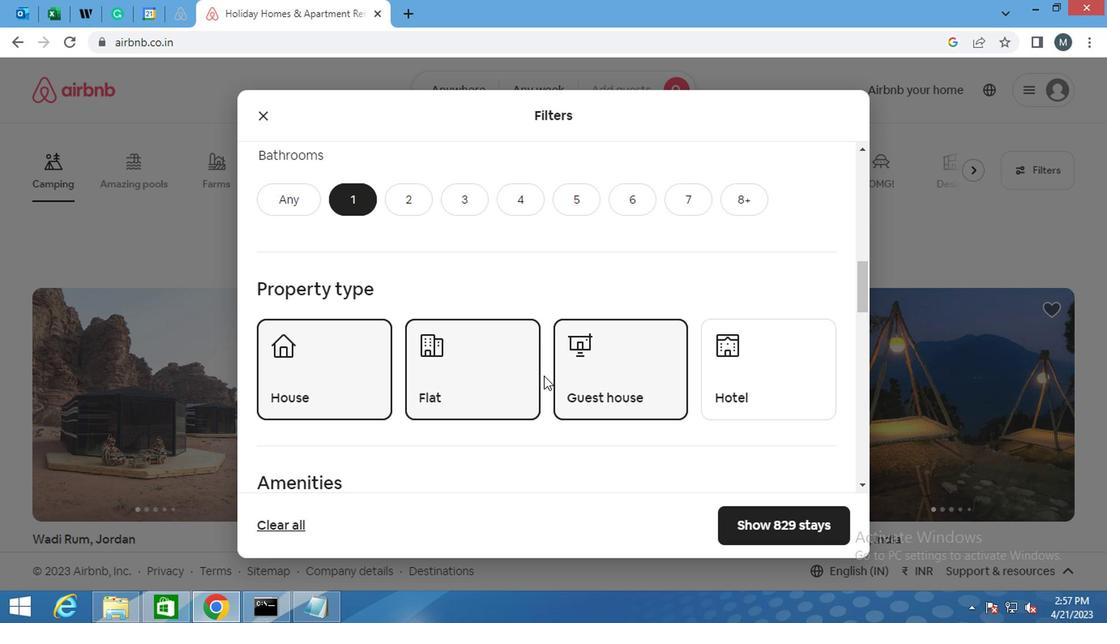 
Action: Mouse scrolled (542, 372) with delta (0, 0)
Screenshot: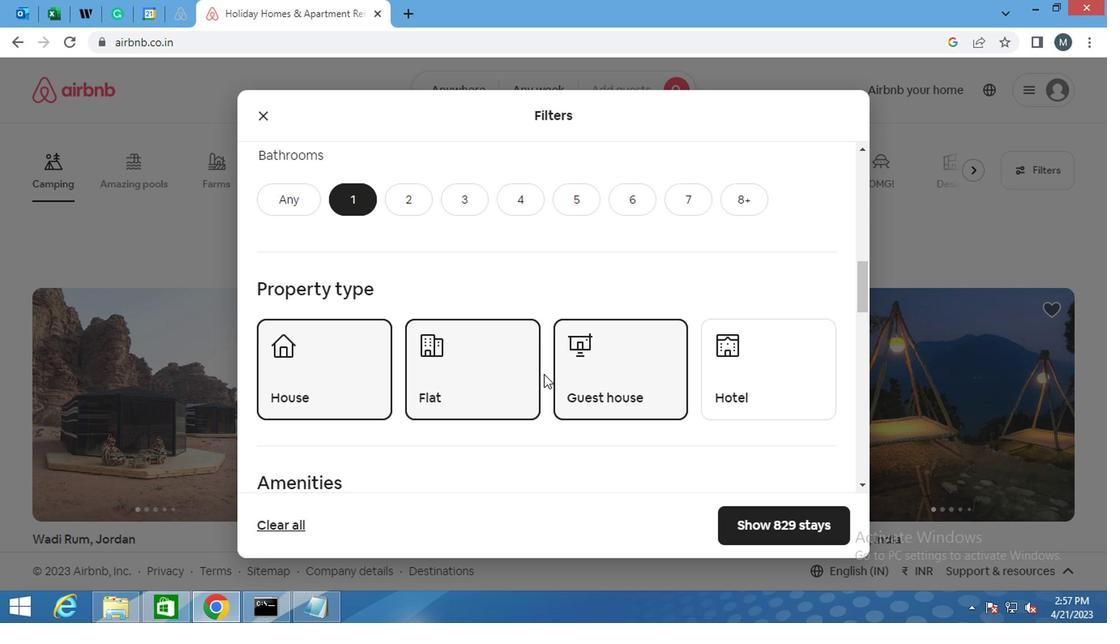 
Action: Mouse moved to (525, 377)
Screenshot: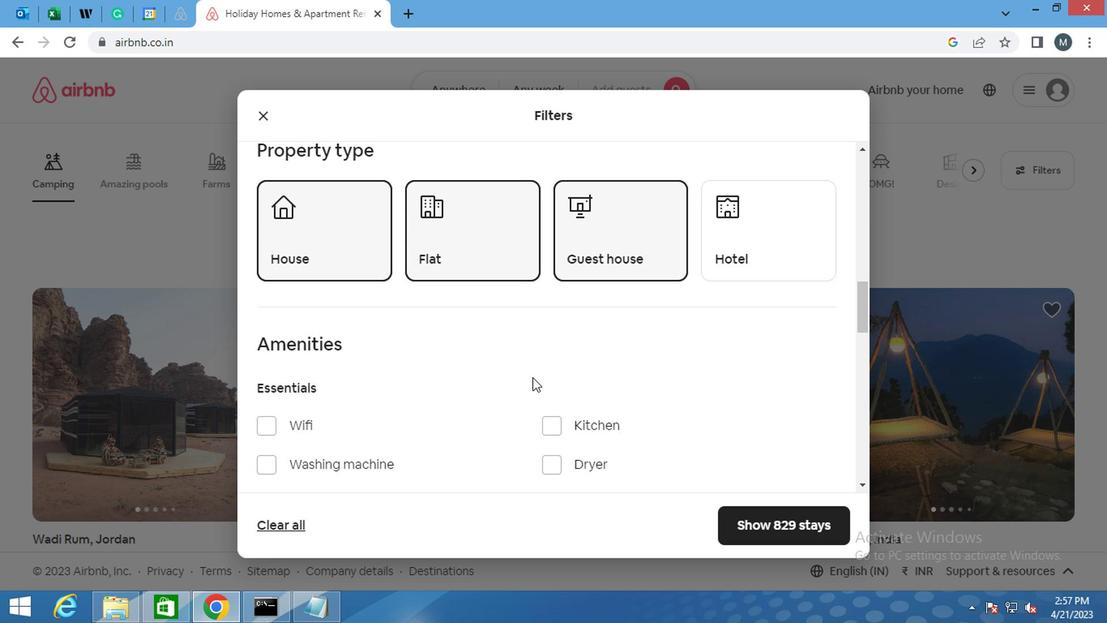 
Action: Mouse scrolled (525, 376) with delta (0, -1)
Screenshot: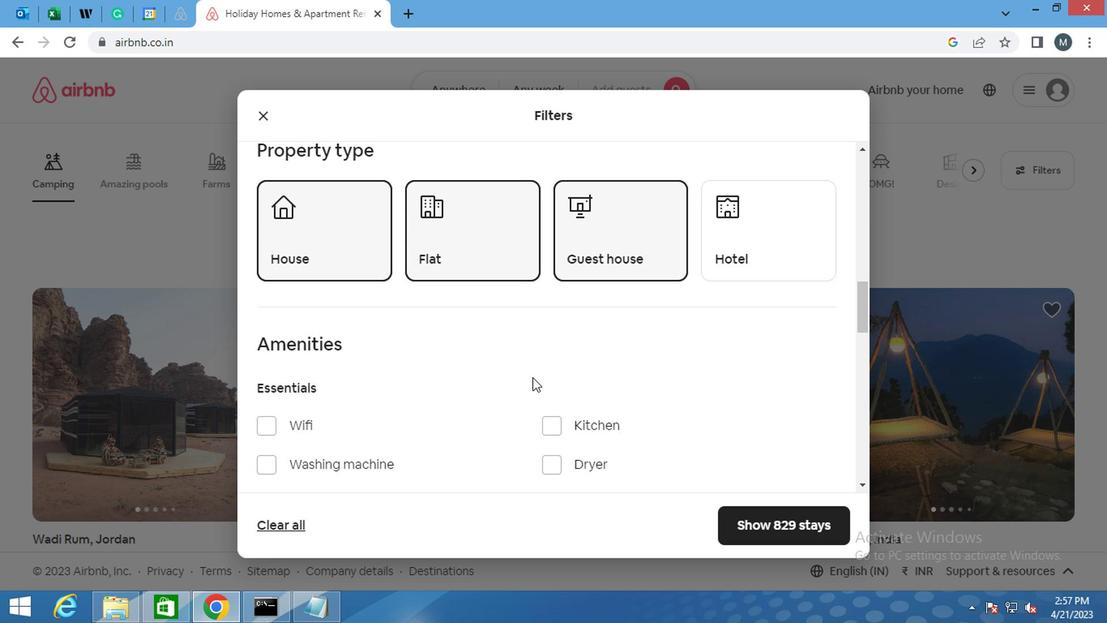 
Action: Mouse moved to (523, 379)
Screenshot: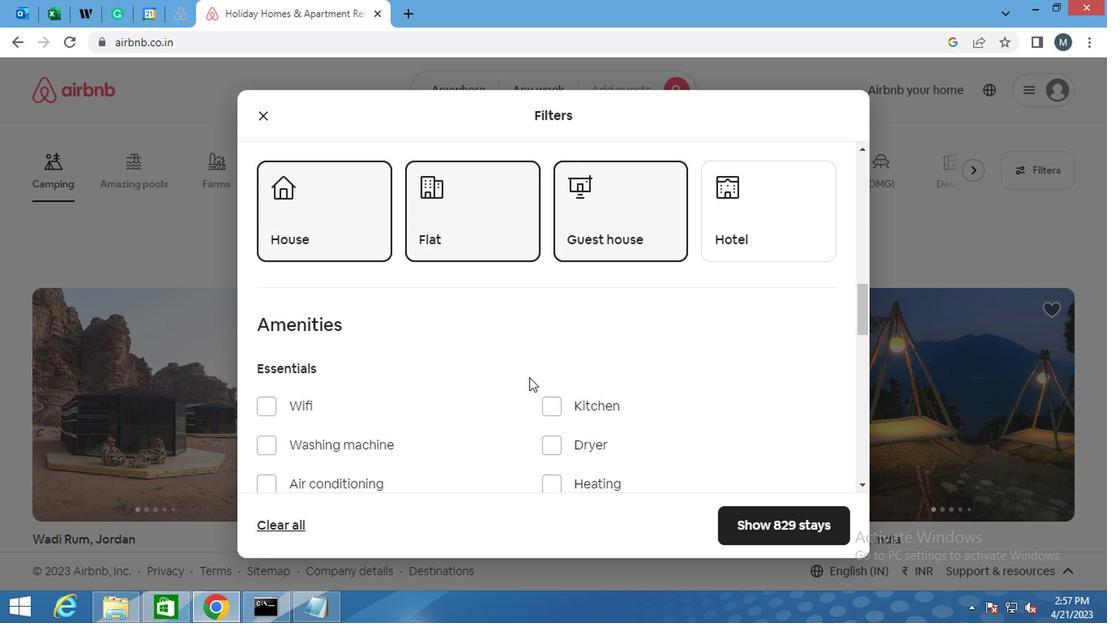 
Action: Mouse scrolled (523, 378) with delta (0, 0)
Screenshot: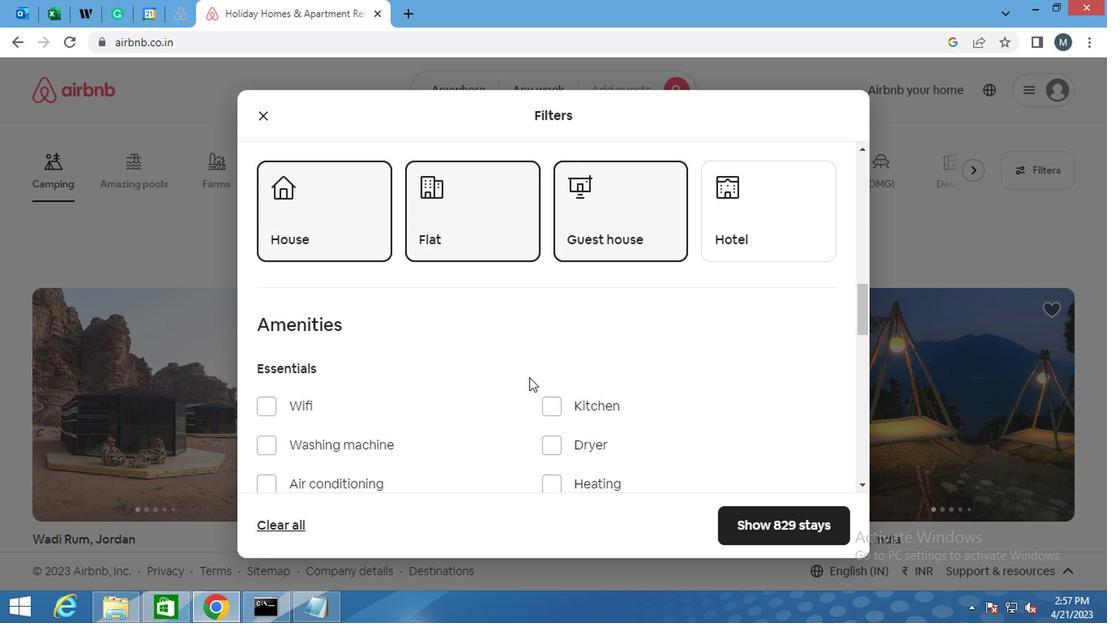 
Action: Mouse moved to (523, 379)
Screenshot: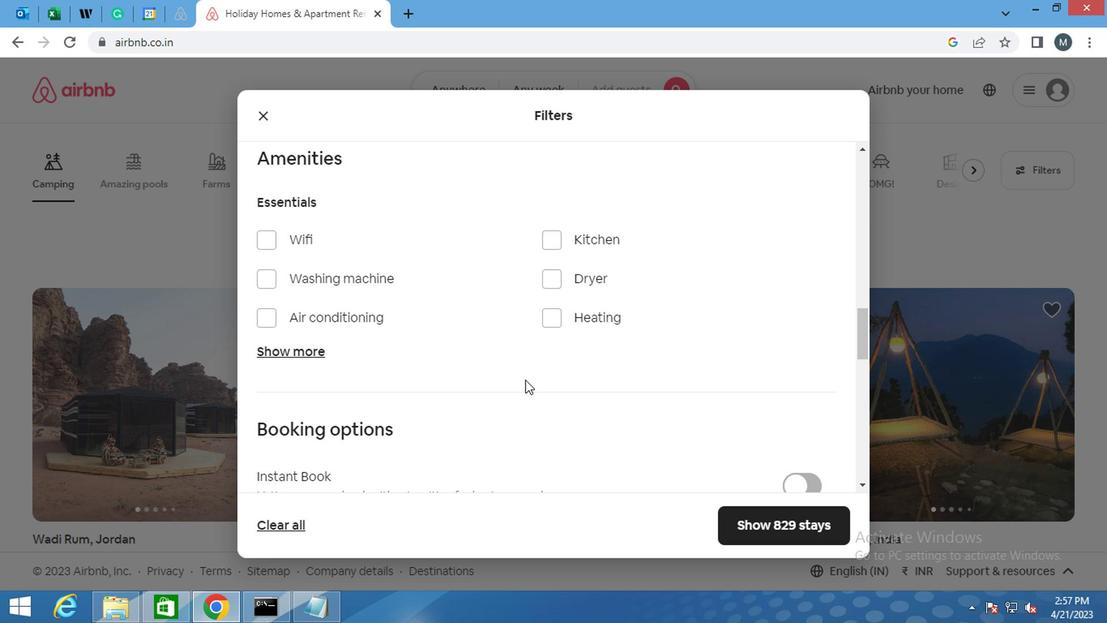 
Action: Mouse scrolled (523, 378) with delta (0, 0)
Screenshot: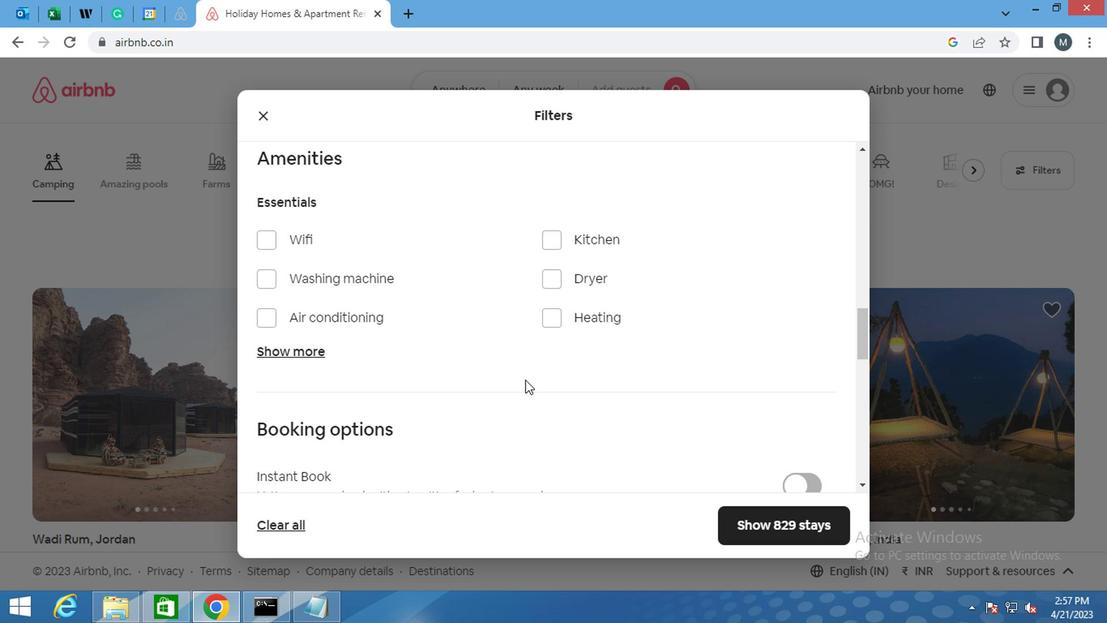
Action: Mouse moved to (321, 319)
Screenshot: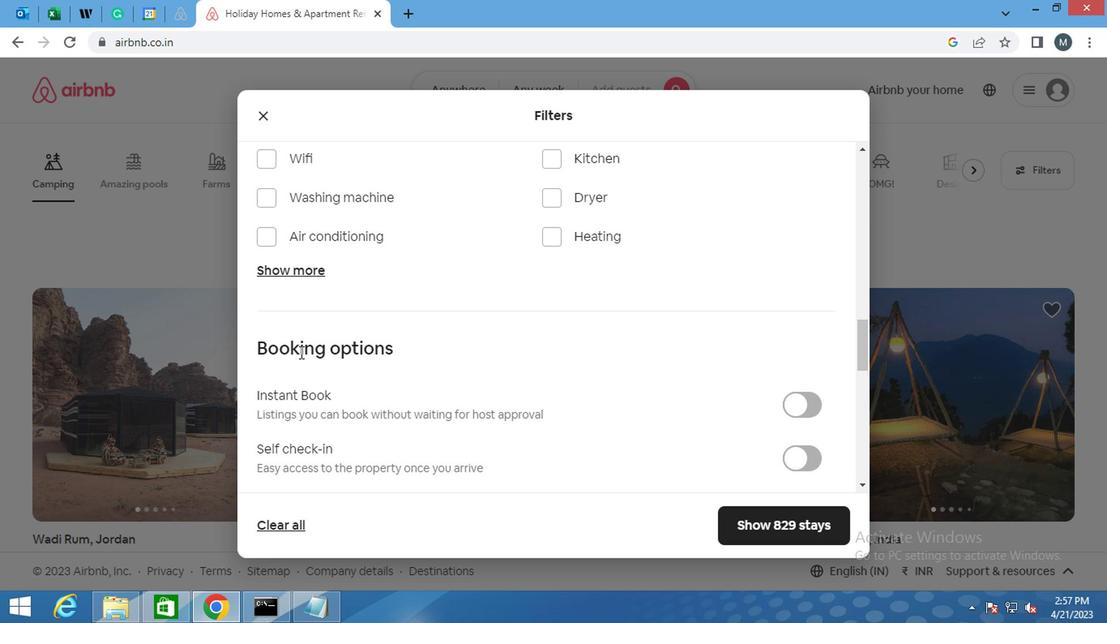 
Action: Mouse scrolled (321, 319) with delta (0, 0)
Screenshot: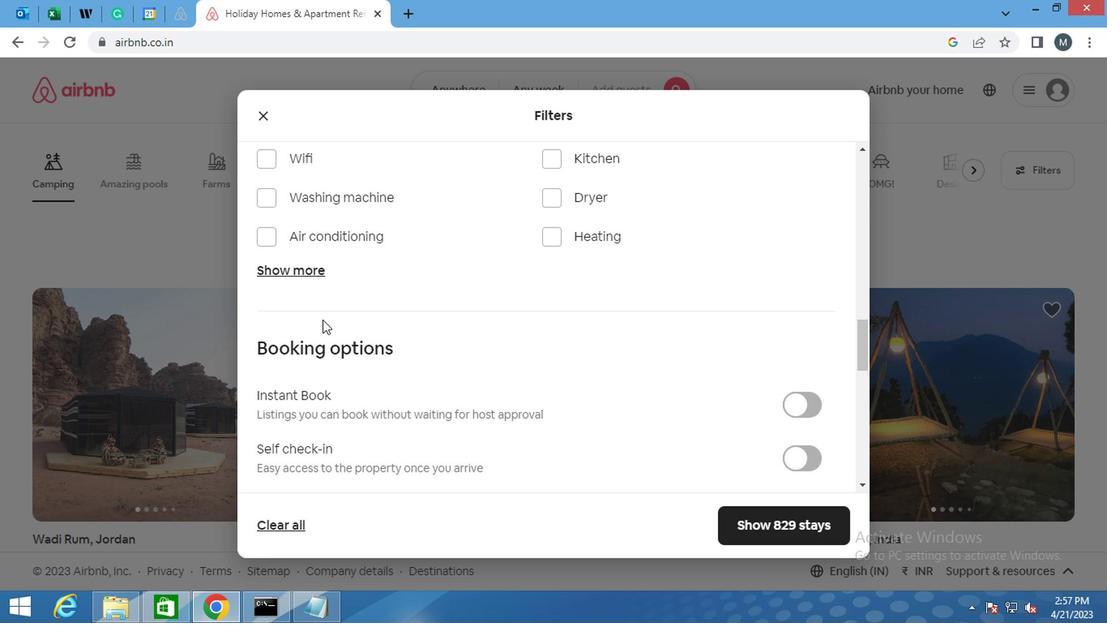
Action: Mouse moved to (275, 276)
Screenshot: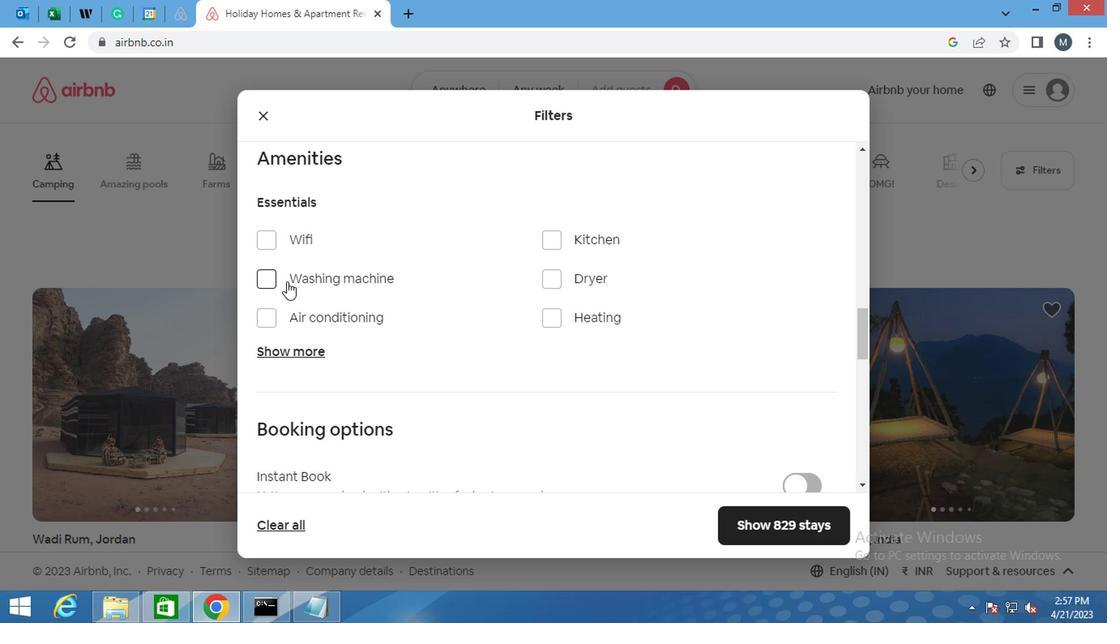 
Action: Mouse pressed left at (275, 276)
Screenshot: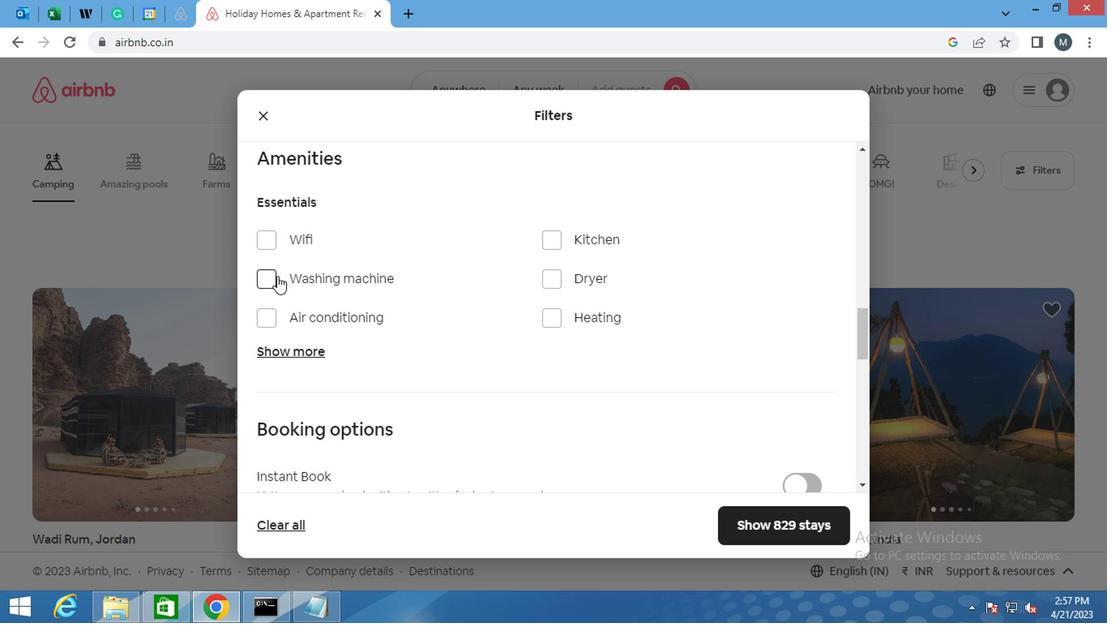 
Action: Mouse moved to (555, 237)
Screenshot: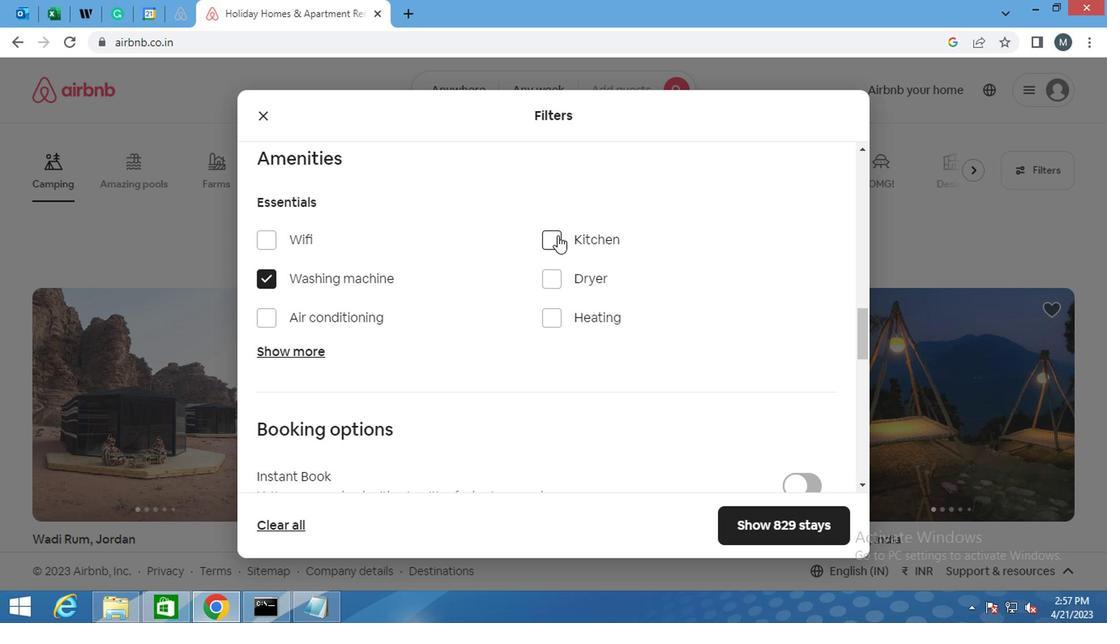 
Action: Mouse pressed left at (555, 237)
Screenshot: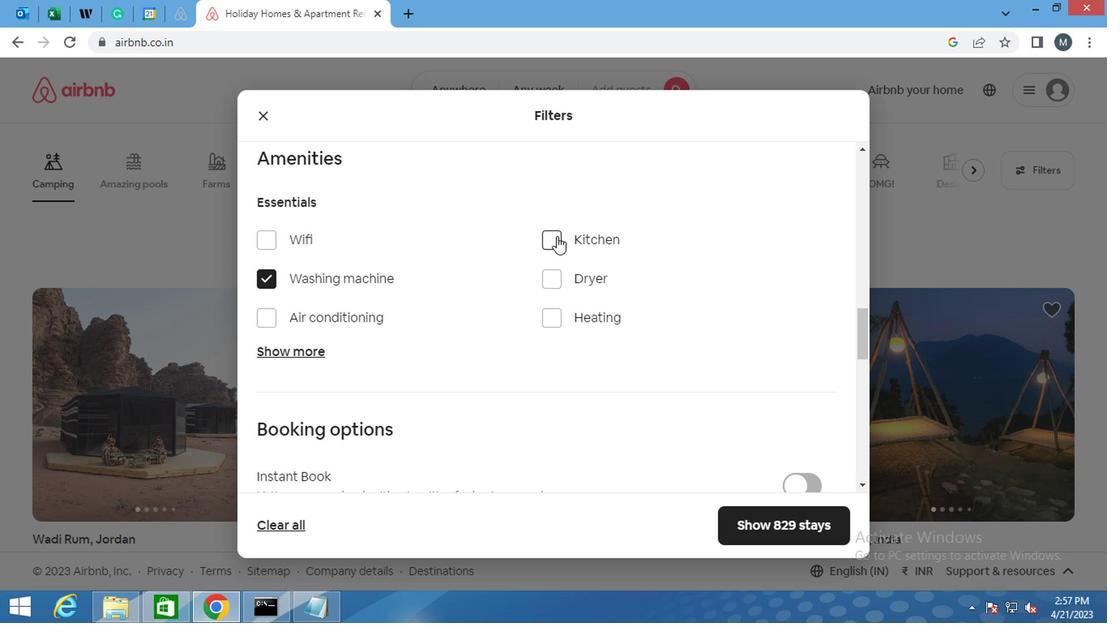 
Action: Mouse moved to (544, 265)
Screenshot: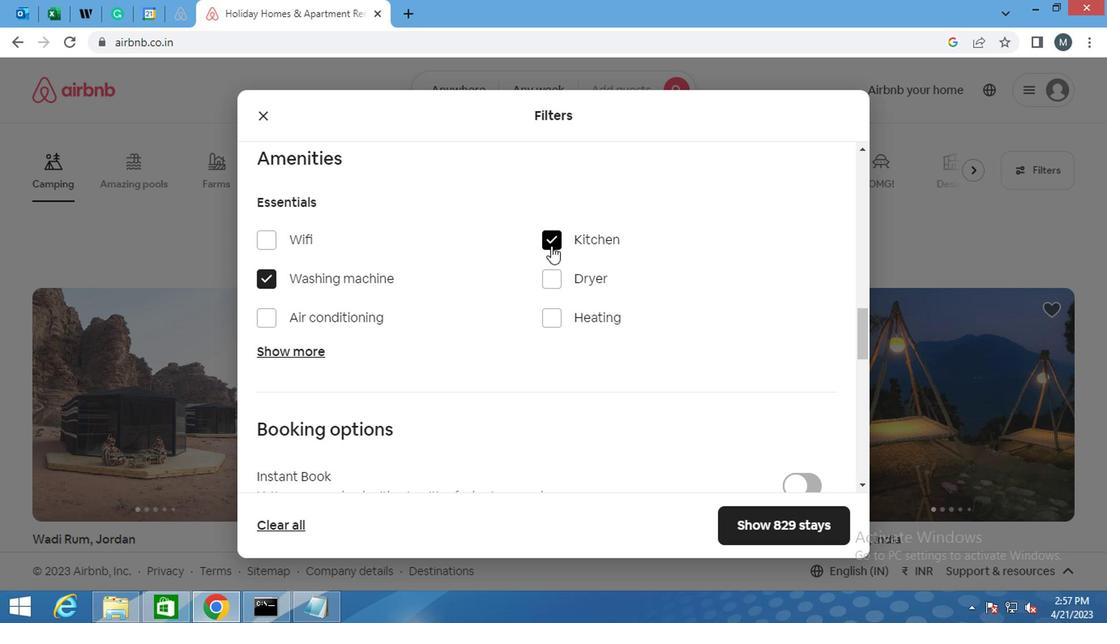 
Action: Mouse scrolled (544, 265) with delta (0, 0)
Screenshot: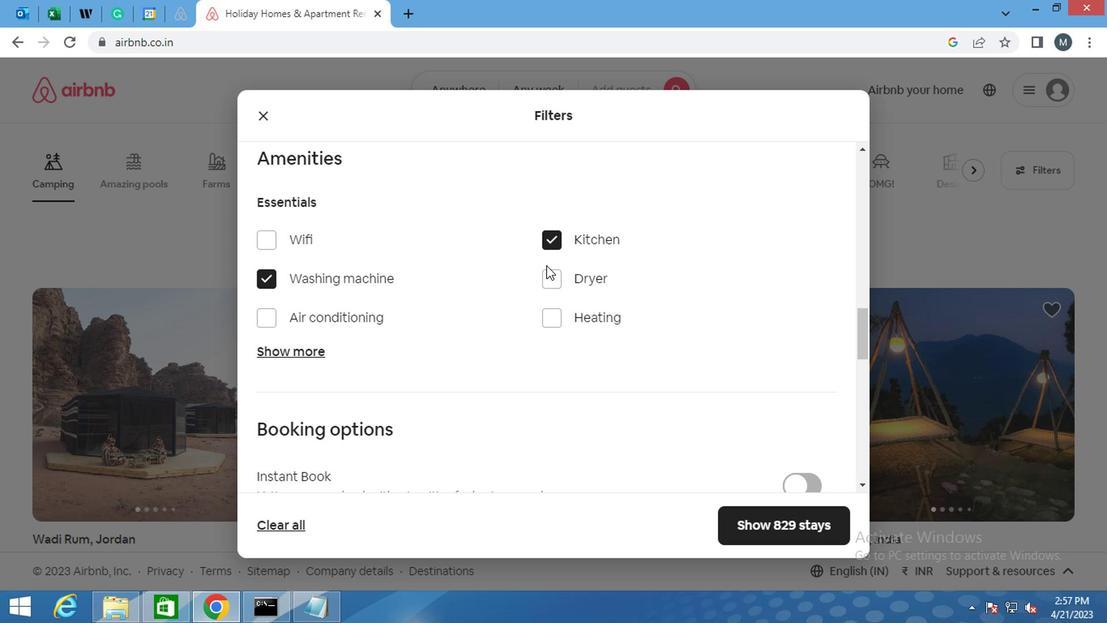 
Action: Mouse moved to (544, 265)
Screenshot: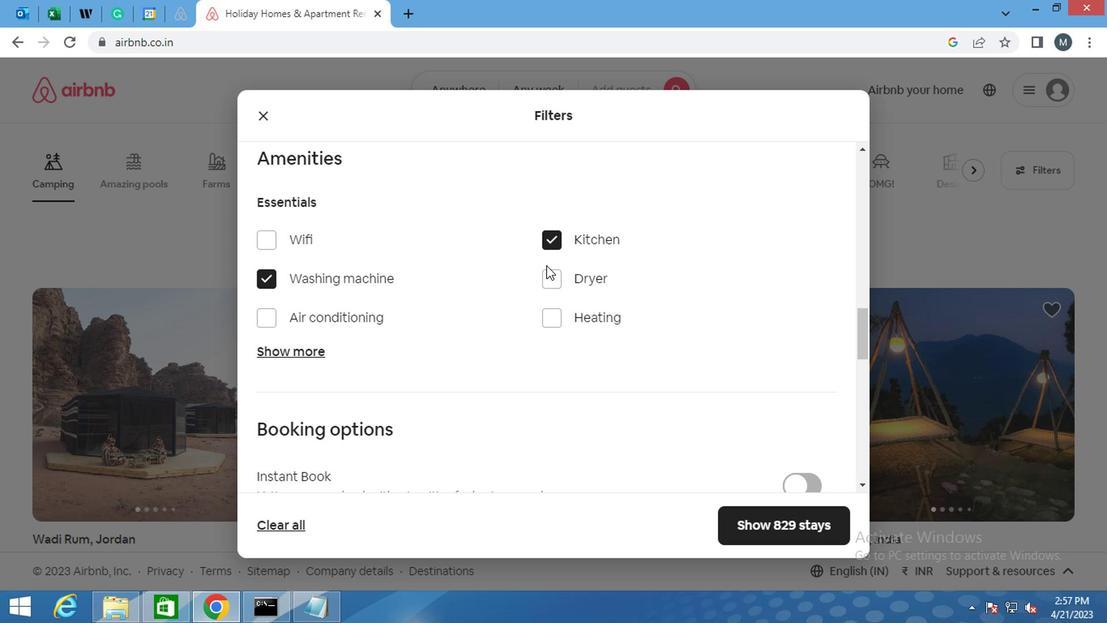 
Action: Mouse scrolled (544, 265) with delta (0, 0)
Screenshot: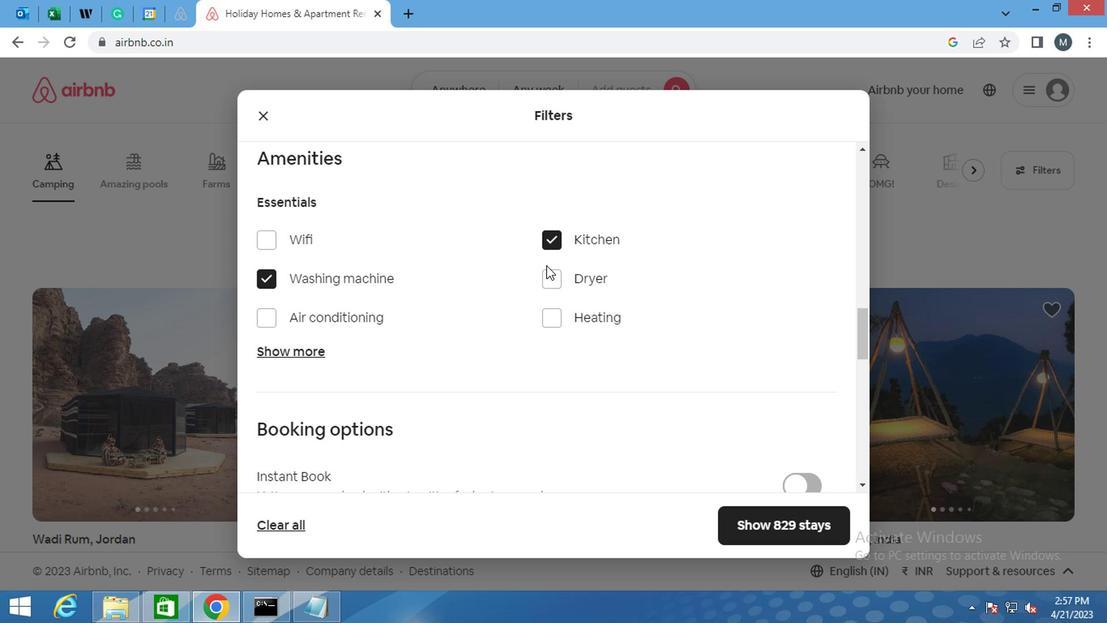
Action: Mouse moved to (543, 270)
Screenshot: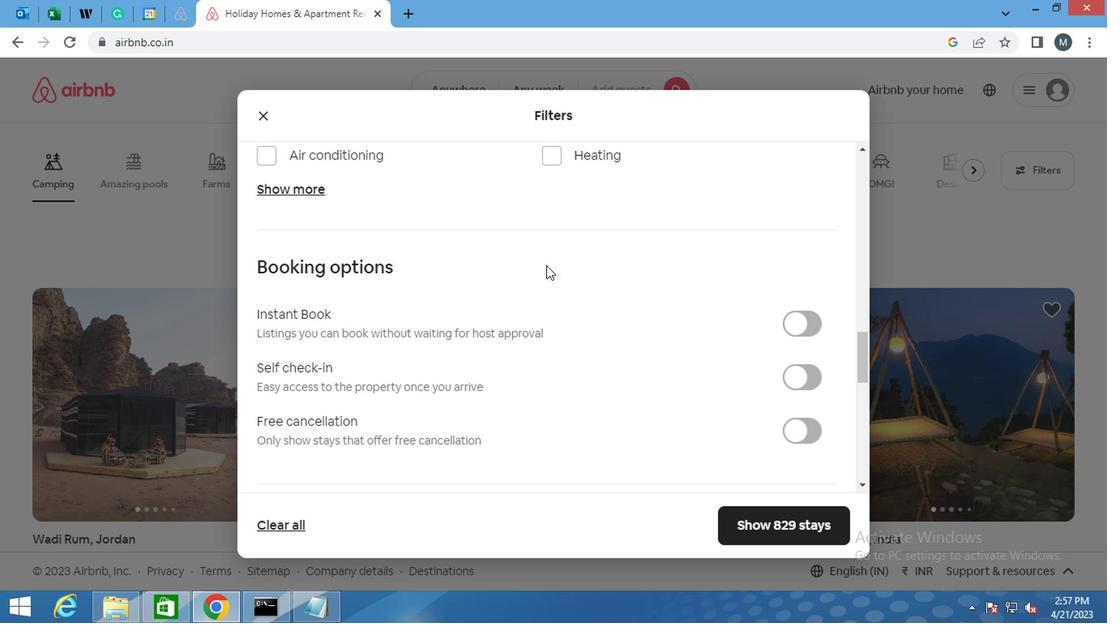 
Action: Mouse scrolled (543, 270) with delta (0, 0)
Screenshot: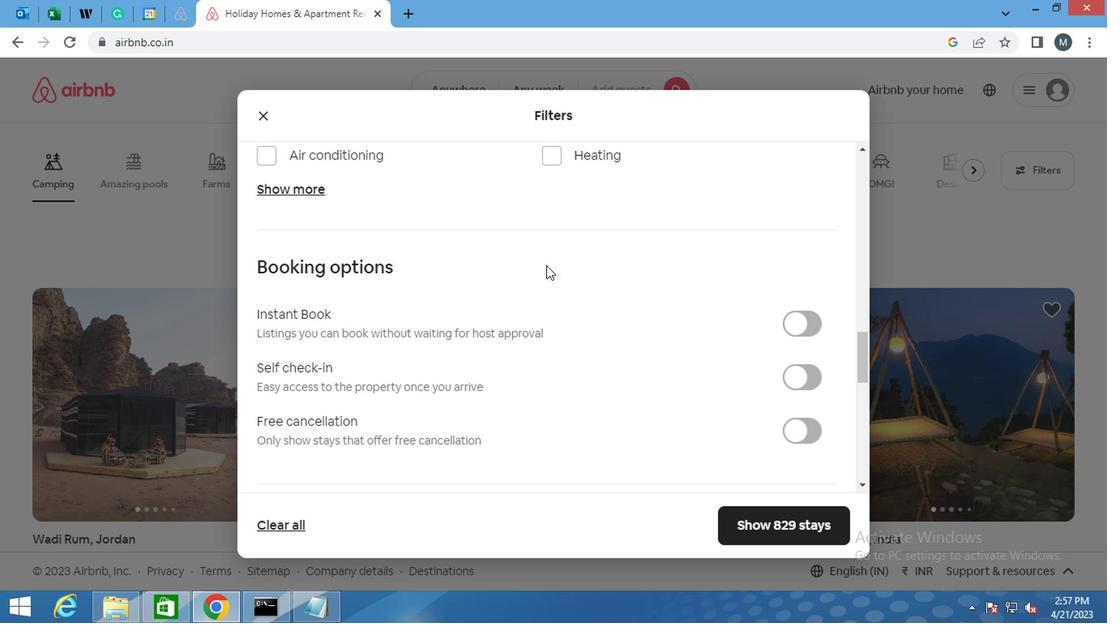 
Action: Mouse moved to (485, 270)
Screenshot: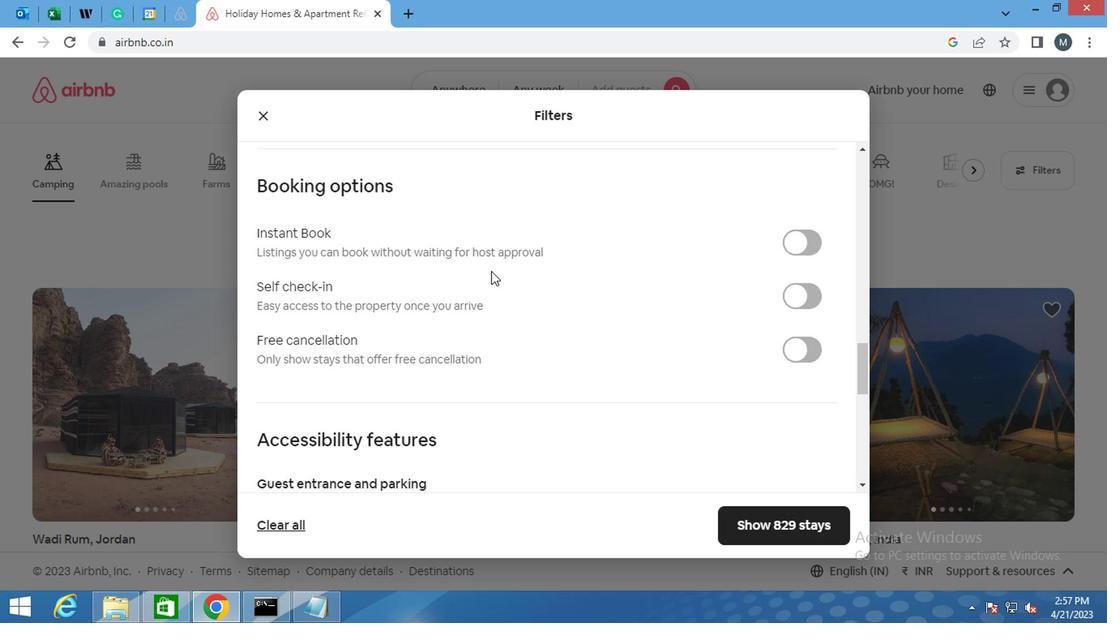 
Action: Mouse scrolled (485, 269) with delta (0, 0)
Screenshot: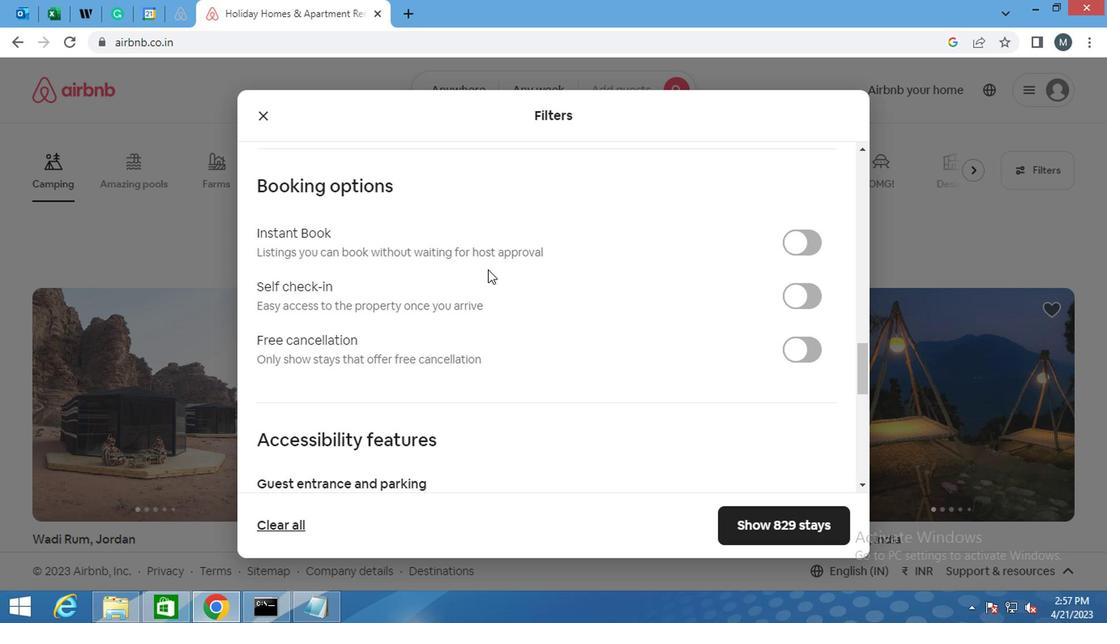 
Action: Mouse moved to (469, 282)
Screenshot: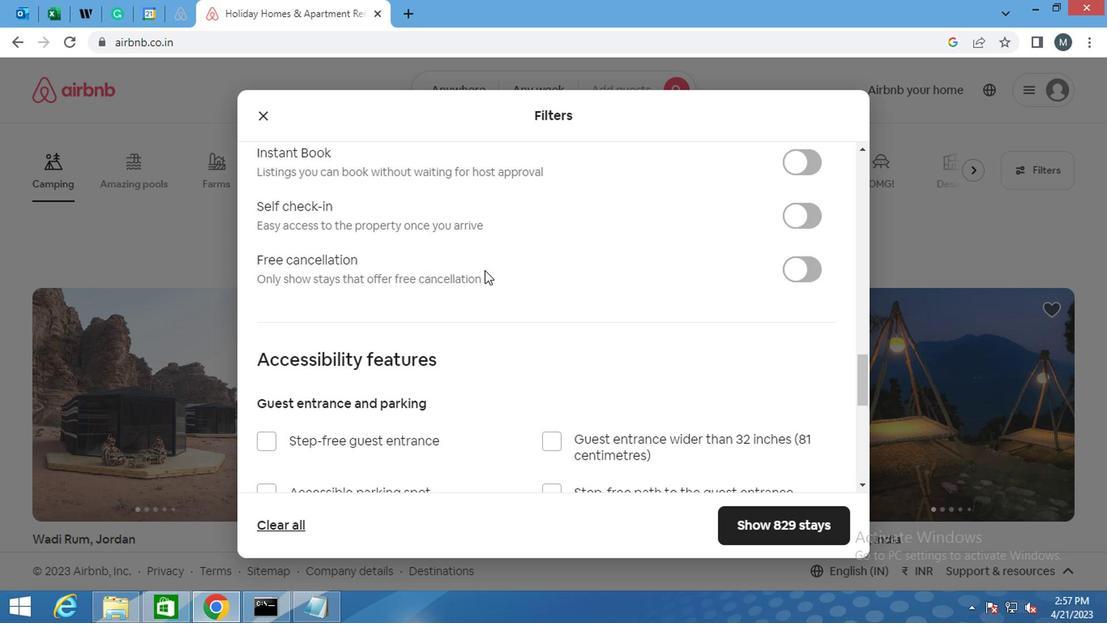 
Action: Mouse scrolled (469, 282) with delta (0, 0)
Screenshot: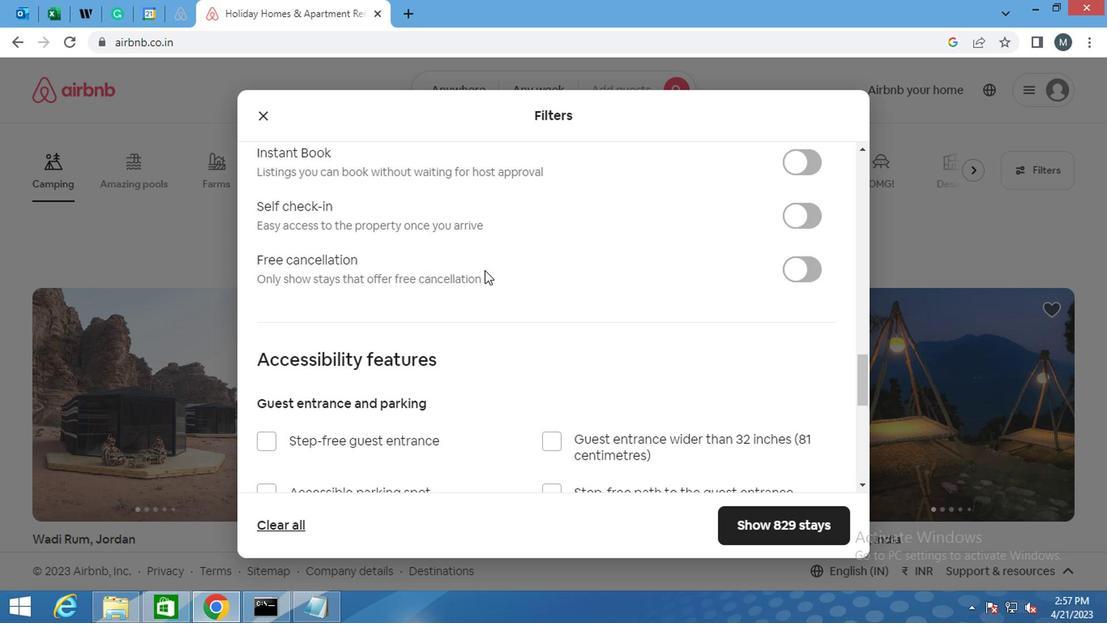 
Action: Mouse moved to (458, 291)
Screenshot: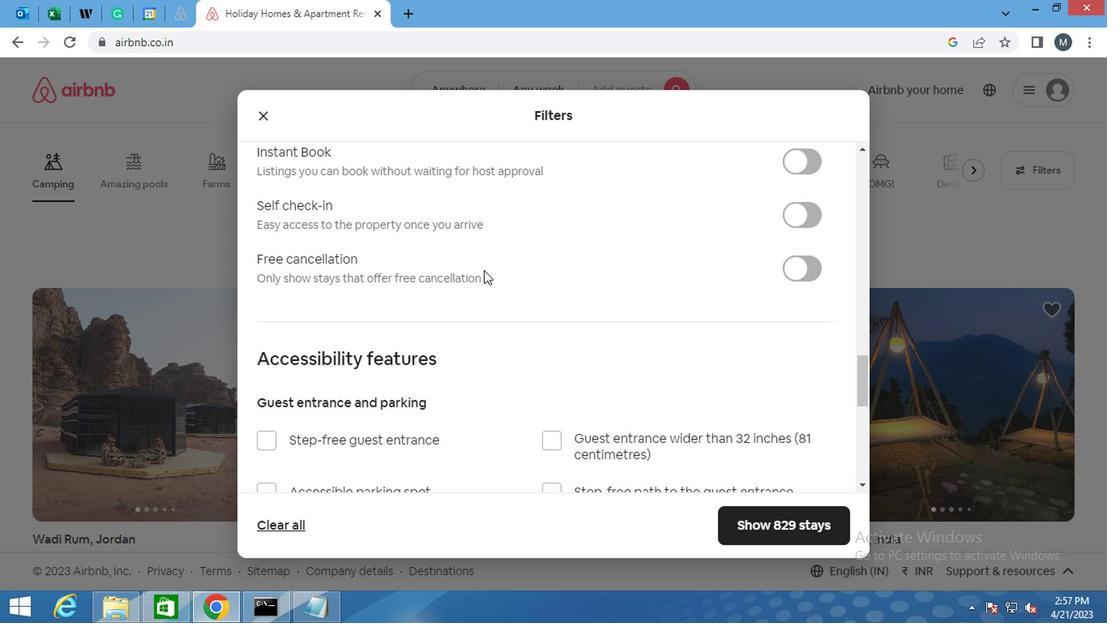 
Action: Mouse scrolled (458, 290) with delta (0, -1)
Screenshot: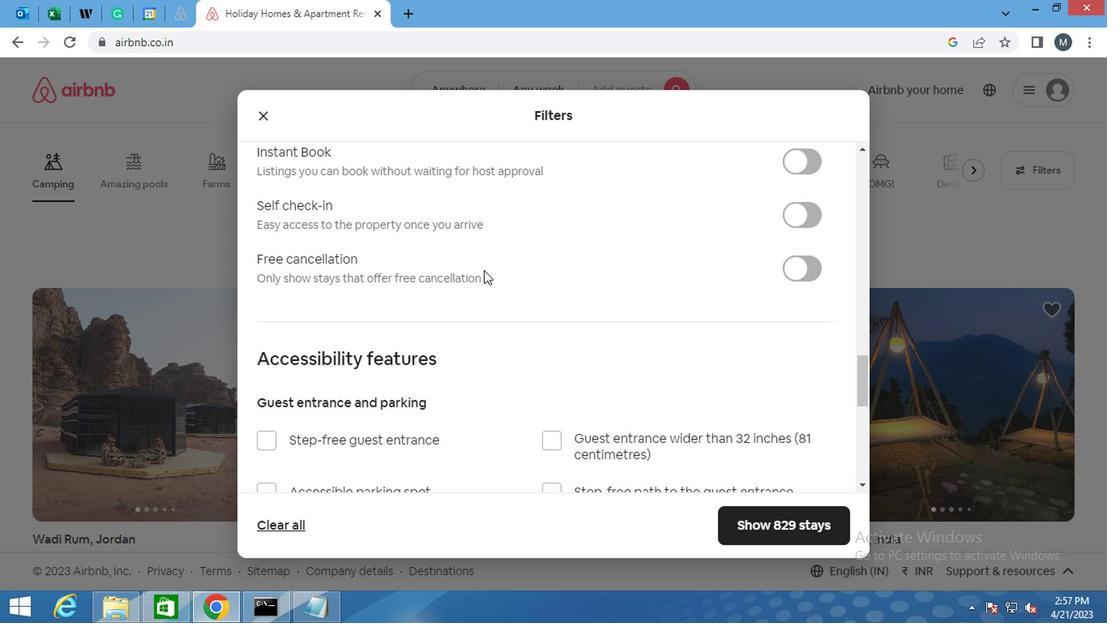
Action: Mouse moved to (325, 370)
Screenshot: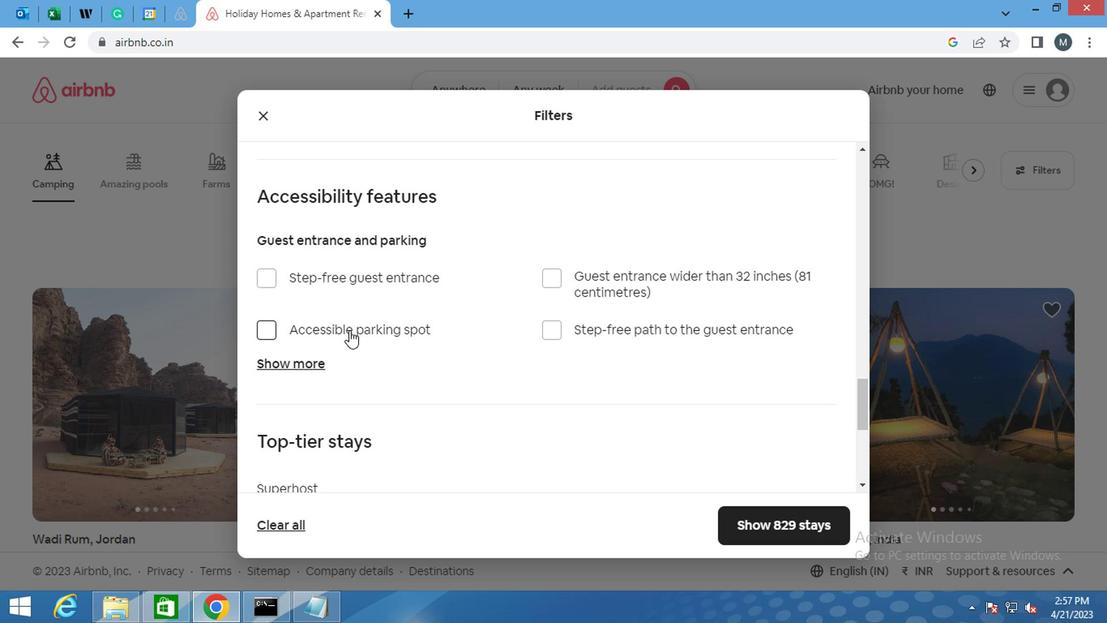 
Action: Mouse scrolled (325, 370) with delta (0, 0)
Screenshot: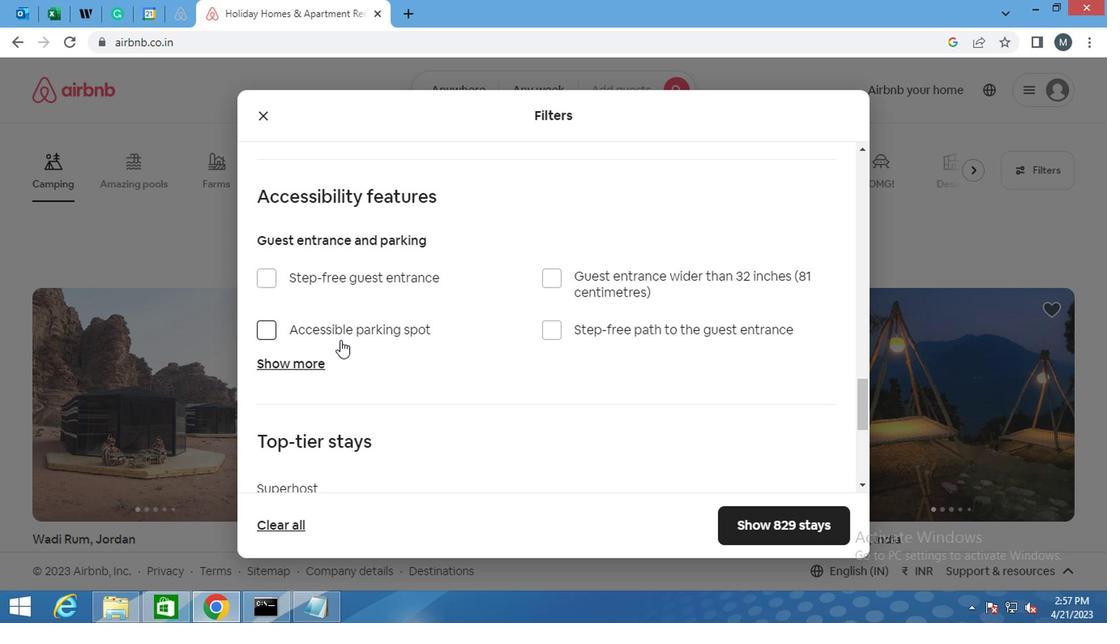 
Action: Mouse moved to (328, 364)
Screenshot: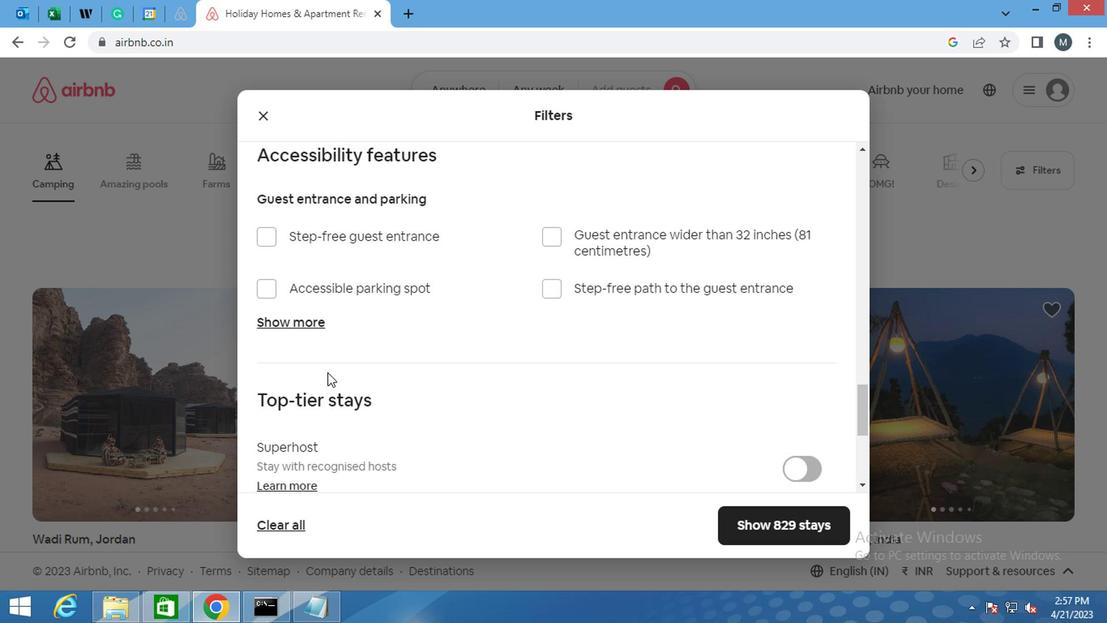 
Action: Mouse scrolled (328, 365) with delta (0, 1)
Screenshot: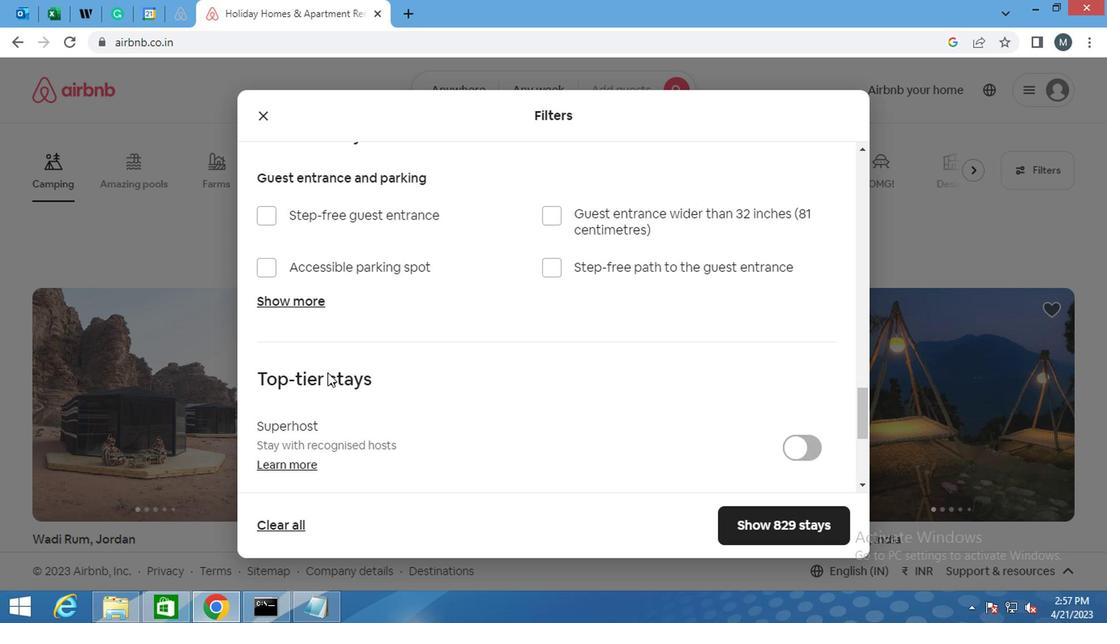 
Action: Mouse moved to (330, 362)
Screenshot: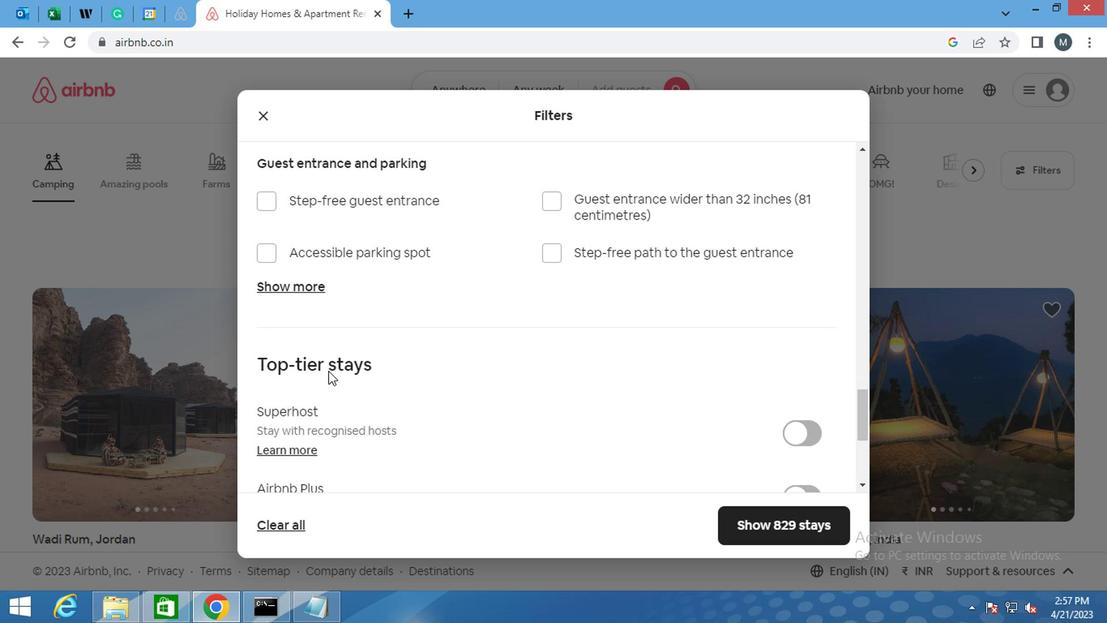 
Action: Mouse scrolled (330, 362) with delta (0, 0)
Screenshot: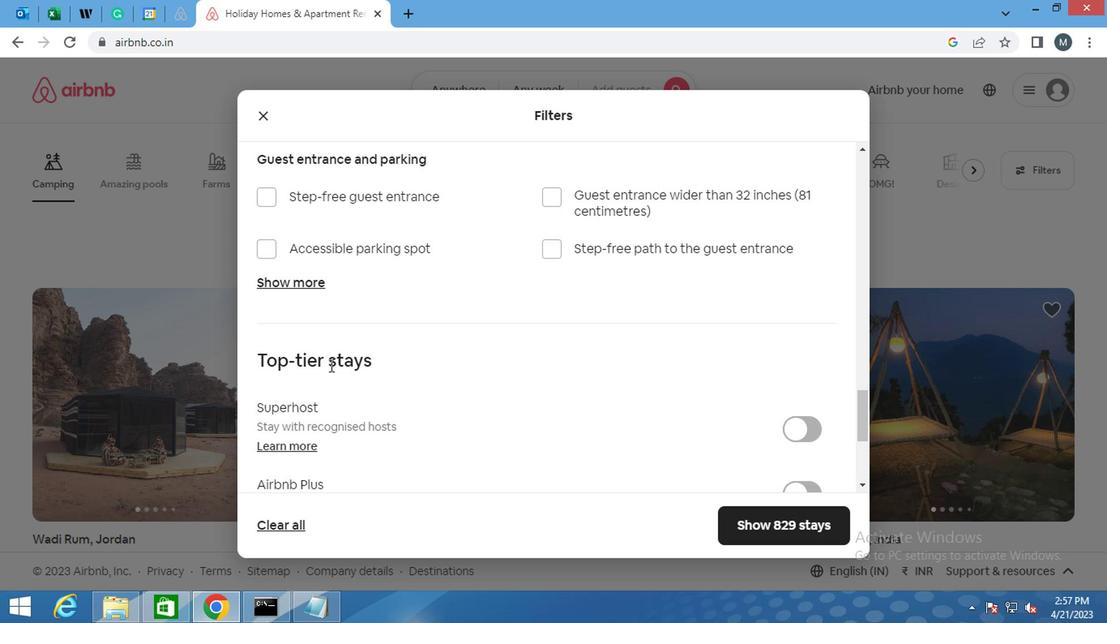 
Action: Mouse moved to (330, 364)
Screenshot: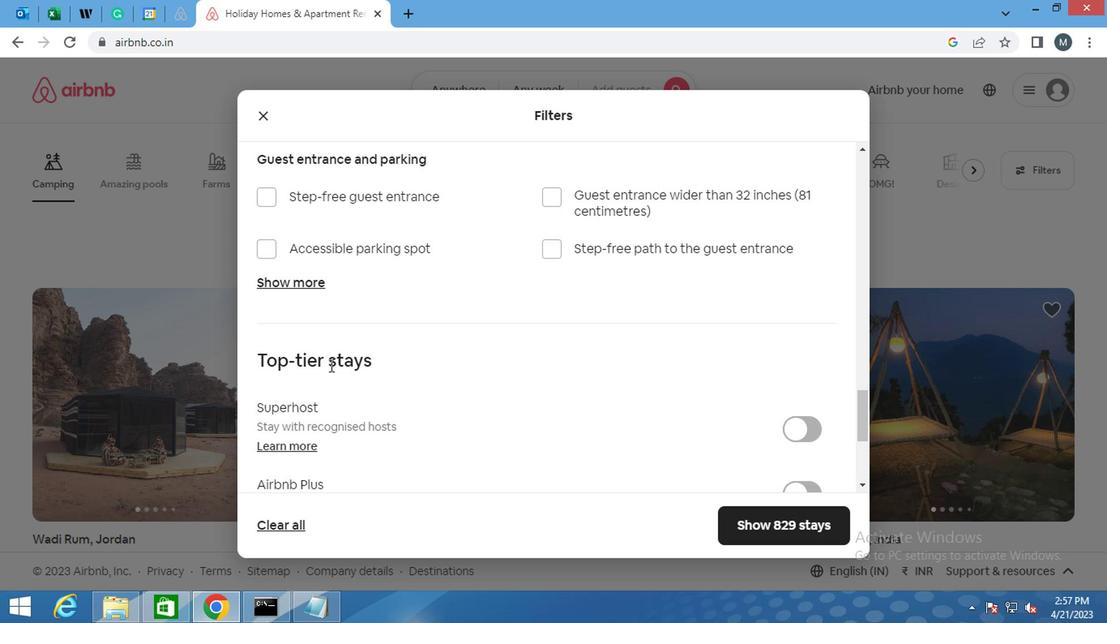 
Action: Mouse scrolled (330, 364) with delta (0, 0)
Screenshot: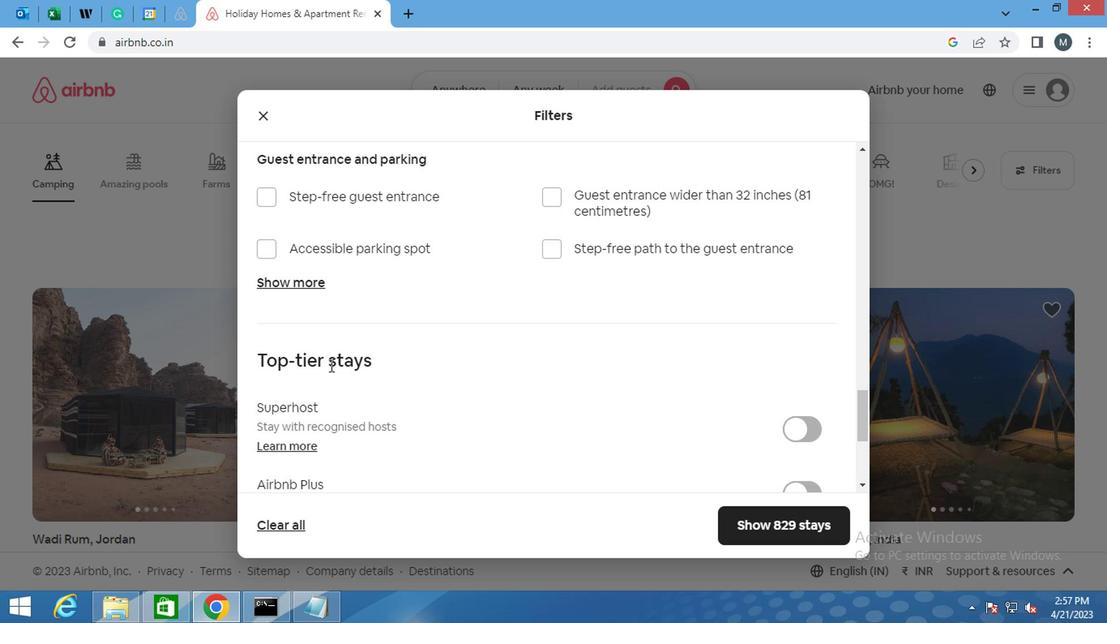 
Action: Mouse moved to (330, 366)
Screenshot: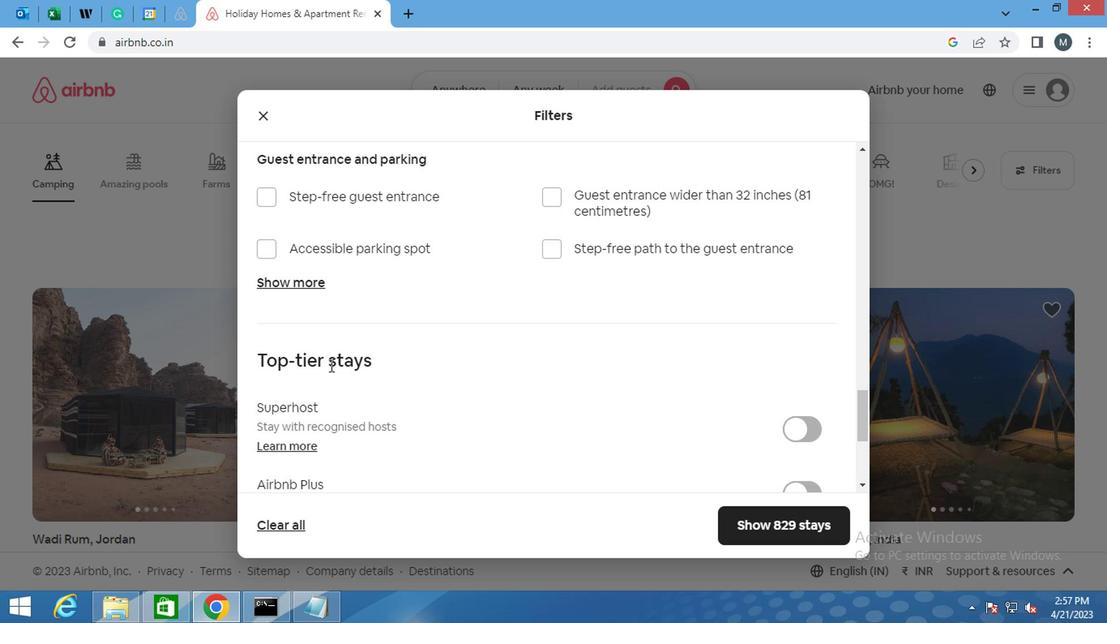 
Action: Mouse scrolled (330, 365) with delta (0, 0)
Screenshot: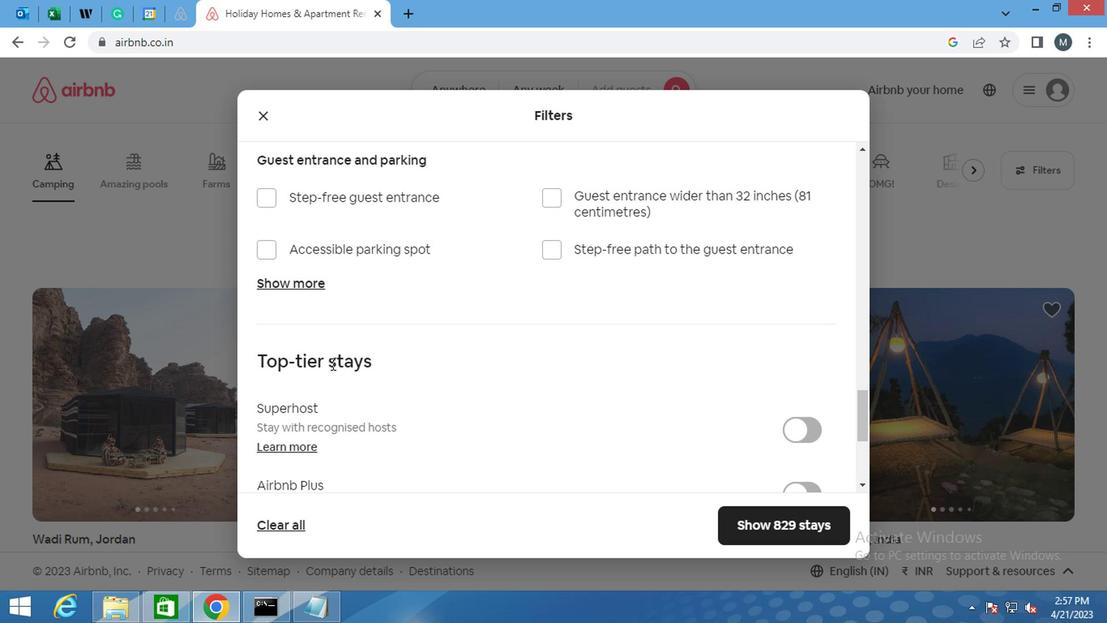 
Action: Mouse moved to (330, 368)
Screenshot: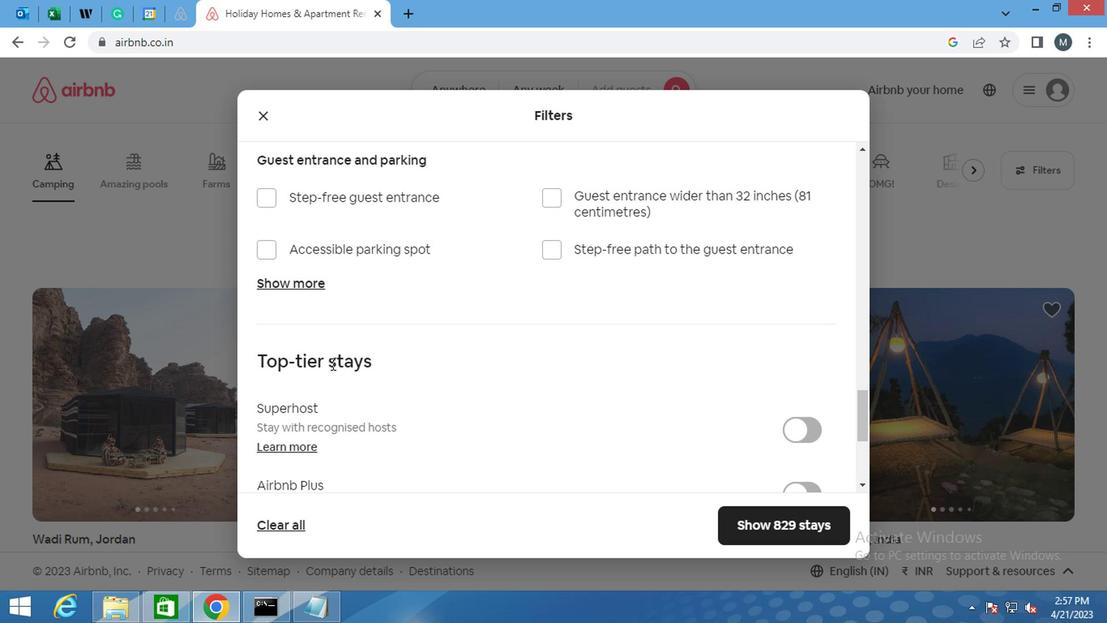 
Action: Mouse scrolled (330, 366) with delta (0, -1)
Screenshot: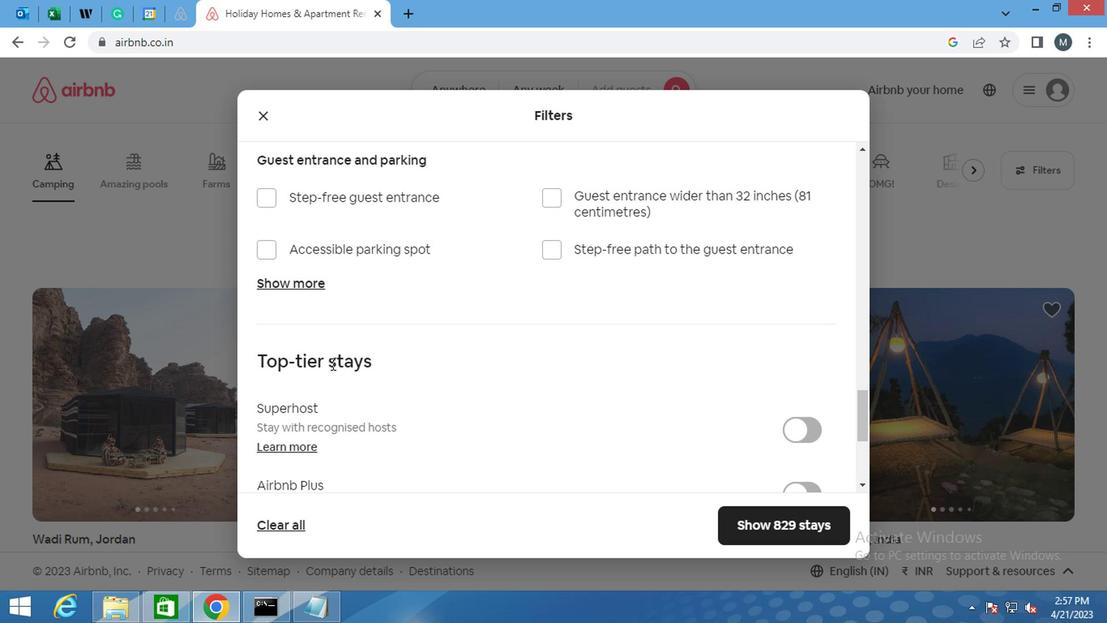
Action: Mouse scrolled (330, 366) with delta (0, -1)
Screenshot: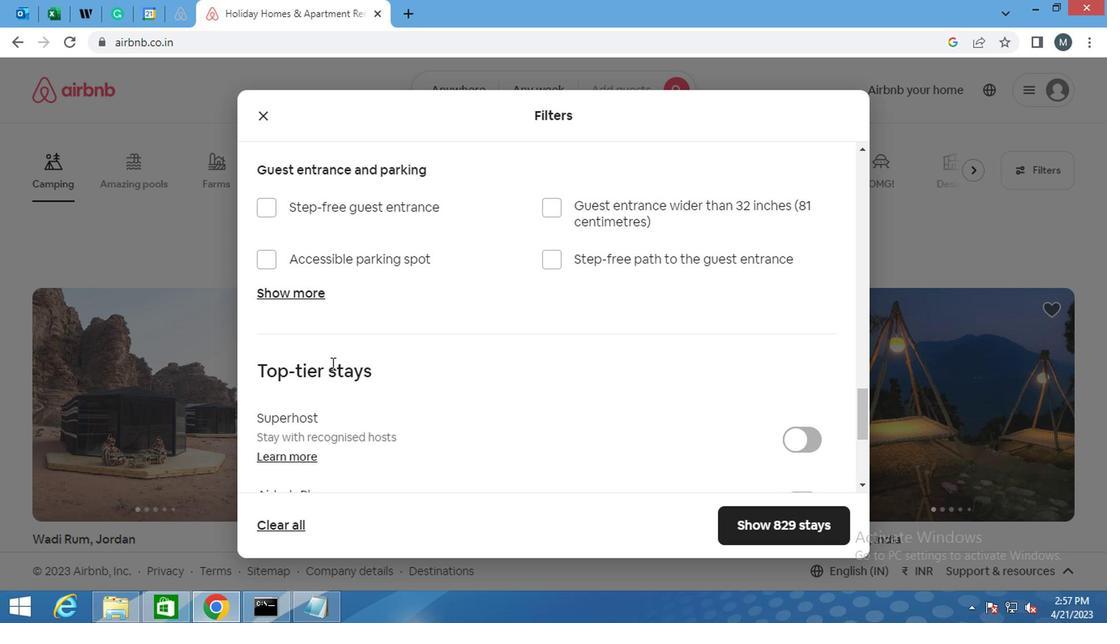 
Action: Mouse moved to (565, 302)
Screenshot: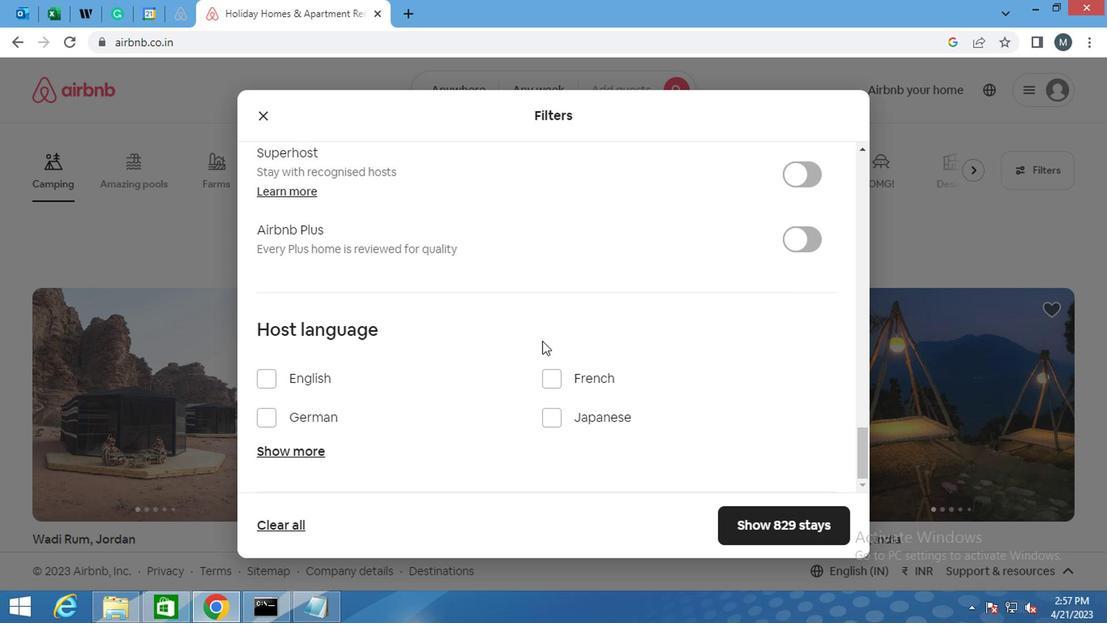 
Action: Mouse scrolled (565, 303) with delta (0, 0)
Screenshot: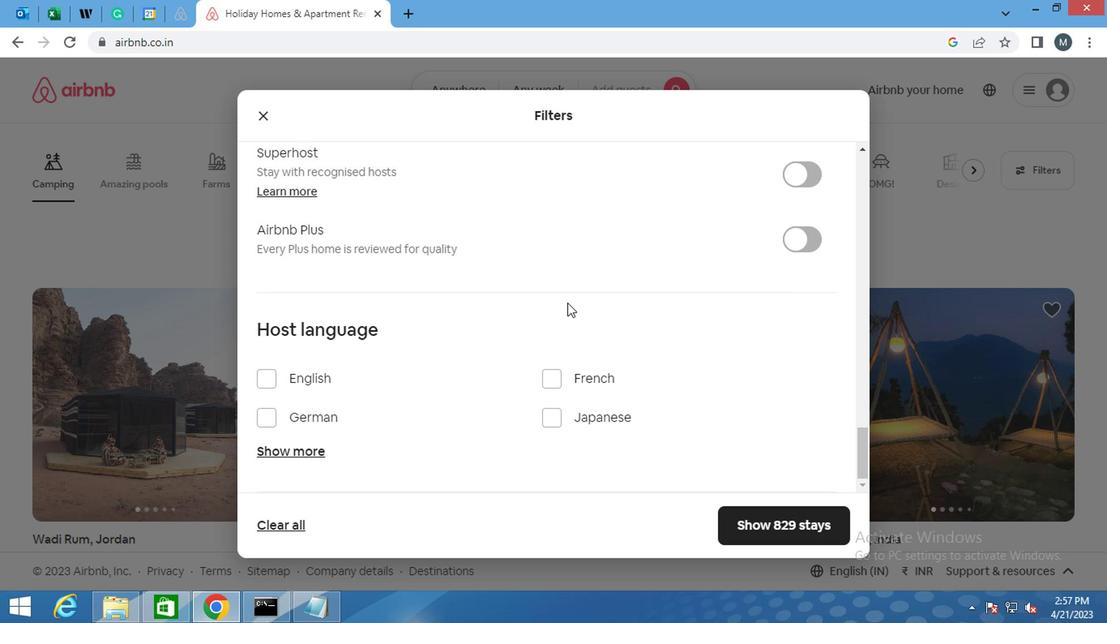 
Action: Mouse moved to (661, 308)
Screenshot: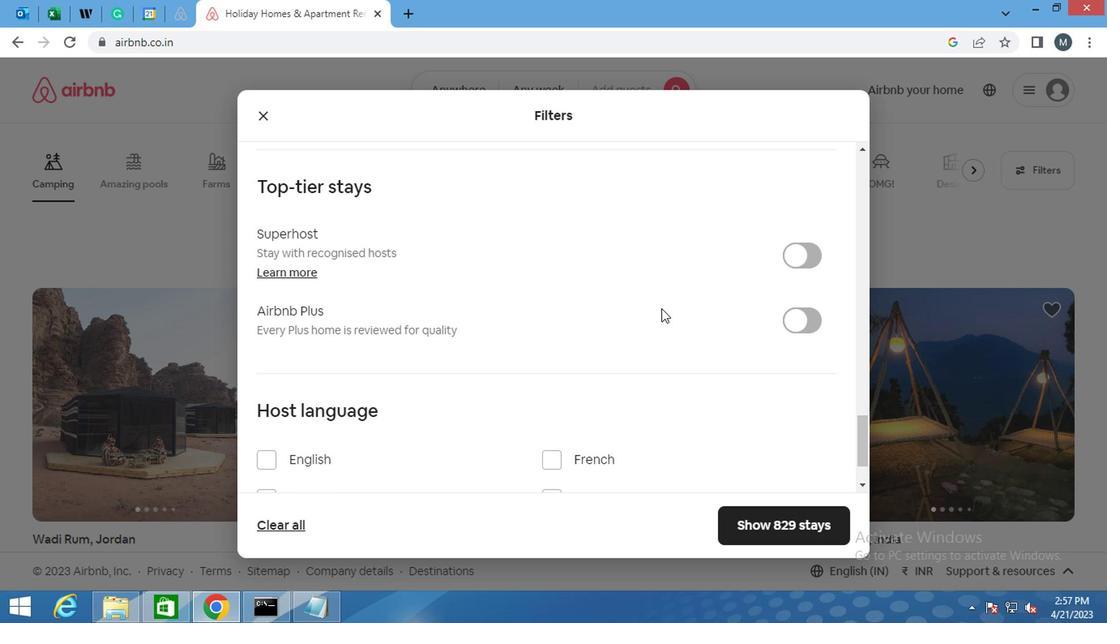 
Action: Mouse scrolled (661, 307) with delta (0, -1)
Screenshot: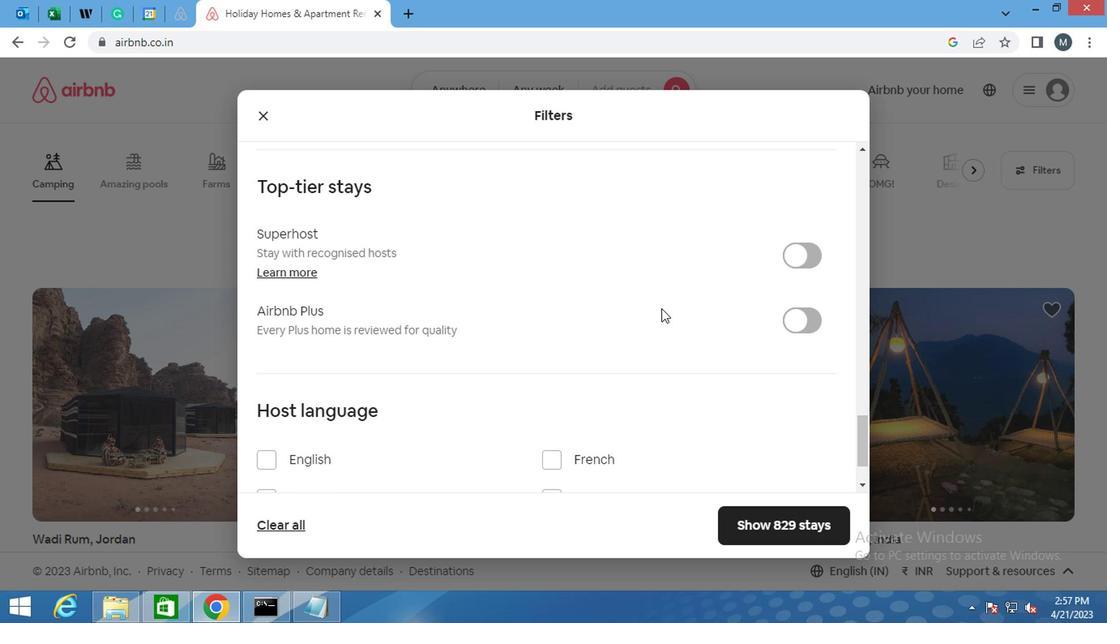 
Action: Mouse moved to (660, 310)
Screenshot: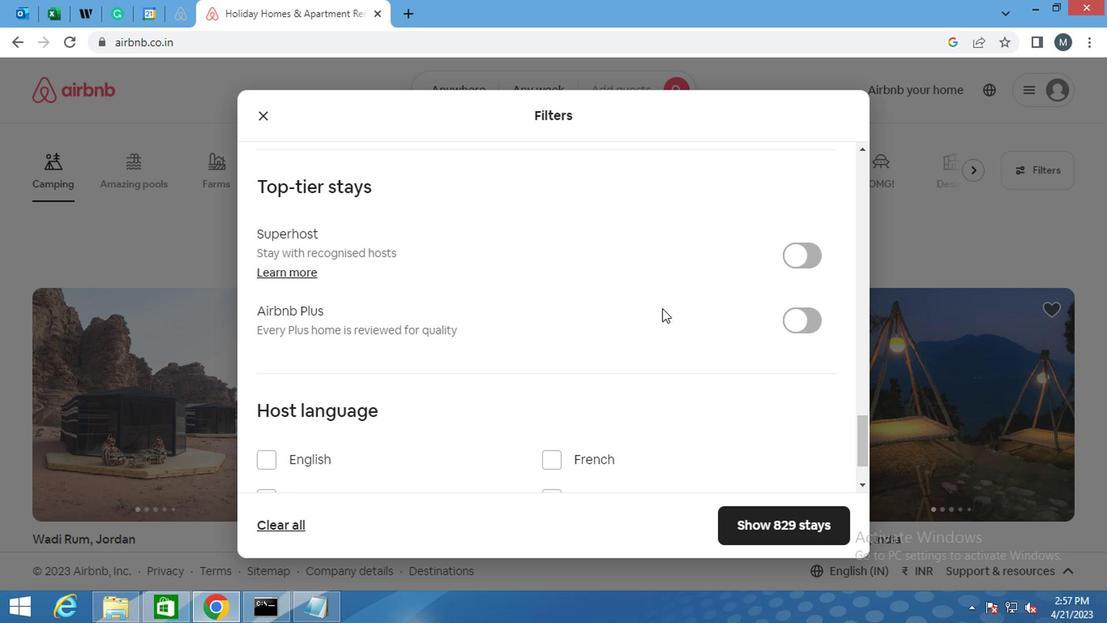 
Action: Mouse scrolled (660, 309) with delta (0, -1)
Screenshot: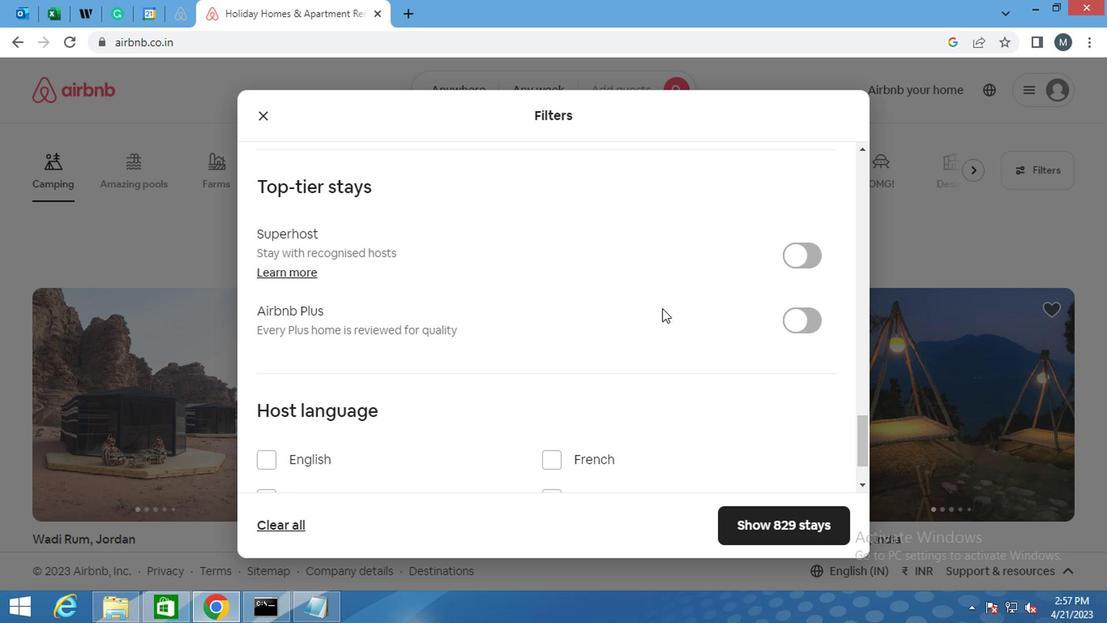 
Action: Mouse moved to (660, 311)
Screenshot: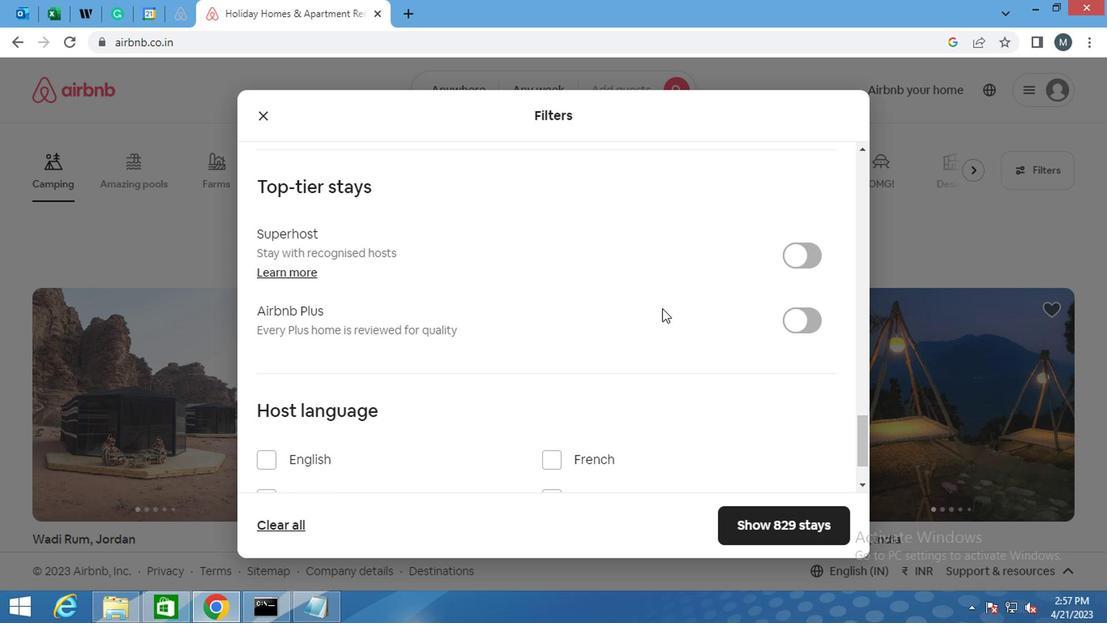 
Action: Mouse scrolled (660, 310) with delta (0, 0)
Screenshot: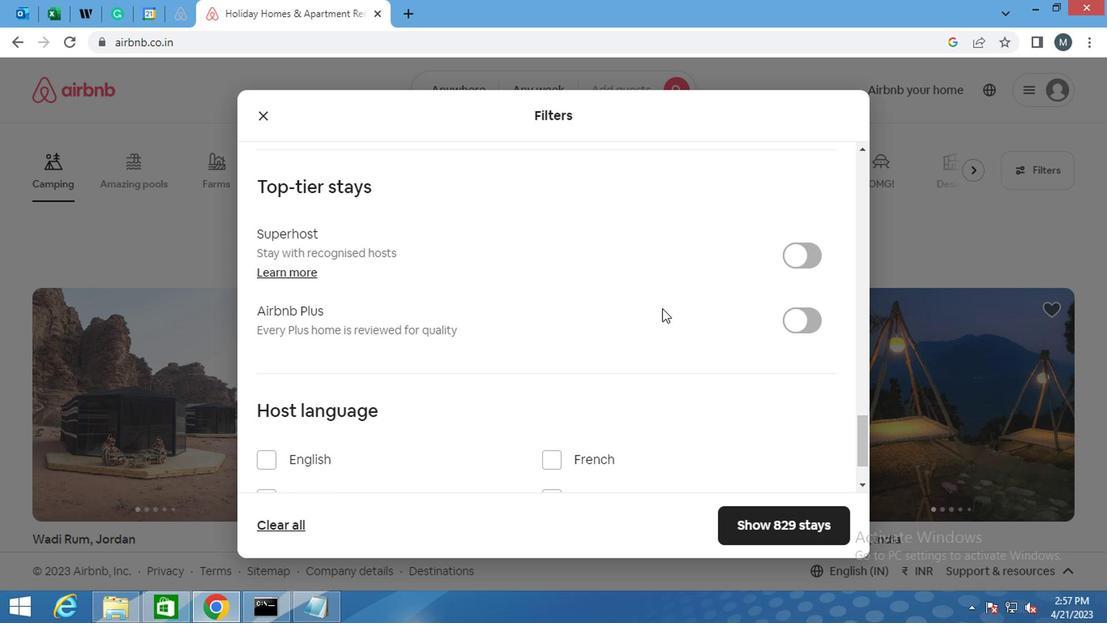 
Action: Mouse moved to (517, 380)
Screenshot: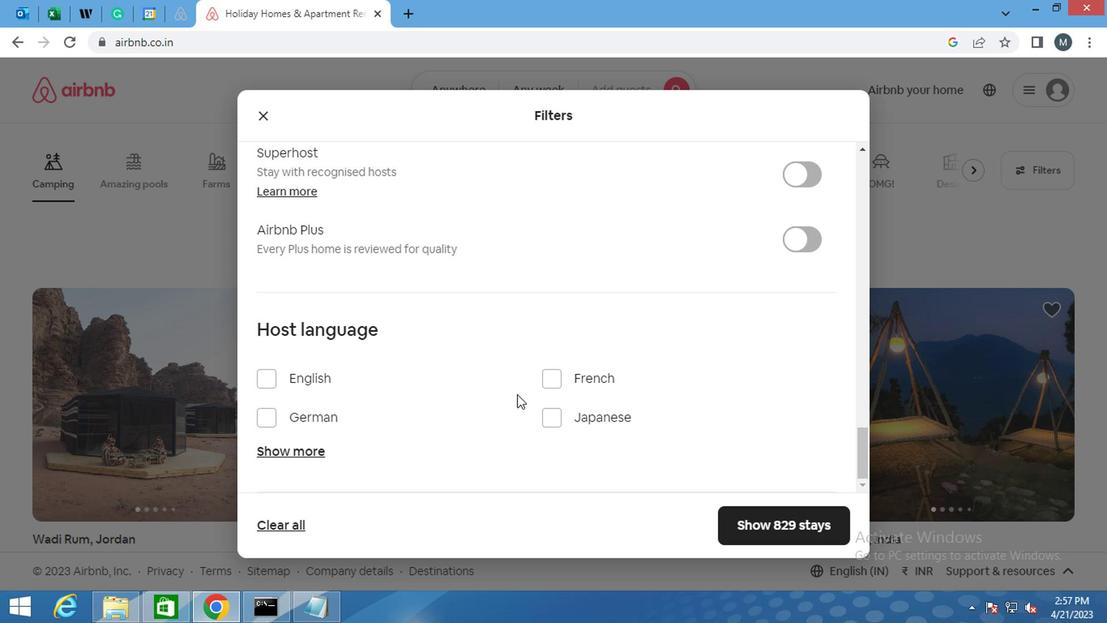 
Action: Mouse scrolled (517, 380) with delta (0, 0)
Screenshot: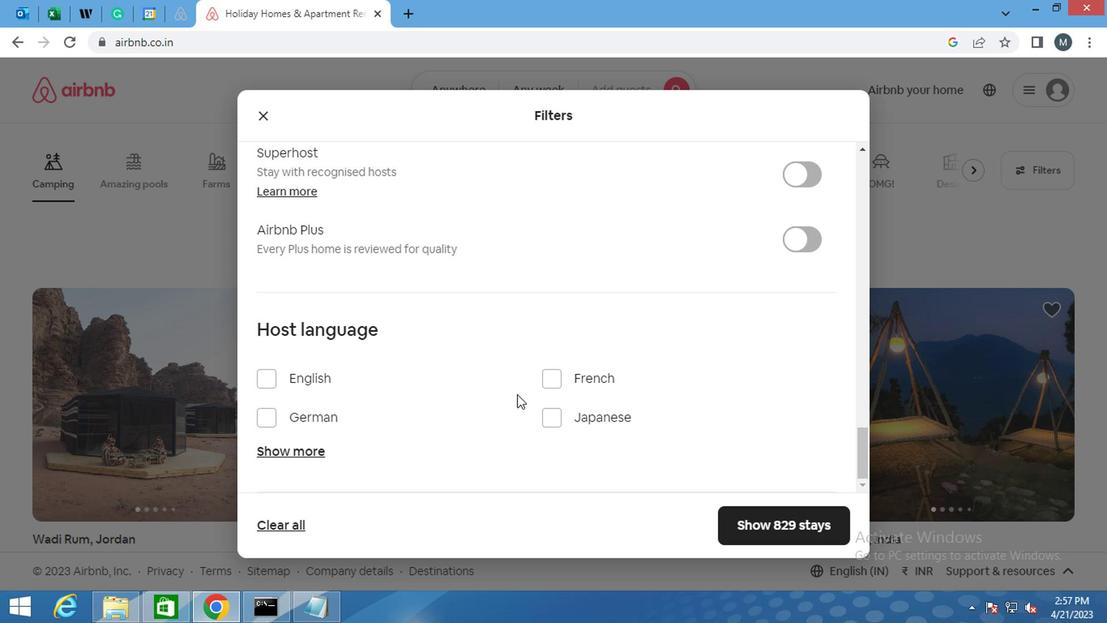 
Action: Mouse moved to (517, 378)
Screenshot: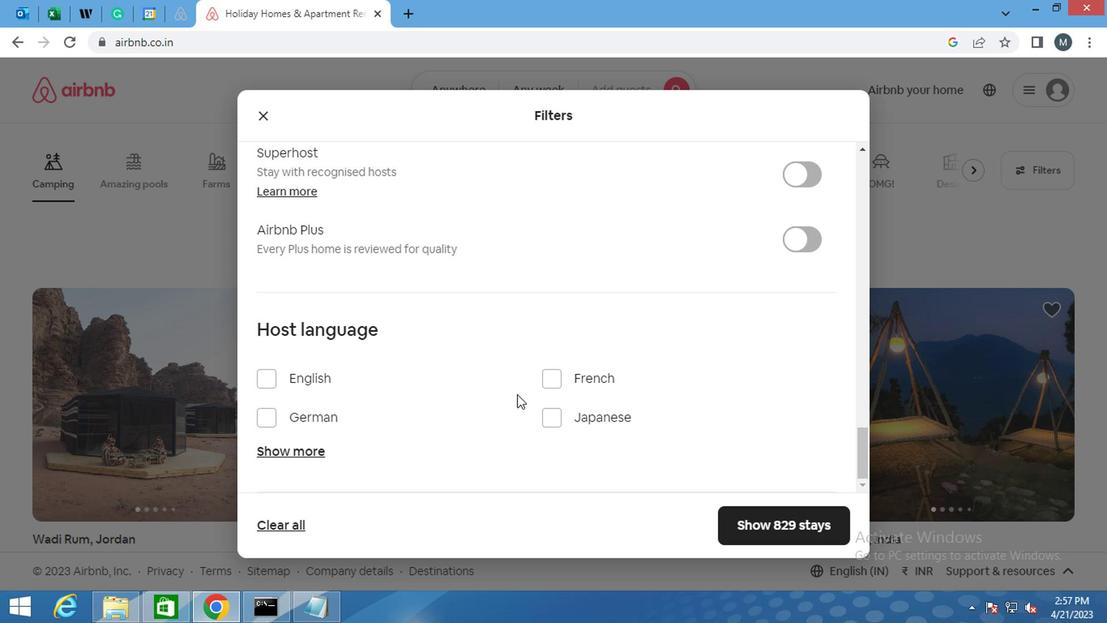 
Action: Mouse scrolled (517, 379) with delta (0, 0)
Screenshot: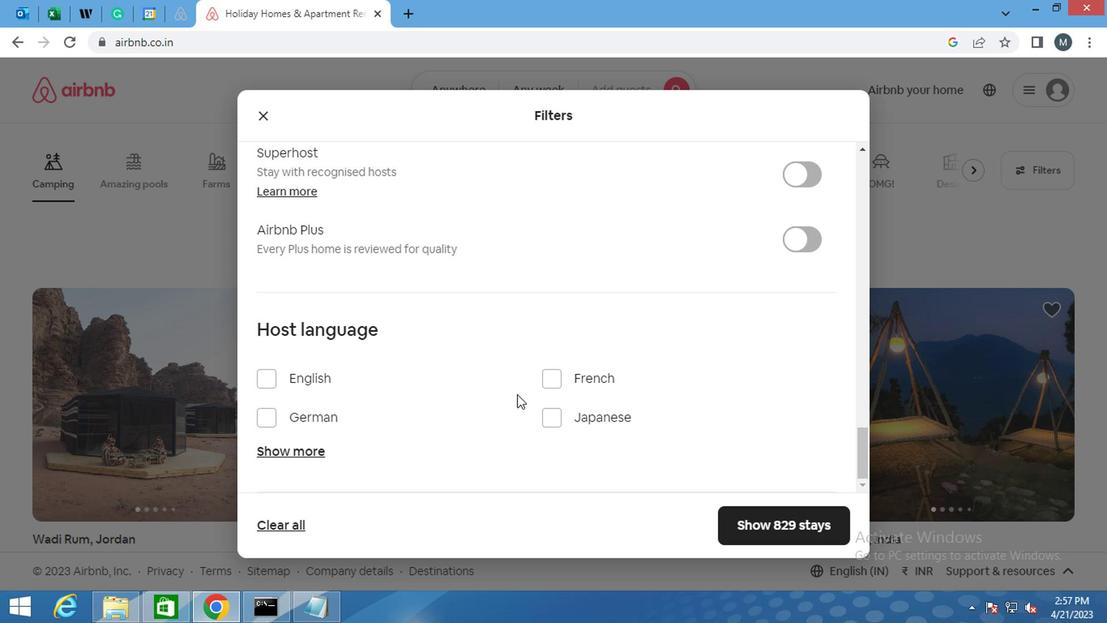 
Action: Mouse moved to (517, 370)
Screenshot: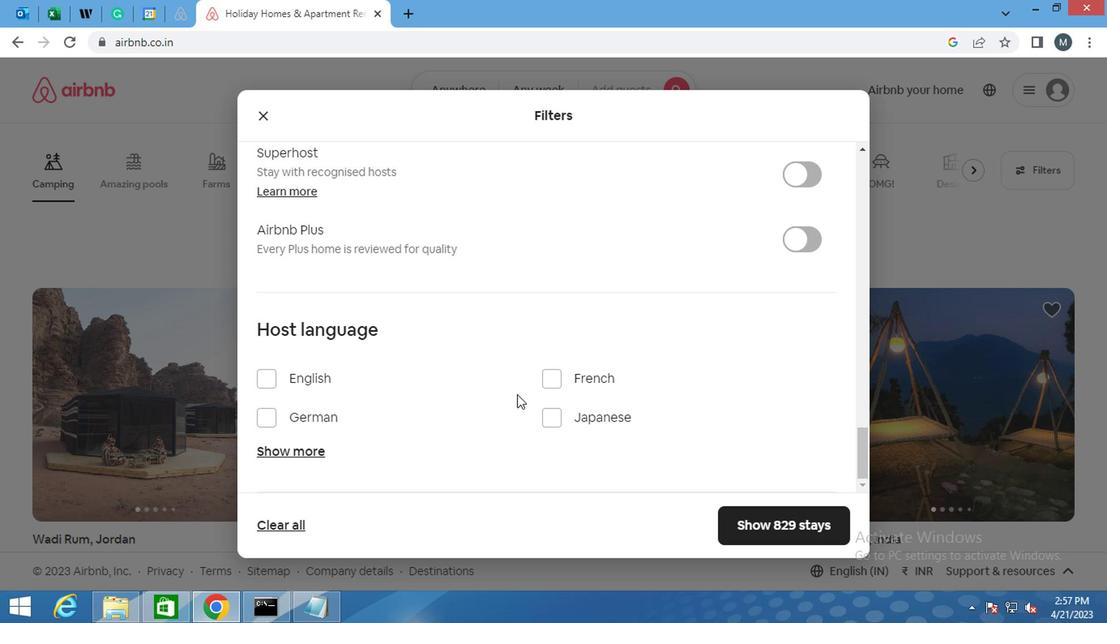 
Action: Mouse scrolled (517, 370) with delta (0, 0)
Screenshot: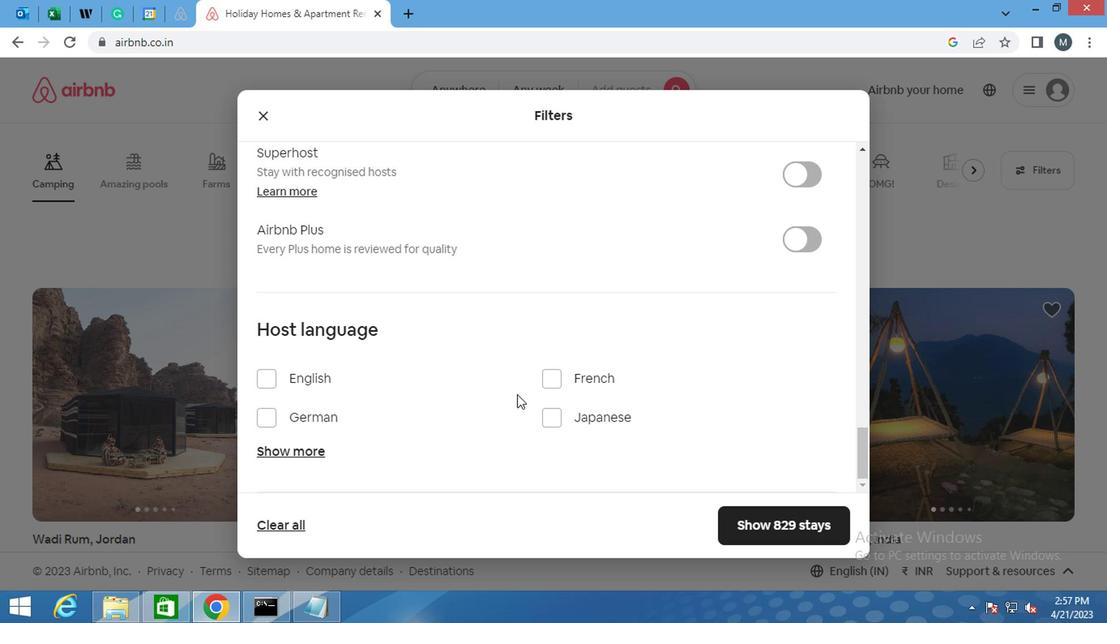 
Action: Mouse moved to (565, 343)
Screenshot: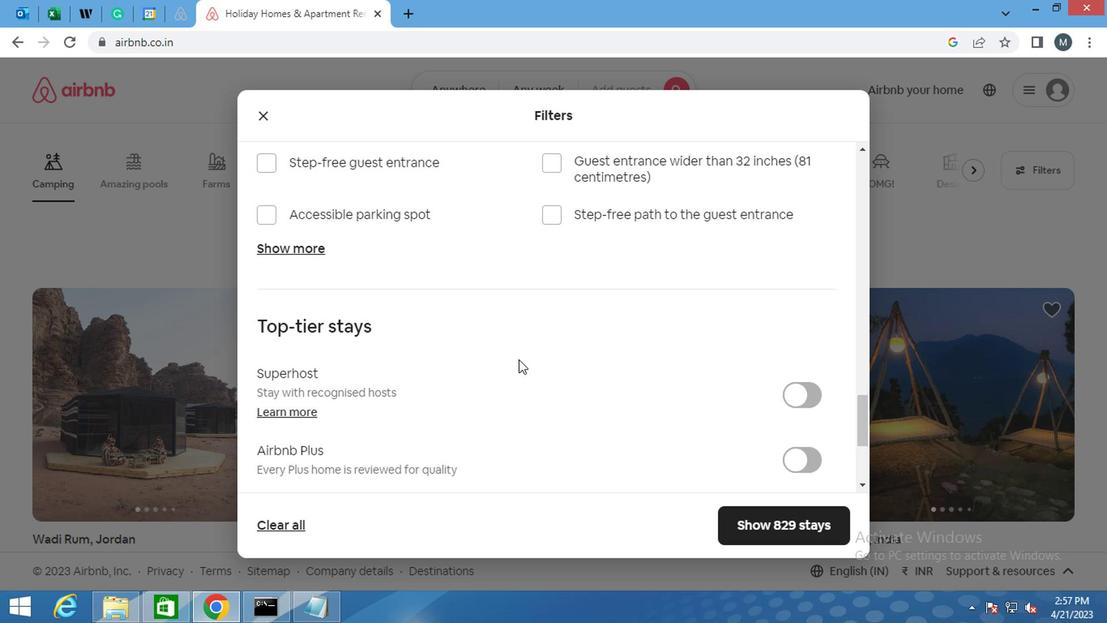
Action: Mouse scrolled (565, 344) with delta (0, 0)
Screenshot: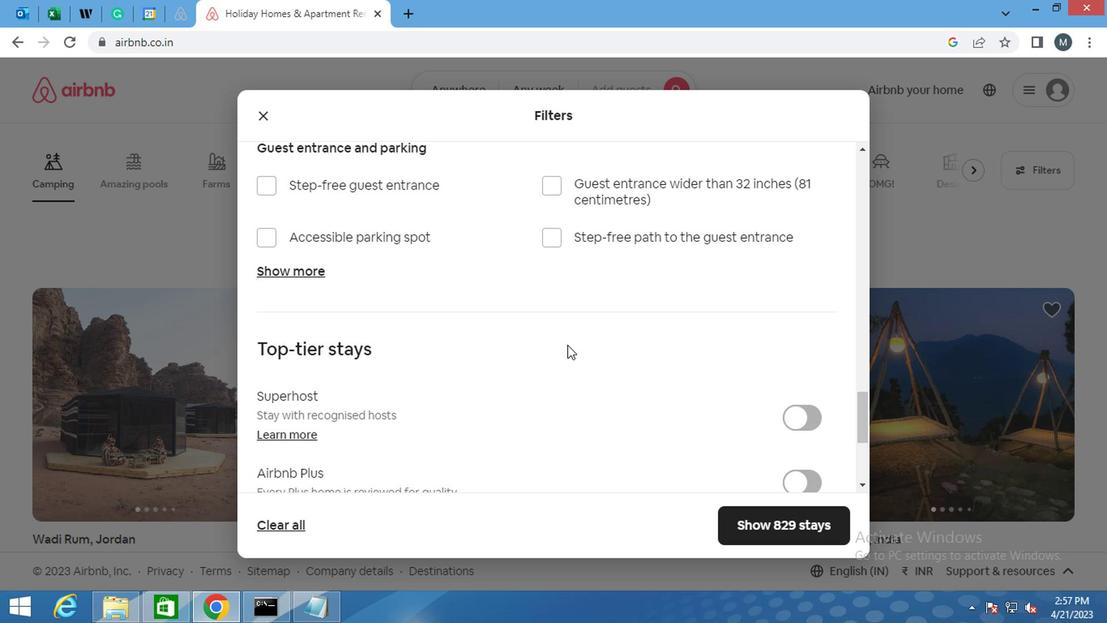 
Action: Mouse scrolled (565, 344) with delta (0, 0)
Screenshot: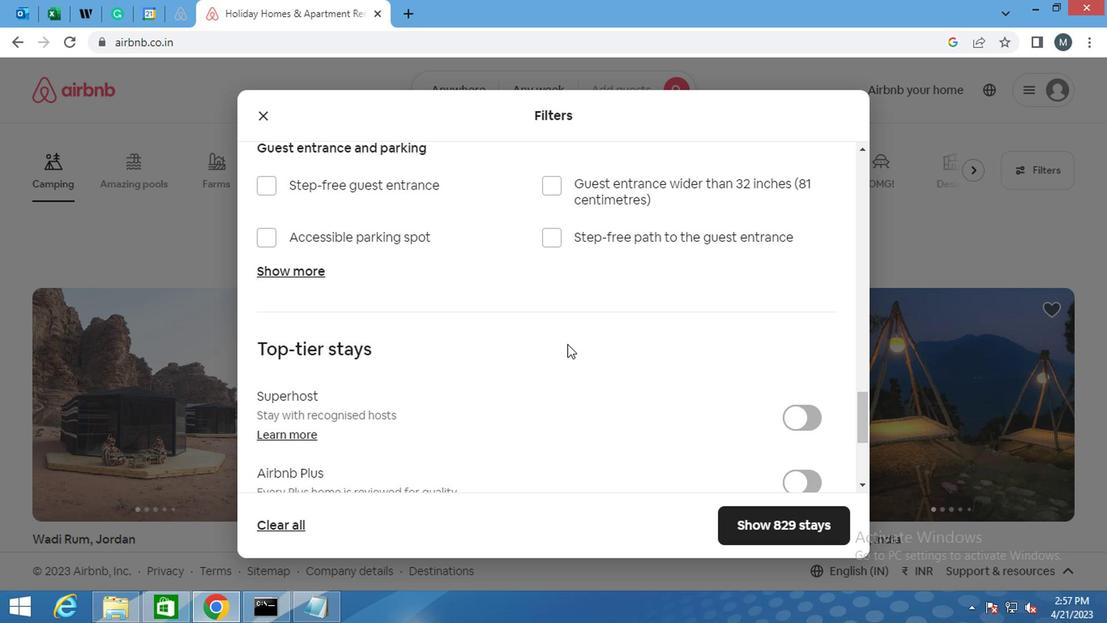 
Action: Mouse moved to (524, 335)
Screenshot: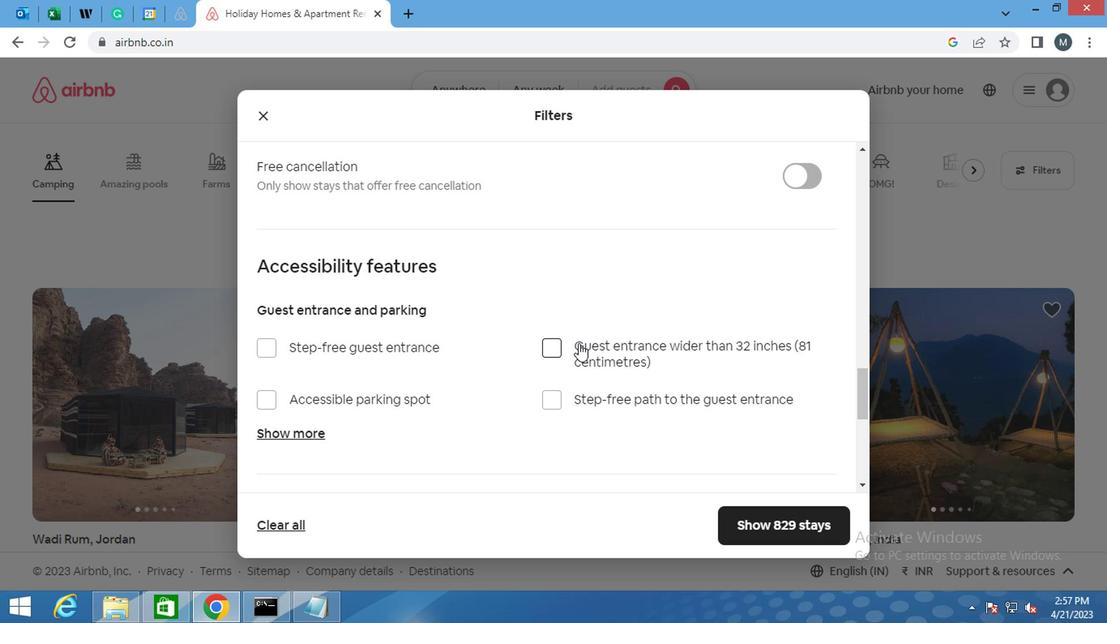 
Action: Mouse scrolled (524, 336) with delta (0, 1)
Screenshot: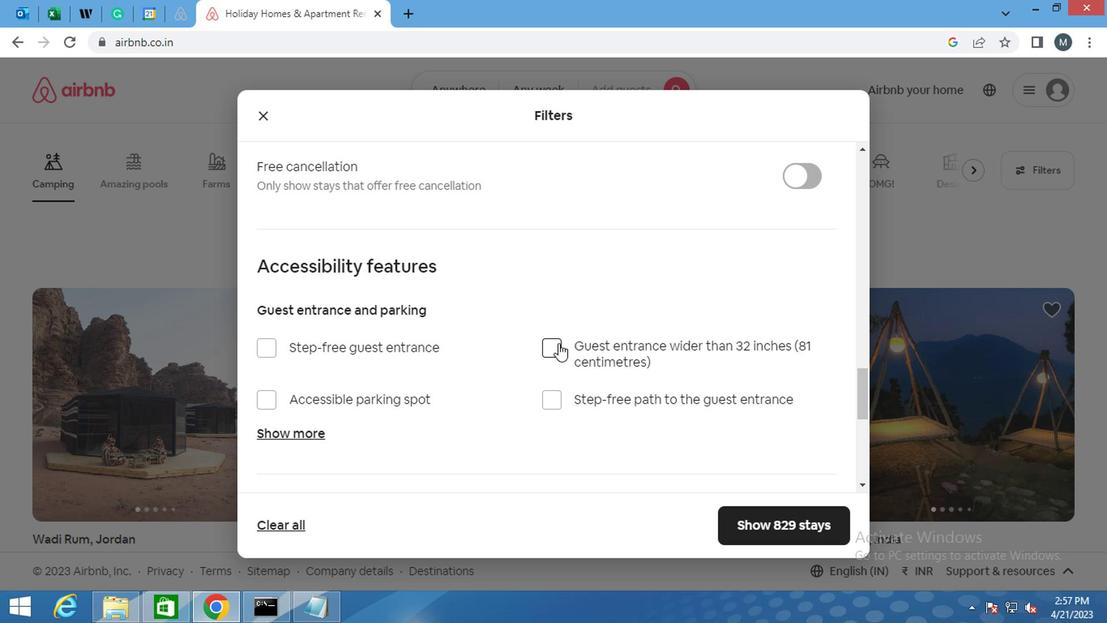 
Action: Mouse moved to (820, 206)
Screenshot: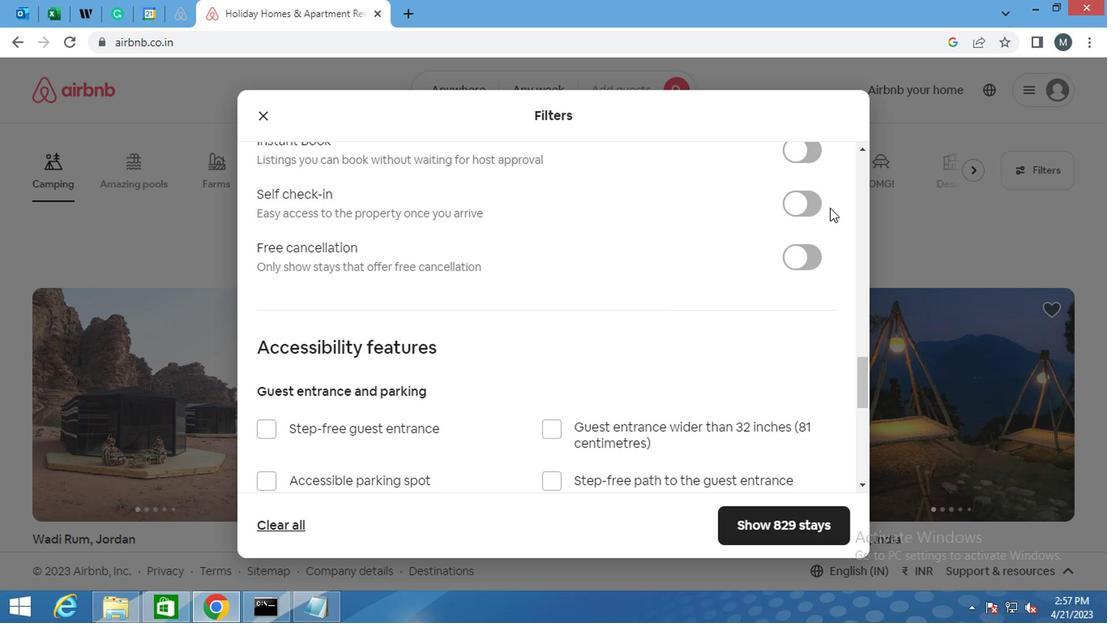 
Action: Mouse pressed left at (820, 206)
Screenshot: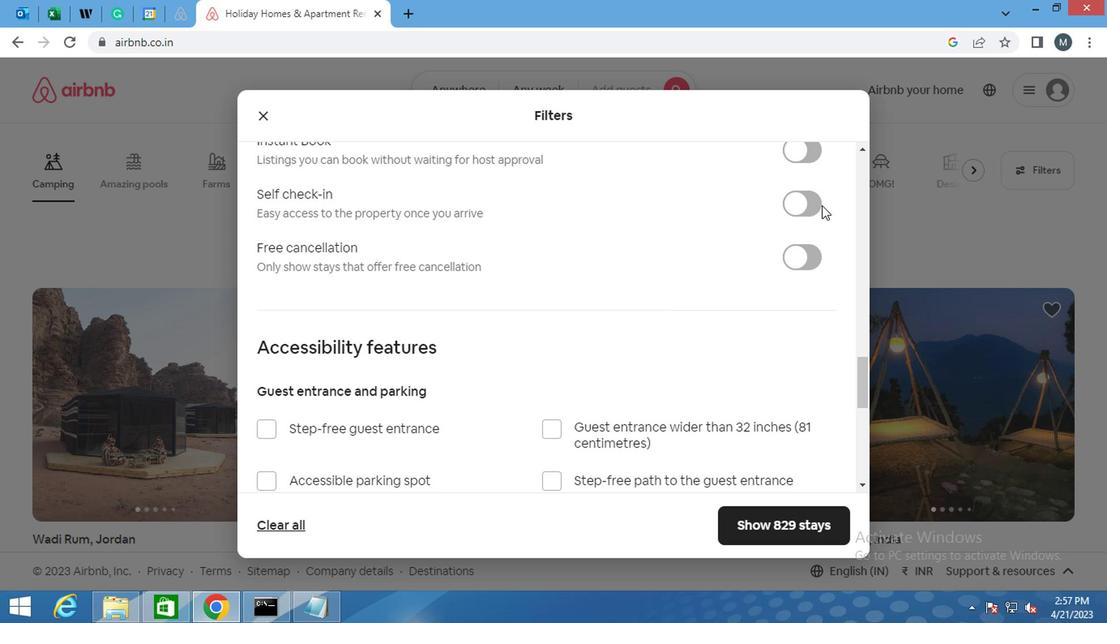 
Action: Mouse moved to (798, 212)
Screenshot: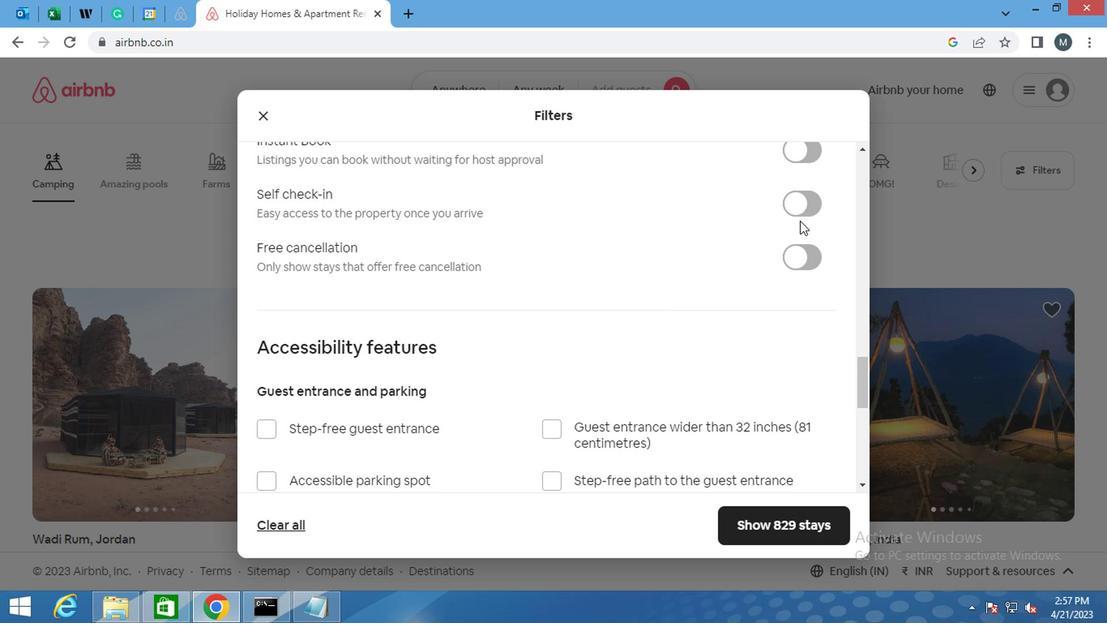 
Action: Mouse pressed left at (798, 212)
Screenshot: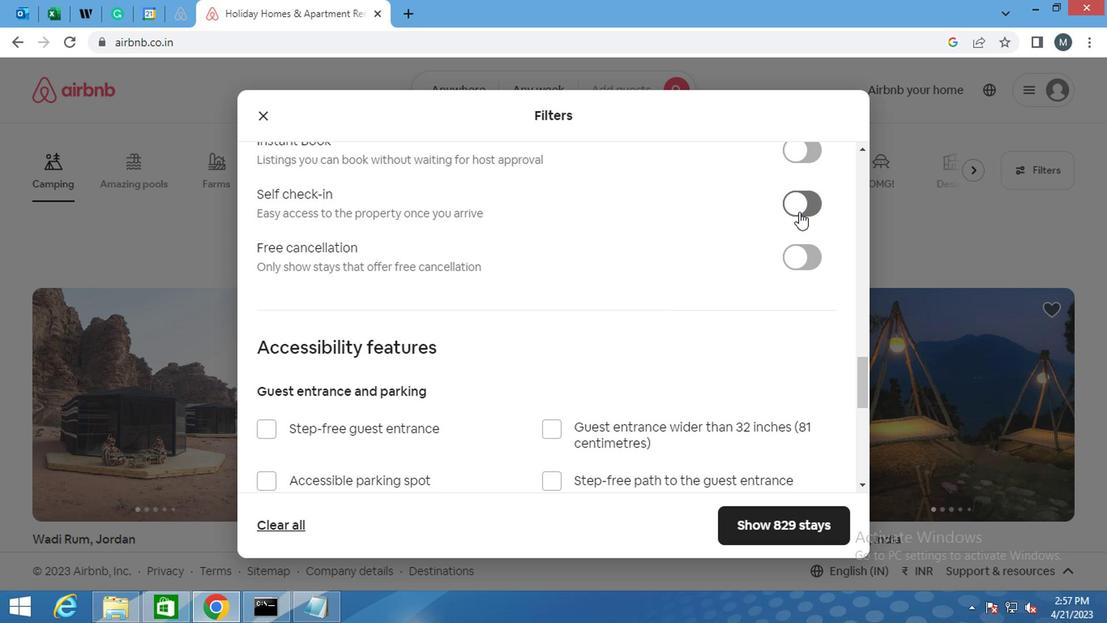 
Action: Mouse moved to (631, 317)
Screenshot: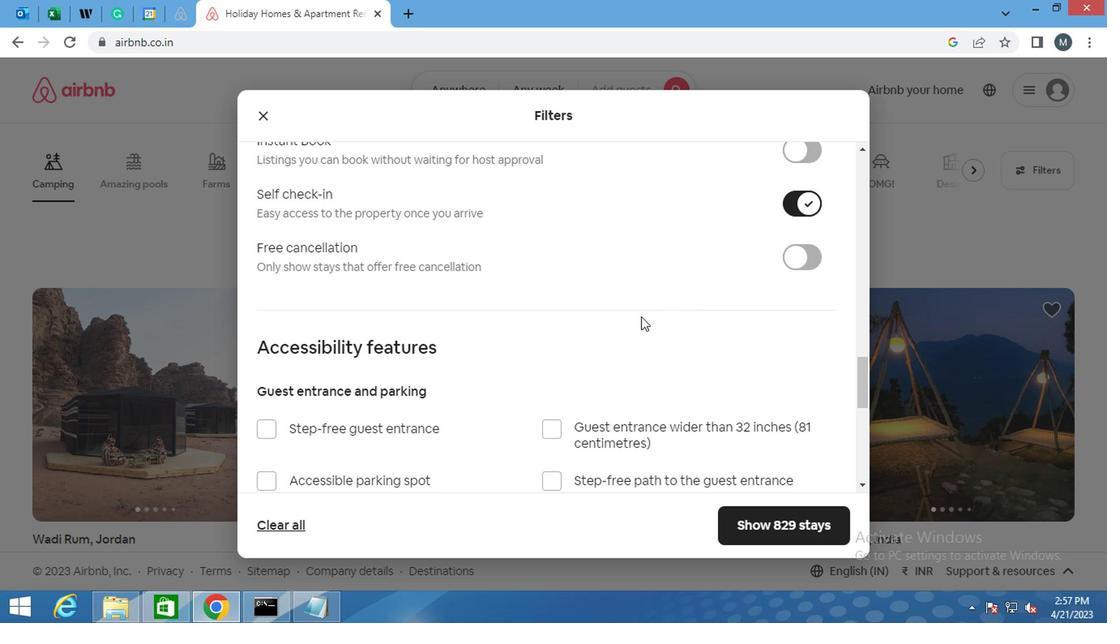 
Action: Mouse scrolled (631, 317) with delta (0, 0)
Screenshot: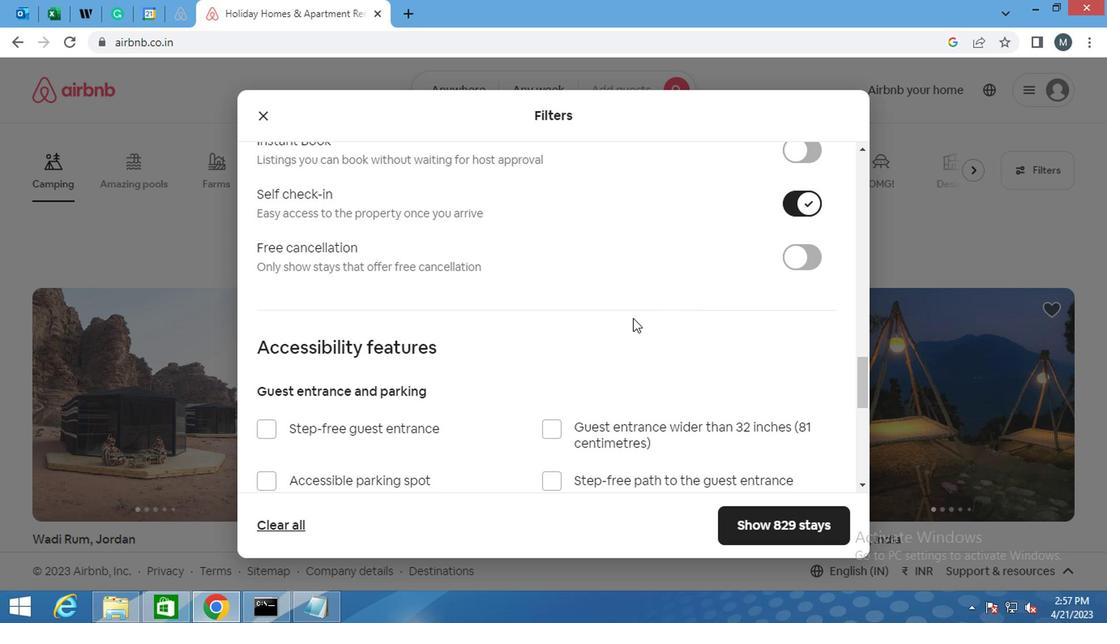 
Action: Mouse scrolled (631, 317) with delta (0, 0)
Screenshot: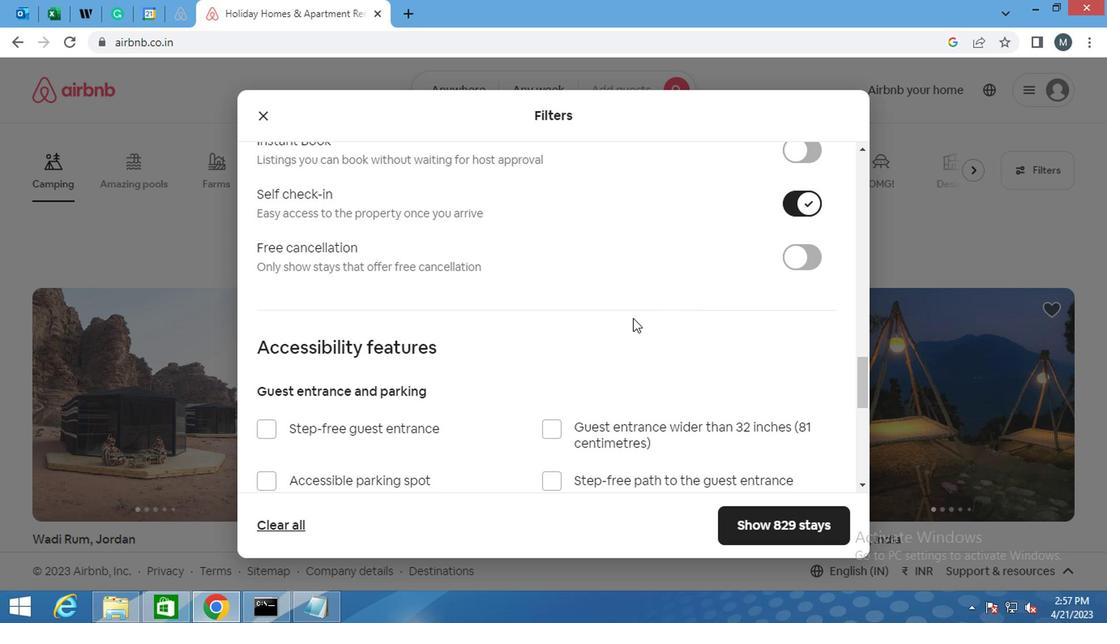 
Action: Mouse moved to (627, 317)
Screenshot: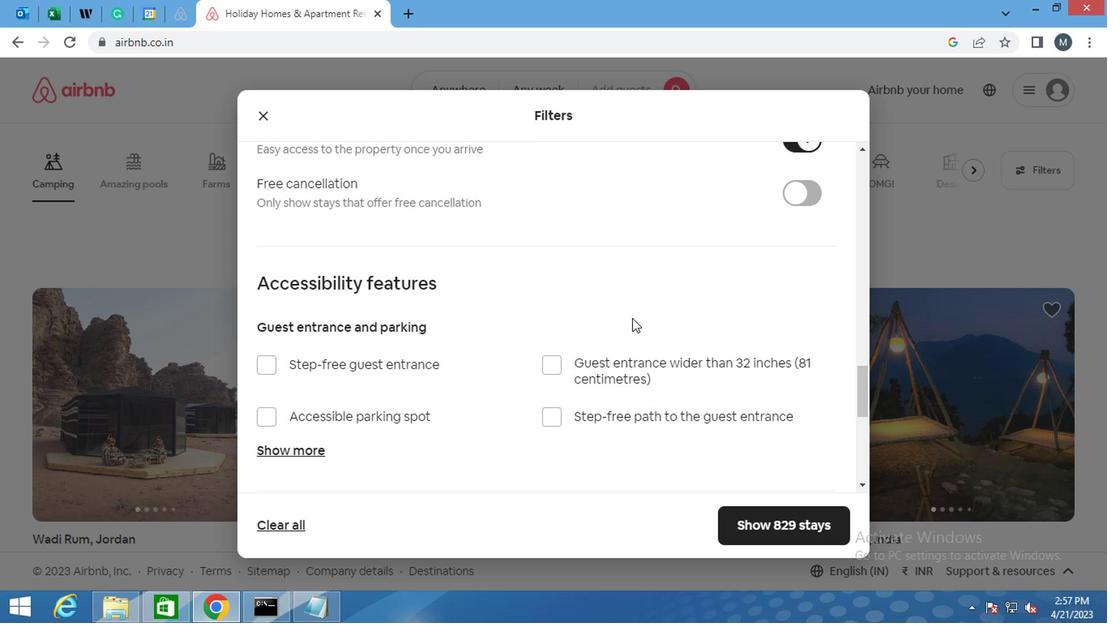 
Action: Mouse scrolled (627, 317) with delta (0, 0)
Screenshot: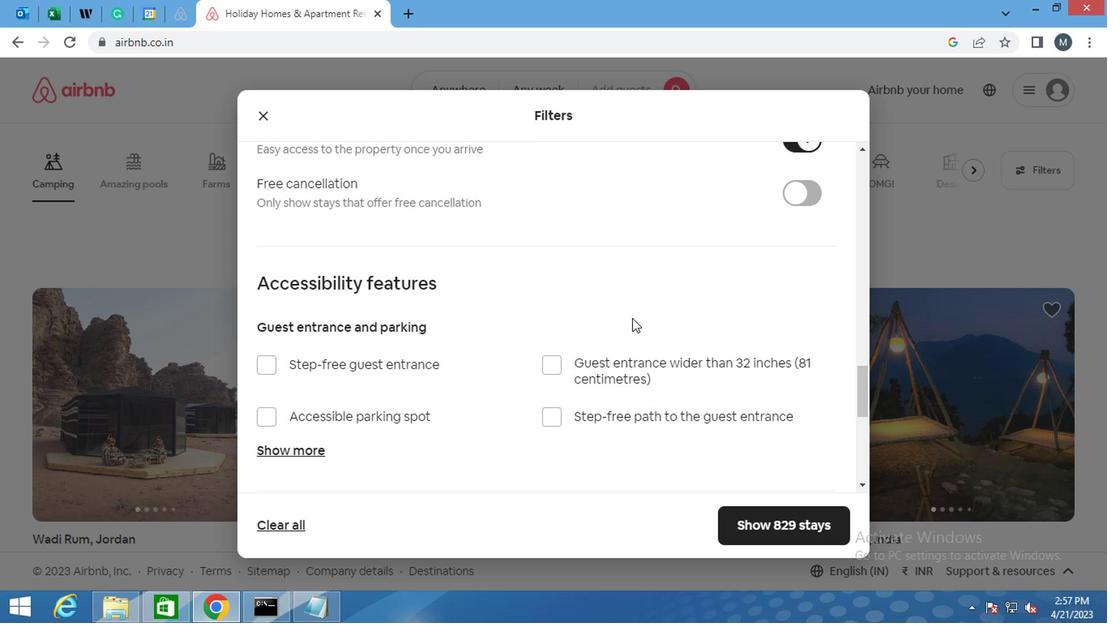 
Action: Mouse moved to (621, 319)
Screenshot: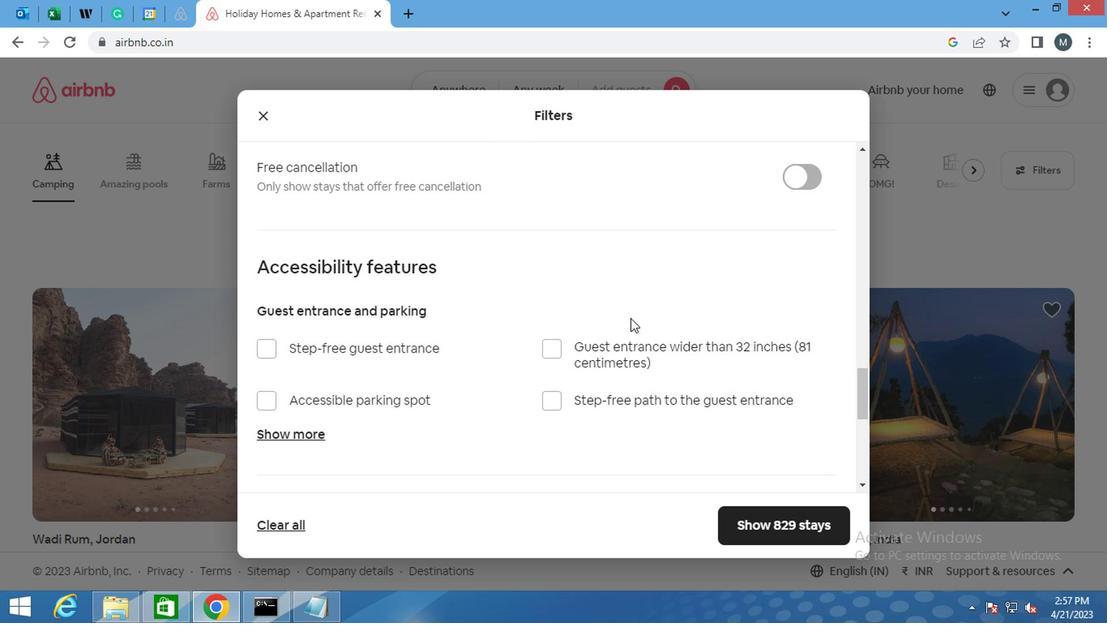 
Action: Mouse scrolled (621, 319) with delta (0, 0)
Screenshot: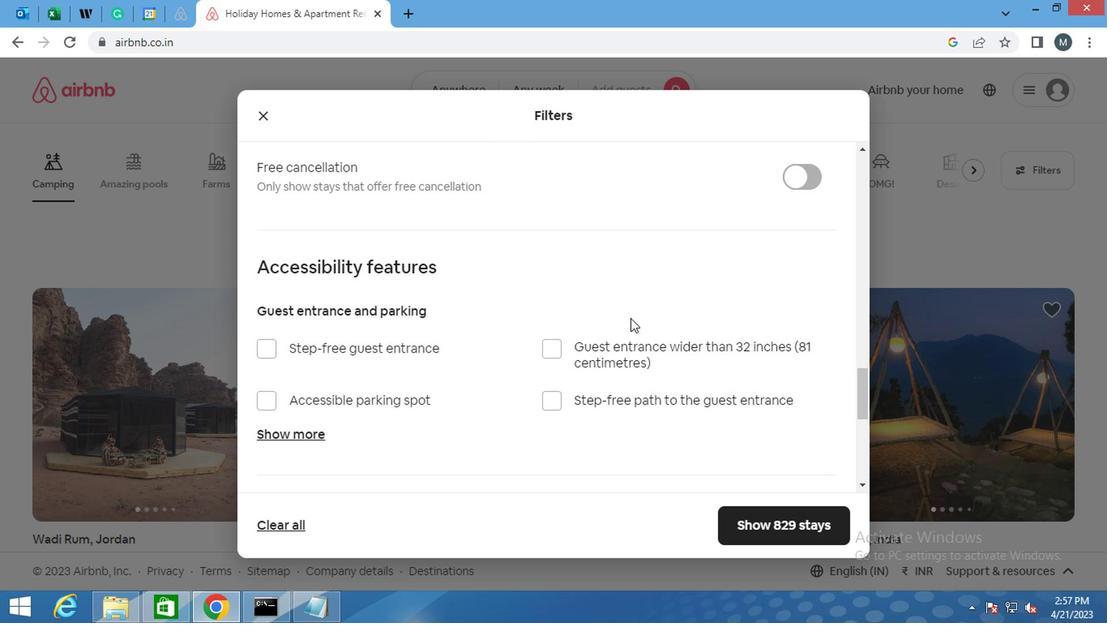 
Action: Mouse moved to (621, 321)
Screenshot: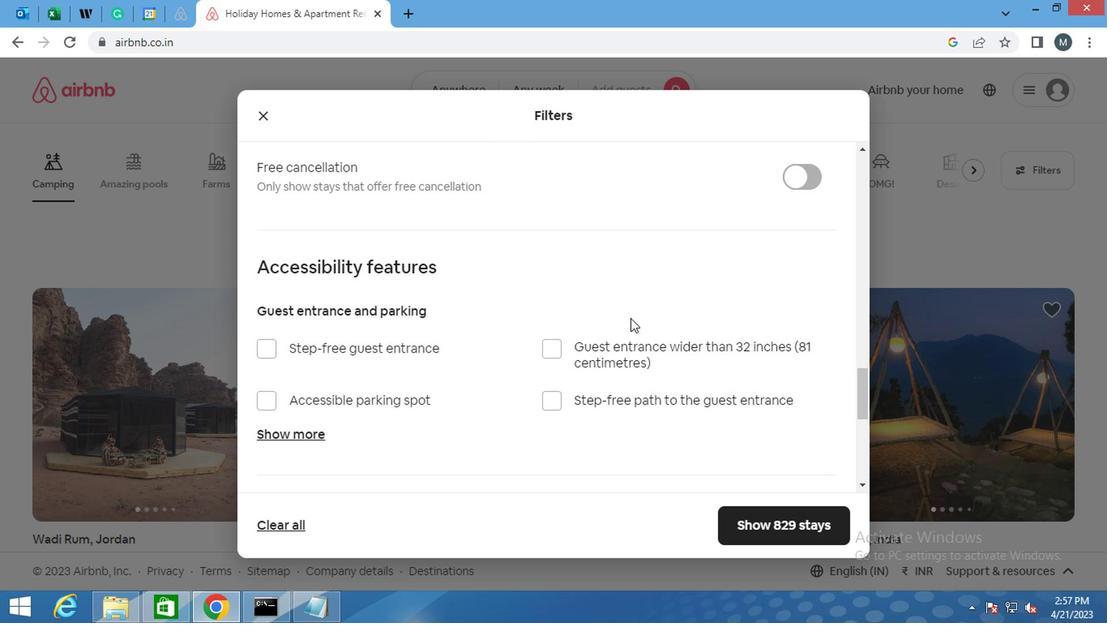
Action: Mouse scrolled (621, 321) with delta (0, 0)
Screenshot: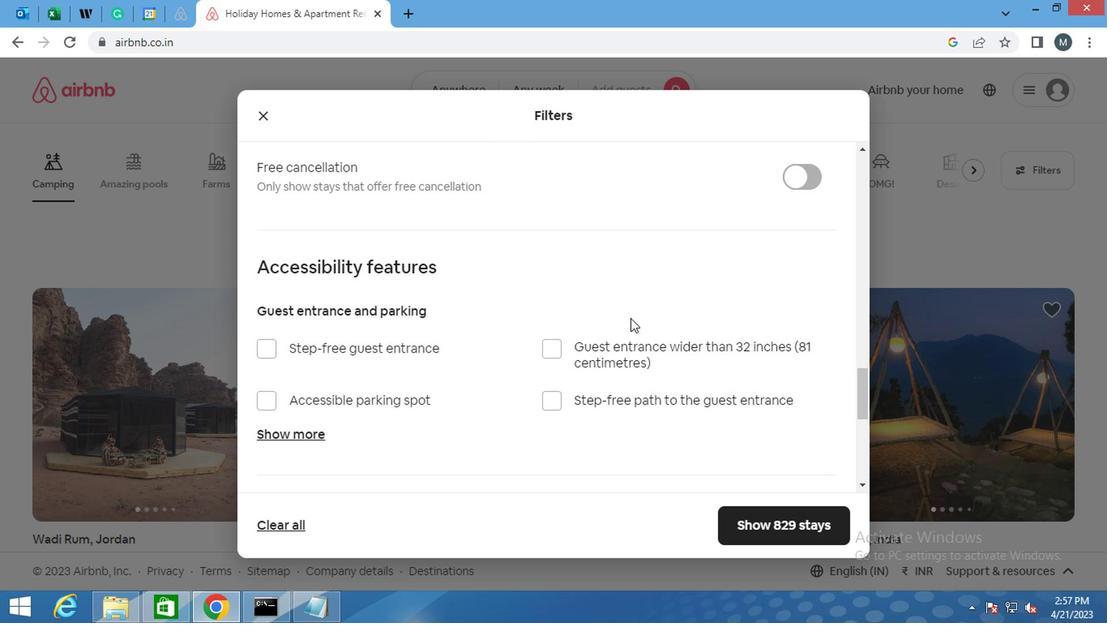 
Action: Mouse moved to (619, 325)
Screenshot: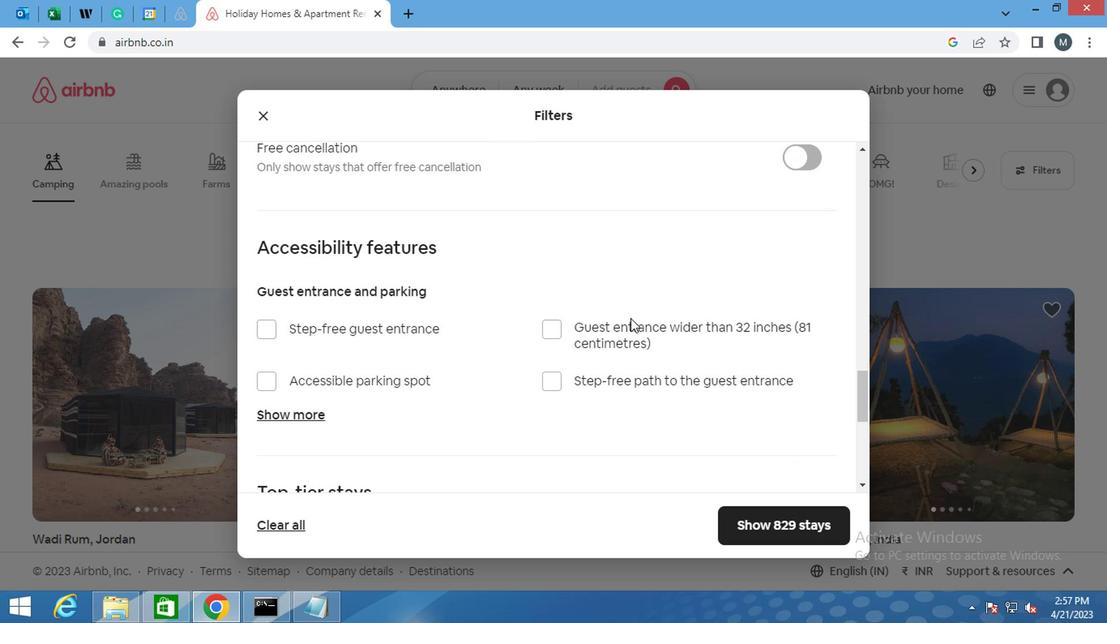 
Action: Mouse scrolled (619, 324) with delta (0, 0)
Screenshot: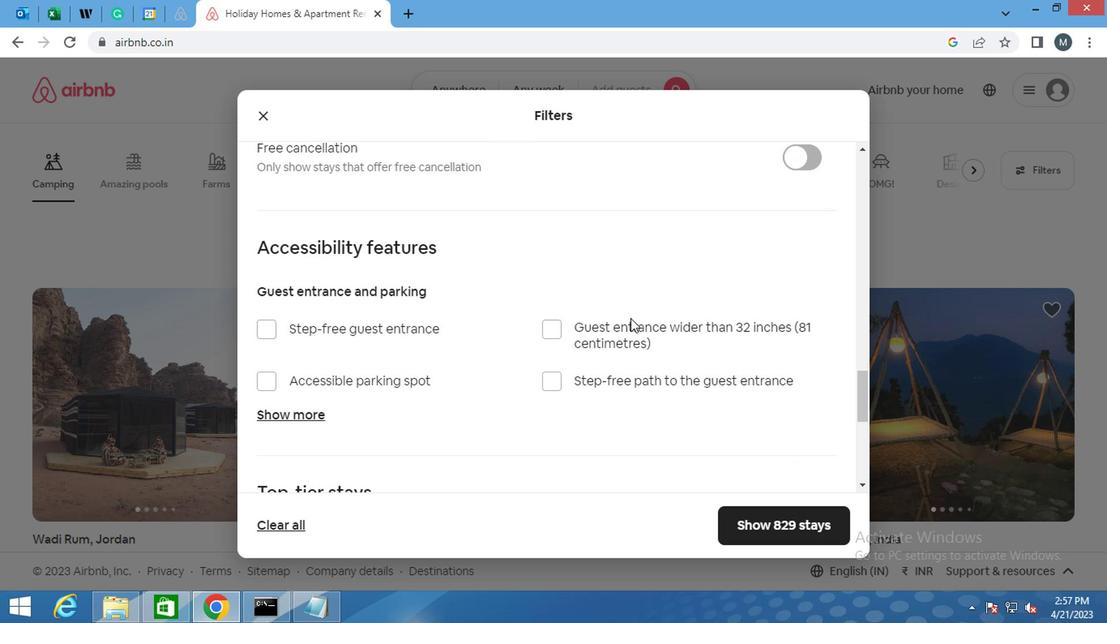
Action: Mouse moved to (605, 341)
Screenshot: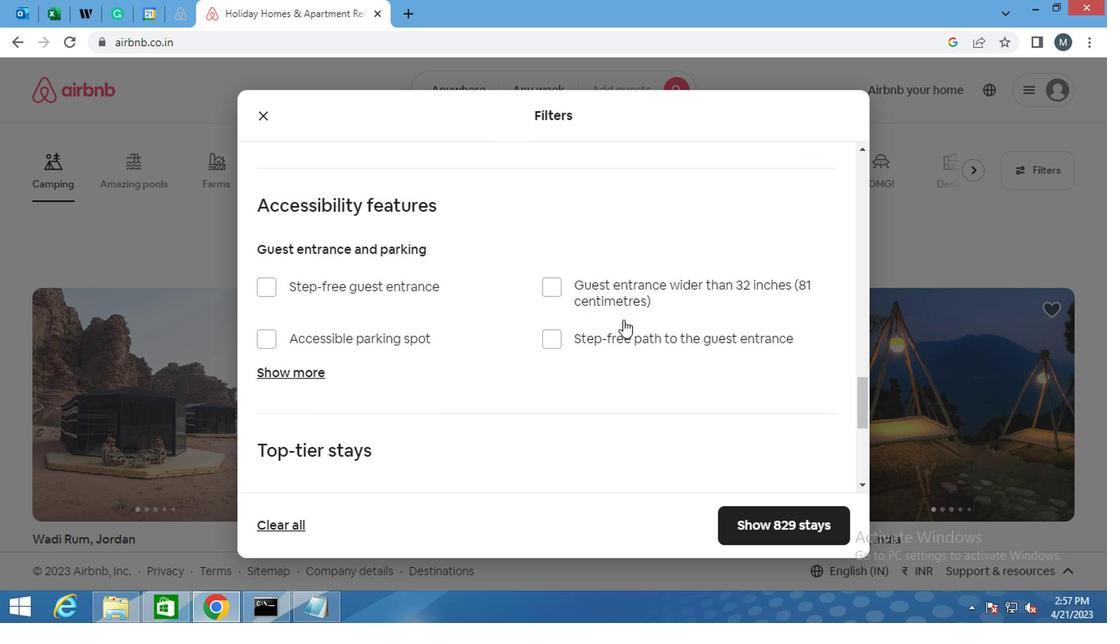 
Action: Mouse scrolled (605, 340) with delta (0, -1)
Screenshot: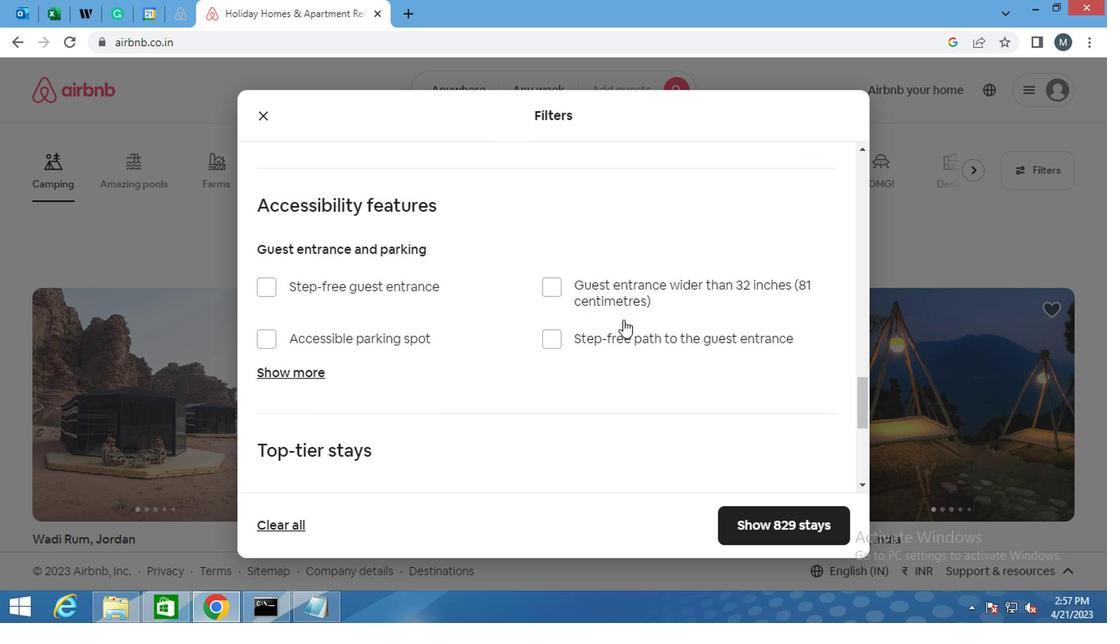 
Action: Mouse moved to (420, 414)
Screenshot: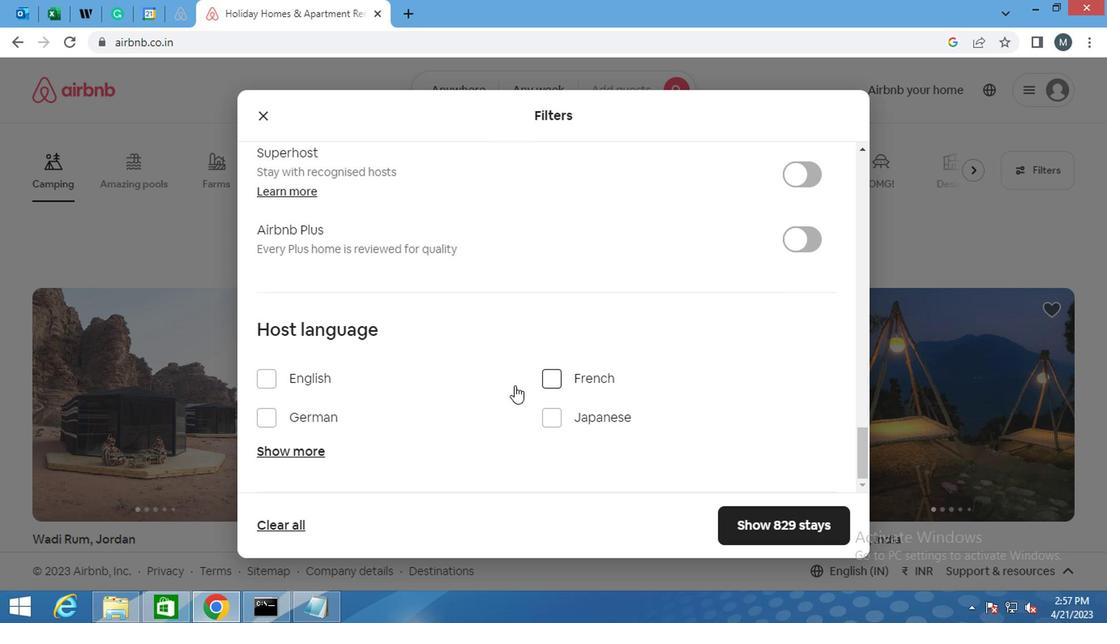 
Action: Mouse scrolled (420, 413) with delta (0, -1)
Screenshot: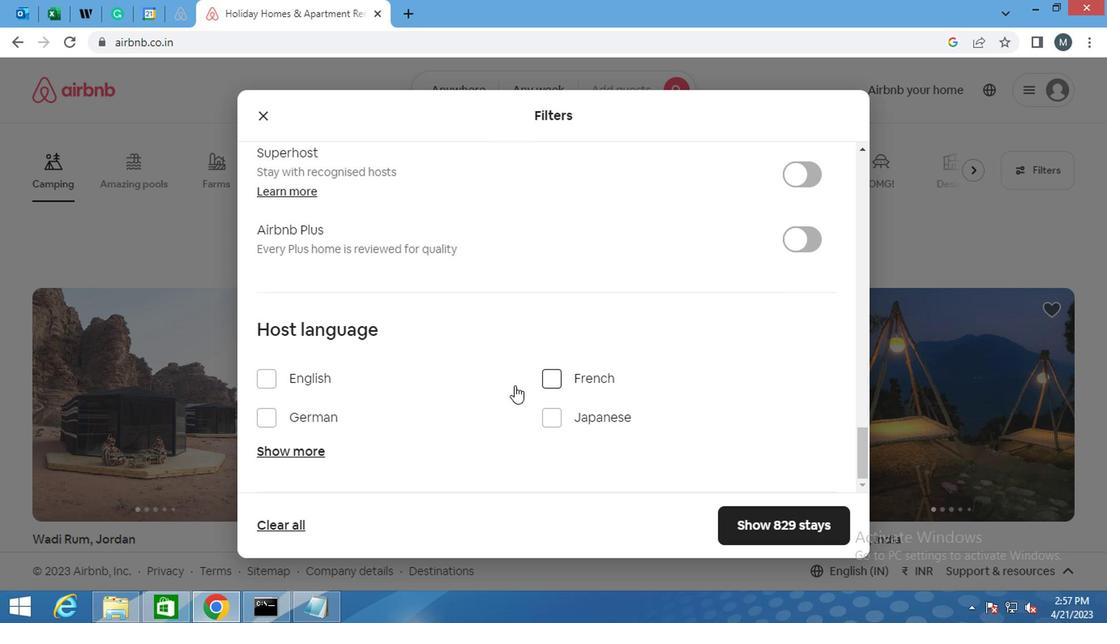 
Action: Mouse moved to (400, 423)
Screenshot: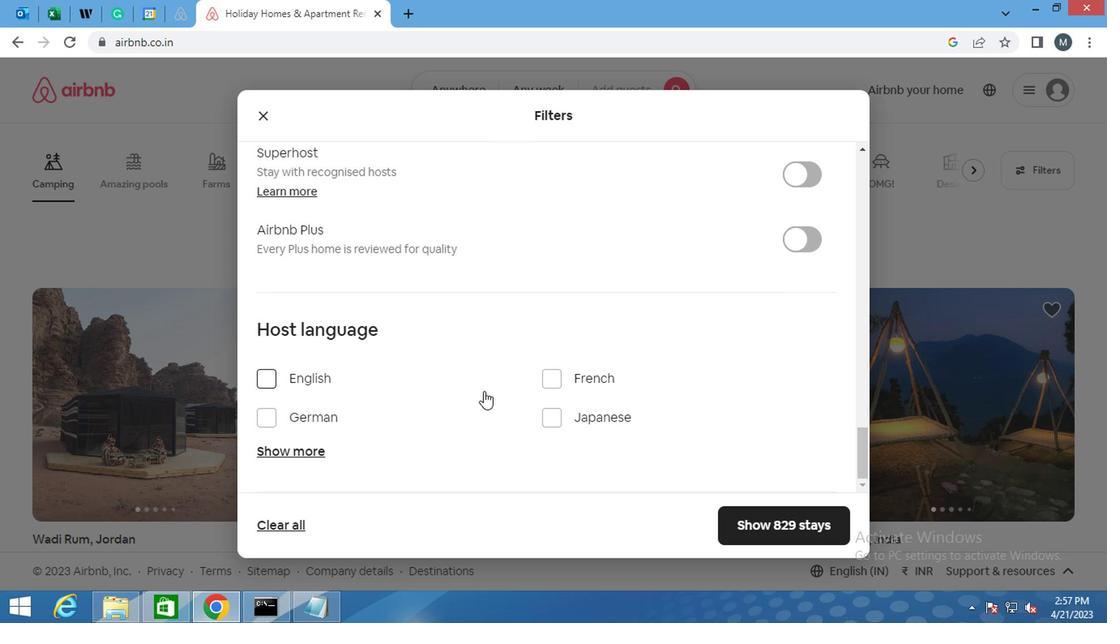 
Action: Mouse scrolled (400, 422) with delta (0, 0)
Screenshot: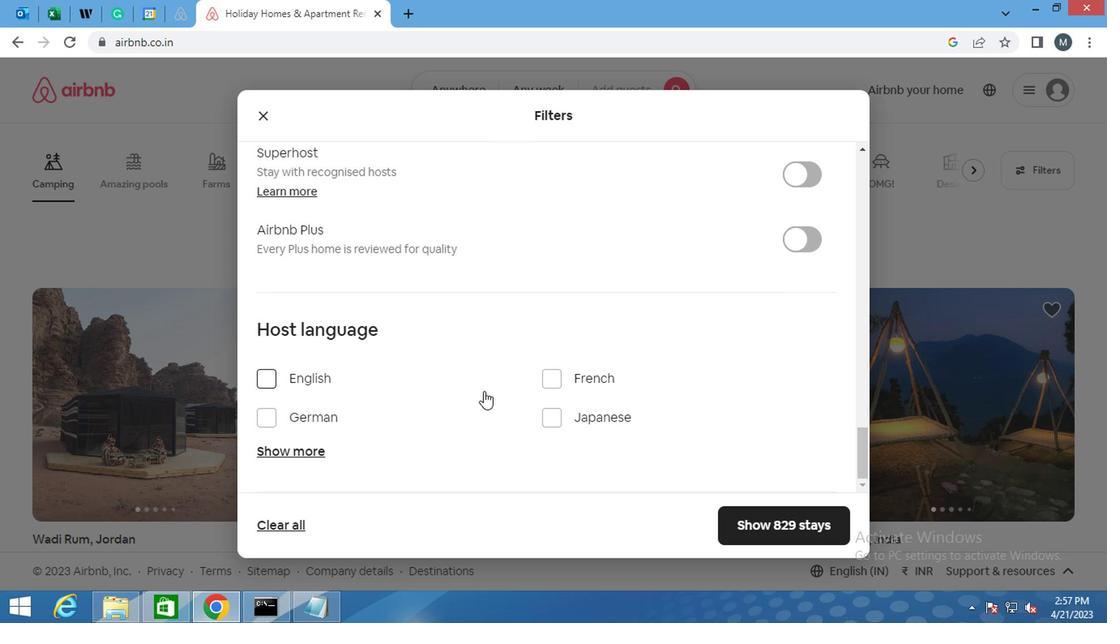 
Action: Mouse moved to (377, 429)
Screenshot: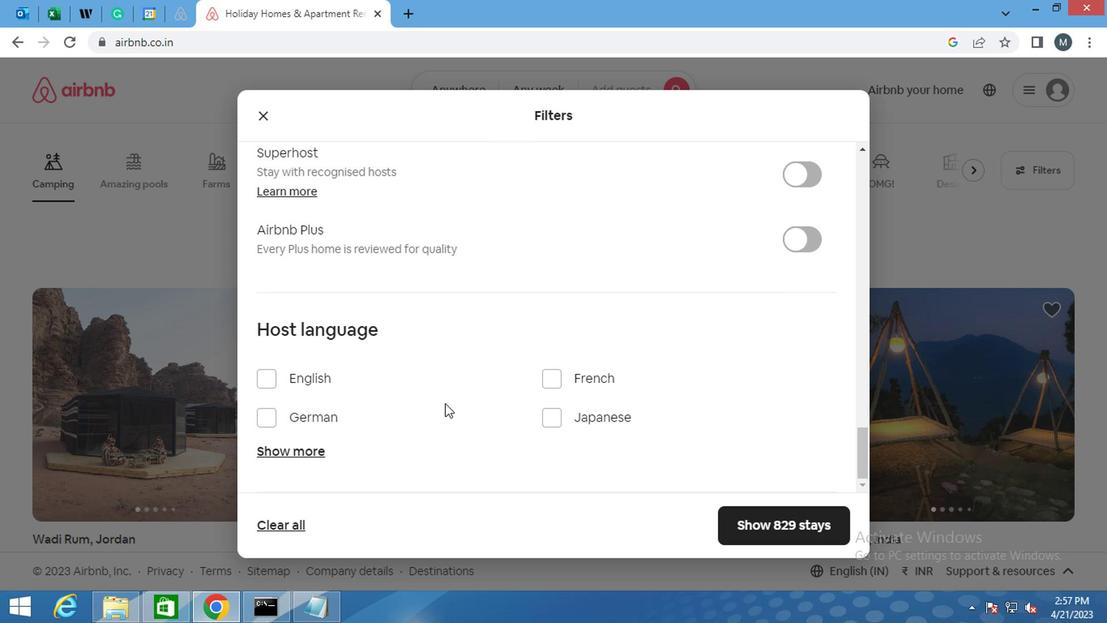 
Action: Mouse scrolled (377, 429) with delta (0, 0)
Screenshot: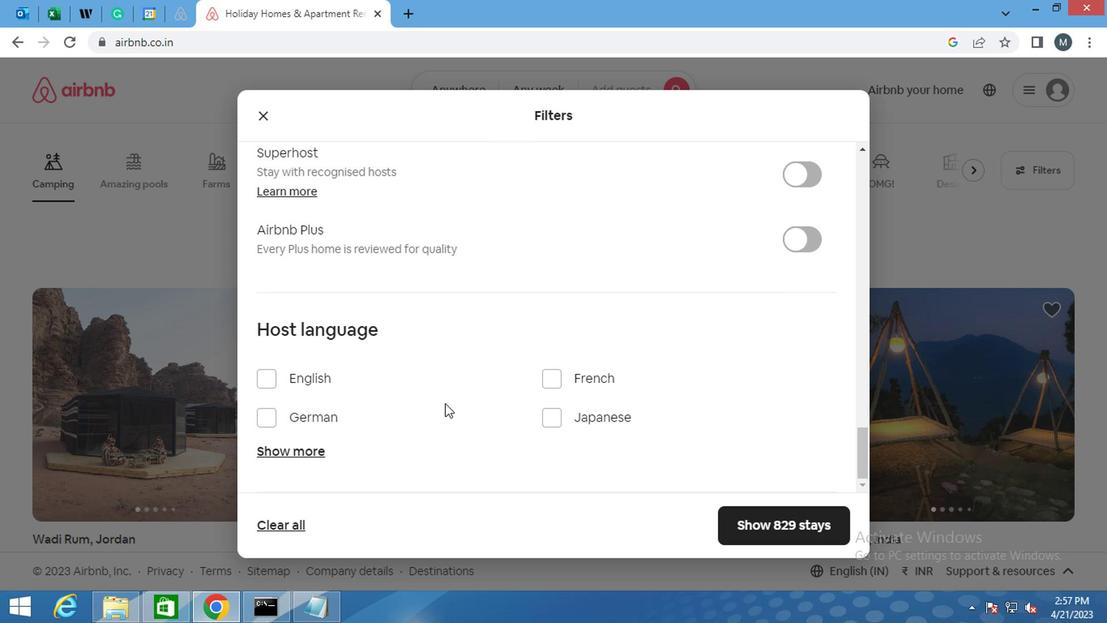 
Action: Mouse moved to (282, 380)
Screenshot: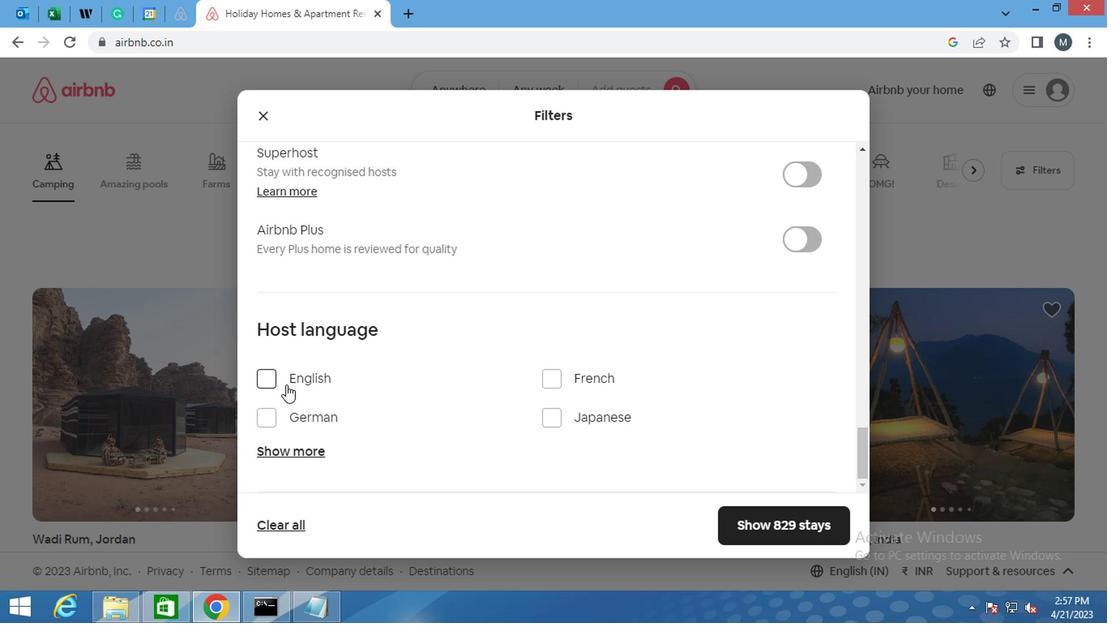 
Action: Mouse pressed left at (282, 380)
Screenshot: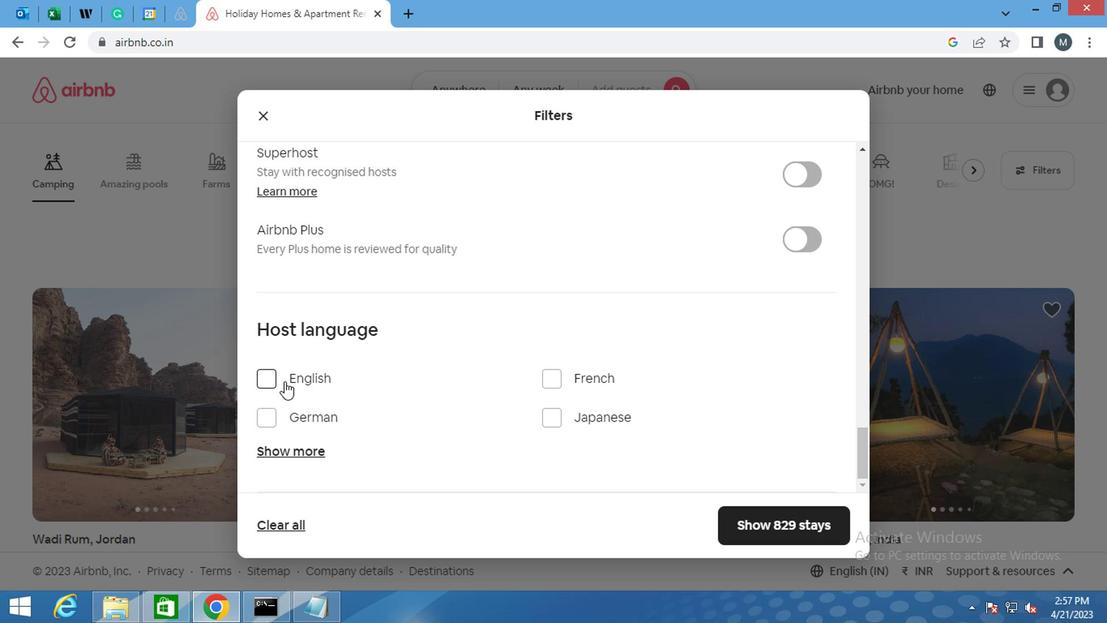 
Action: Mouse moved to (828, 529)
Screenshot: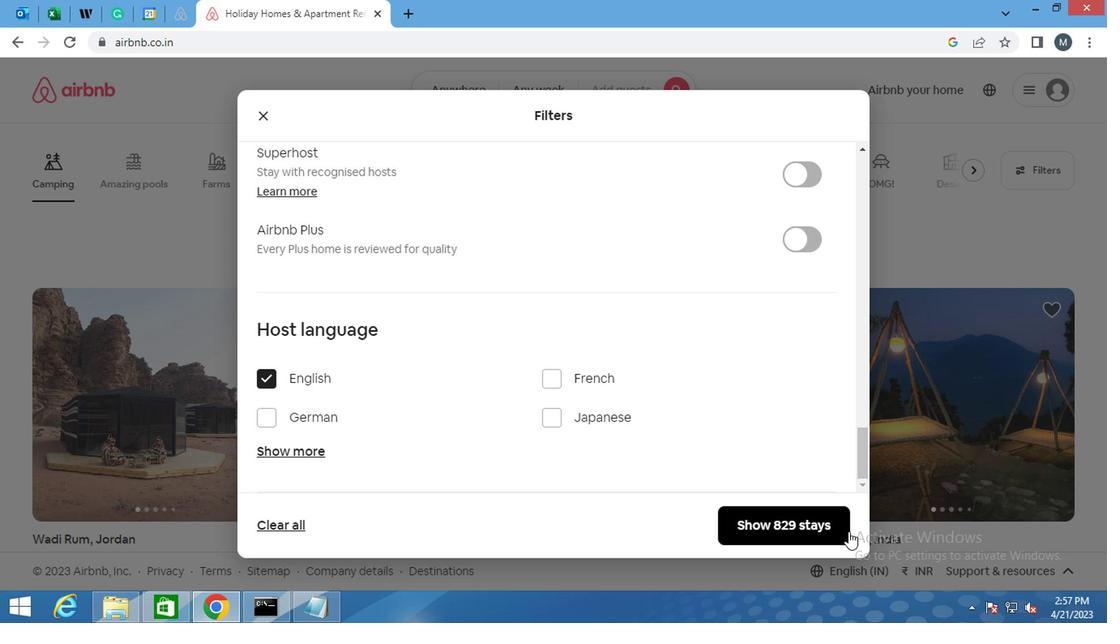 
Action: Mouse pressed left at (828, 529)
Screenshot: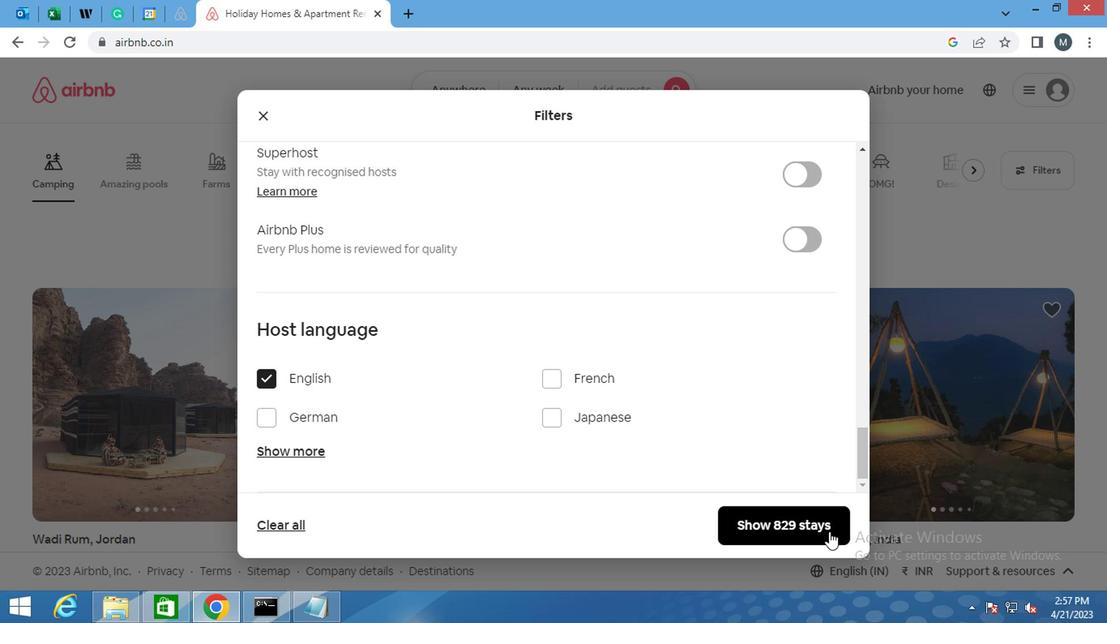 
